 Task: Open Card Card0000000062 in Board Board0000000016 in Workspace WS0000000006 in Trello. Add Member carxxstreet791@gmail.com to Card Card0000000062 in Board Board0000000016 in Workspace WS0000000006 in Trello. Add Yellow Label titled Label0000000062 to Card Card0000000062 in Board Board0000000016 in Workspace WS0000000006 in Trello. Add Checklist CL0000000062 to Card Card0000000062 in Board Board0000000016 in Workspace WS0000000006 in Trello. Add Dates with Start Date as May 08 2023 and Due Date as May 31 2023 to Card Card0000000062 in Board Board0000000016 in Workspace WS0000000006 in Trello
Action: Mouse moved to (469, 532)
Screenshot: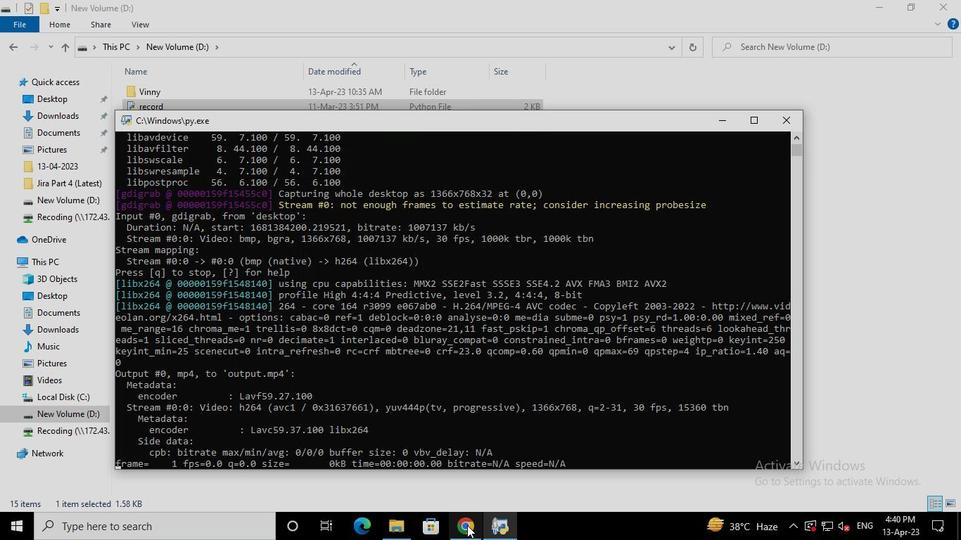 
Action: Mouse pressed left at (469, 532)
Screenshot: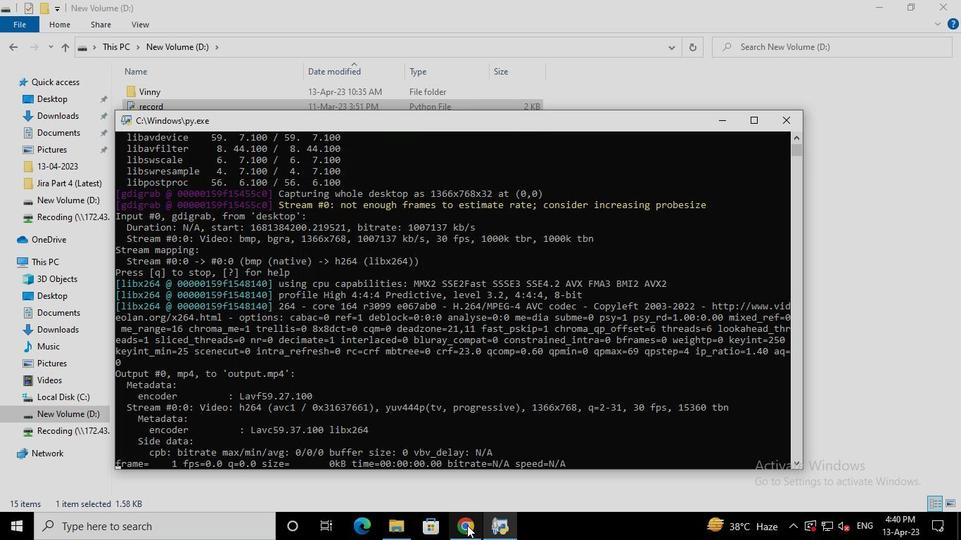 
Action: Mouse moved to (429, 380)
Screenshot: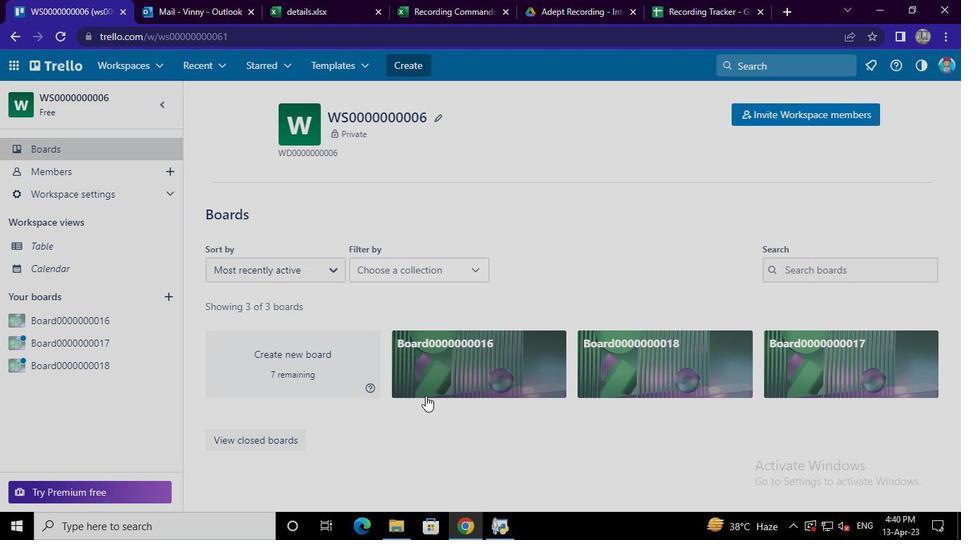 
Action: Mouse pressed left at (429, 380)
Screenshot: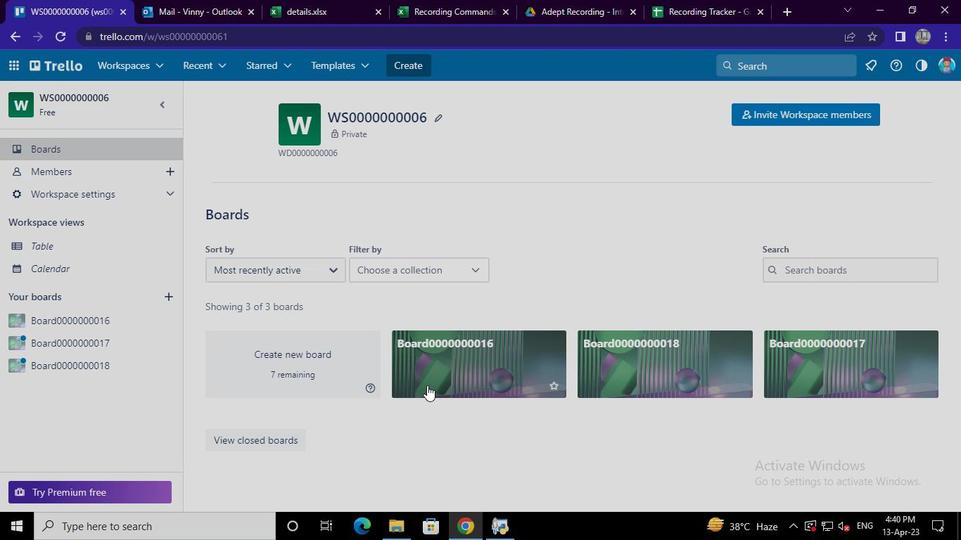 
Action: Mouse moved to (364, 237)
Screenshot: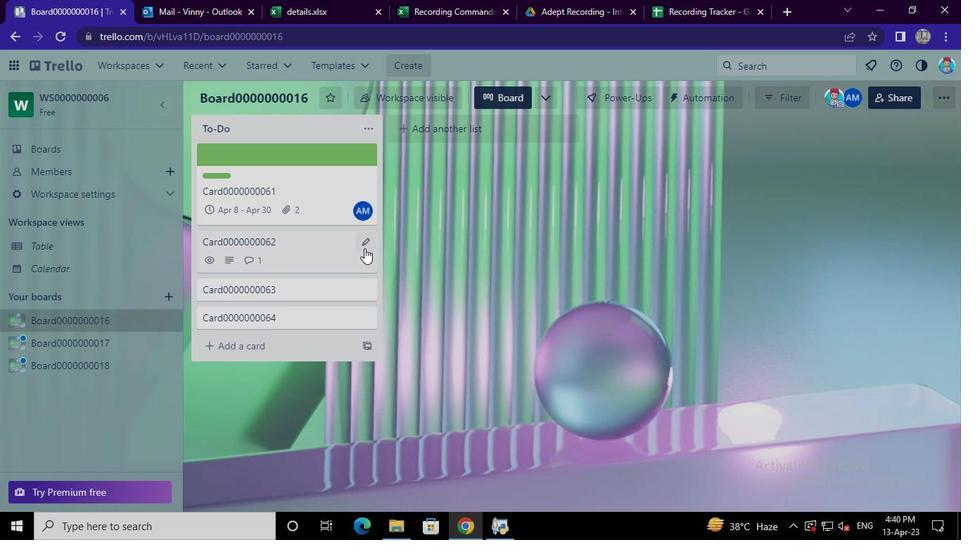 
Action: Mouse pressed left at (364, 237)
Screenshot: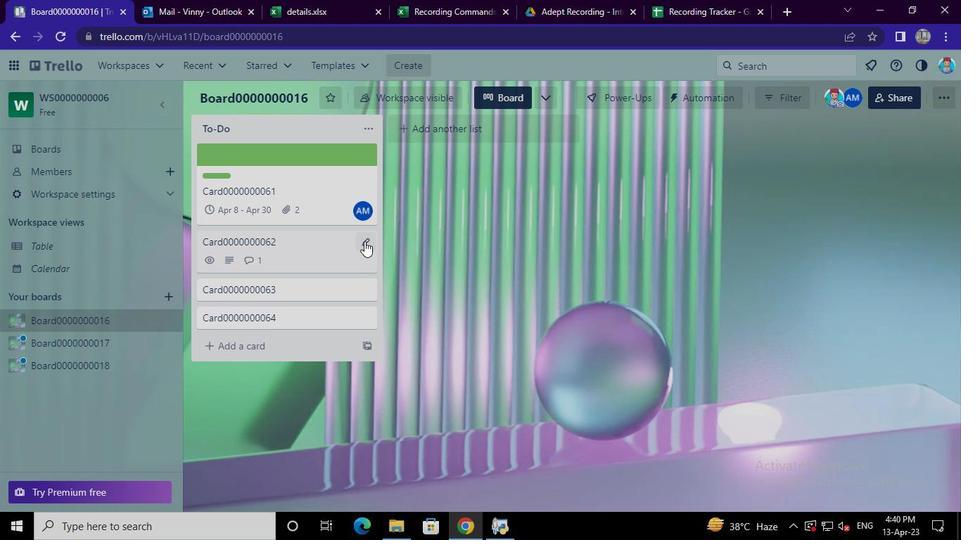 
Action: Mouse moved to (410, 244)
Screenshot: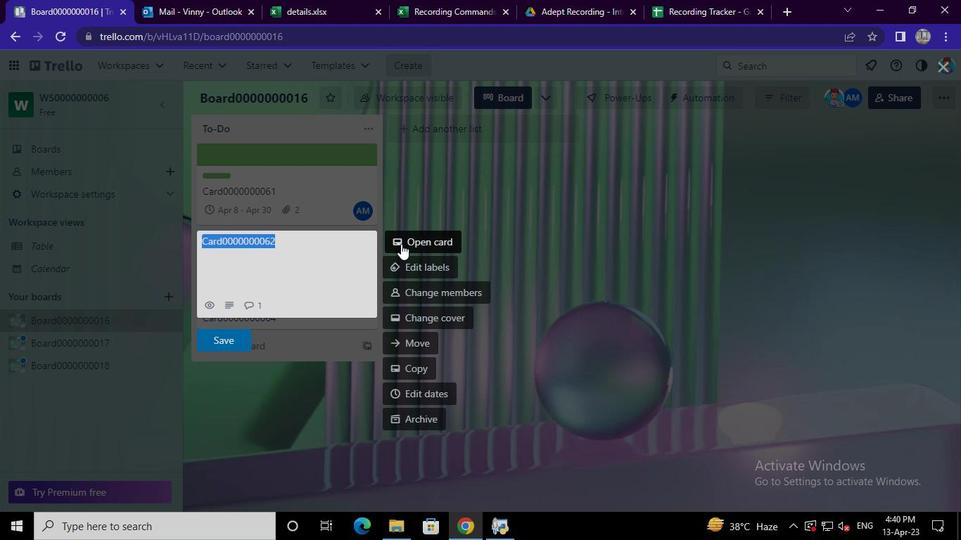 
Action: Mouse pressed left at (410, 244)
Screenshot: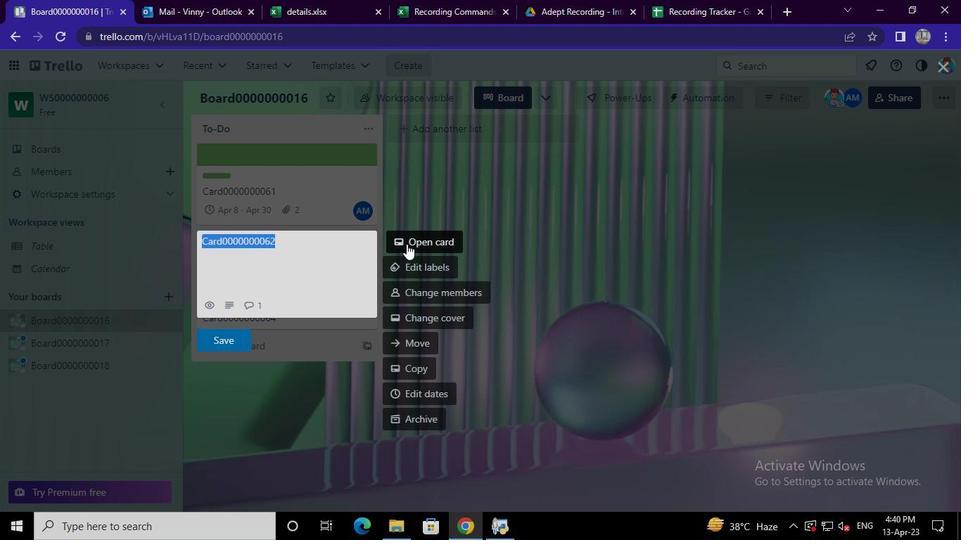 
Action: Mouse moved to (625, 225)
Screenshot: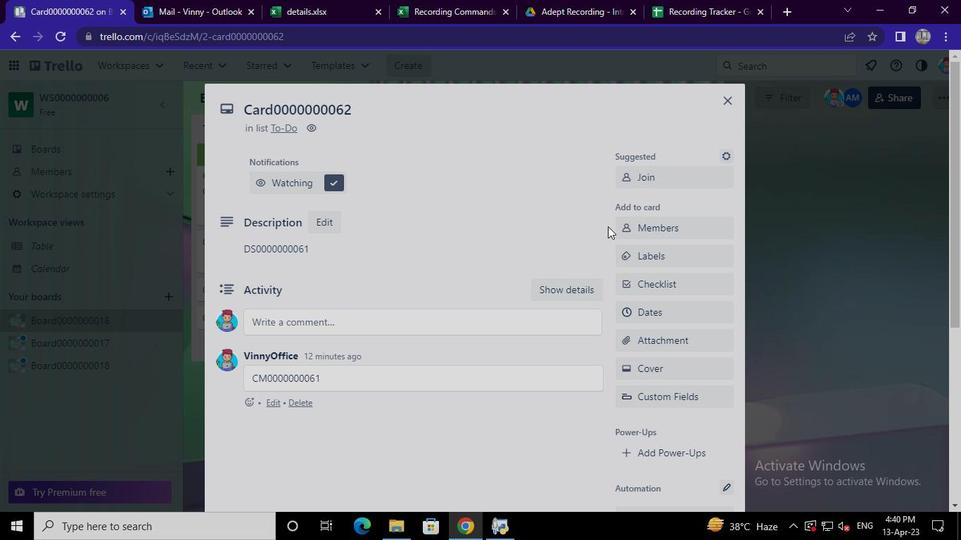 
Action: Mouse pressed left at (625, 225)
Screenshot: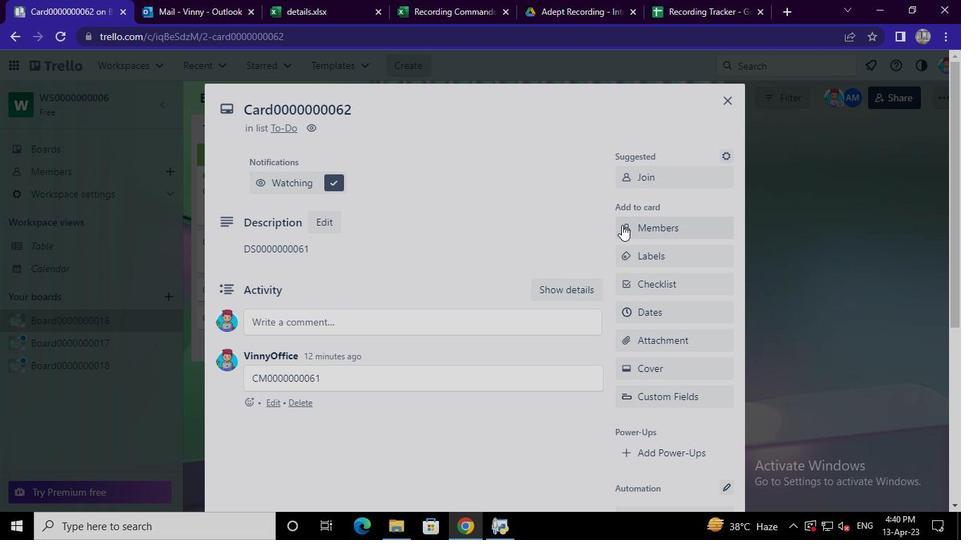 
Action: Mouse moved to (664, 294)
Screenshot: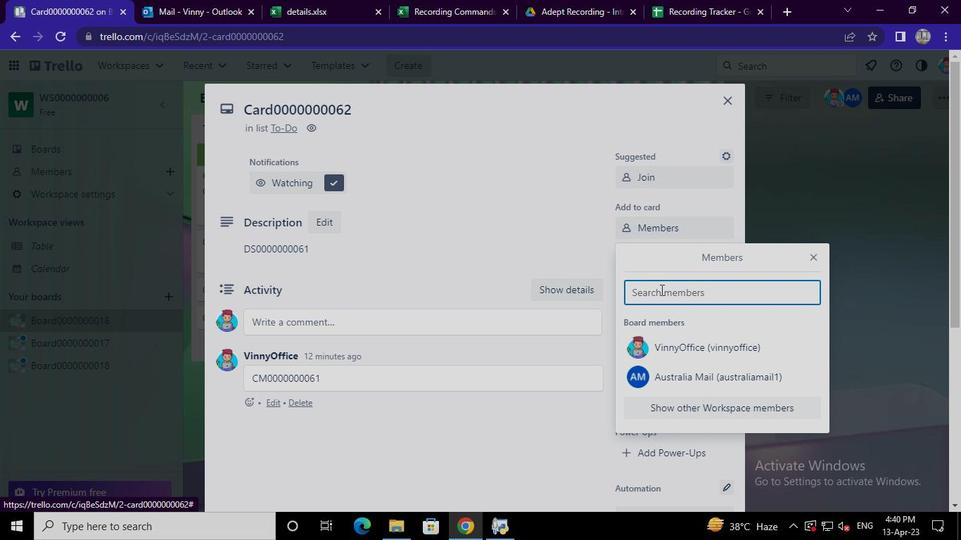 
Action: Mouse pressed left at (664, 294)
Screenshot: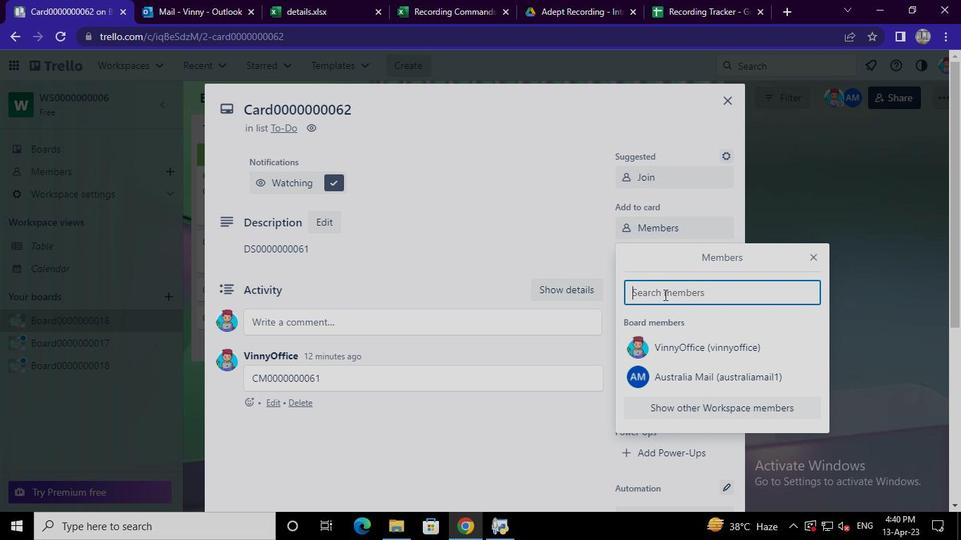 
Action: Mouse moved to (663, 292)
Screenshot: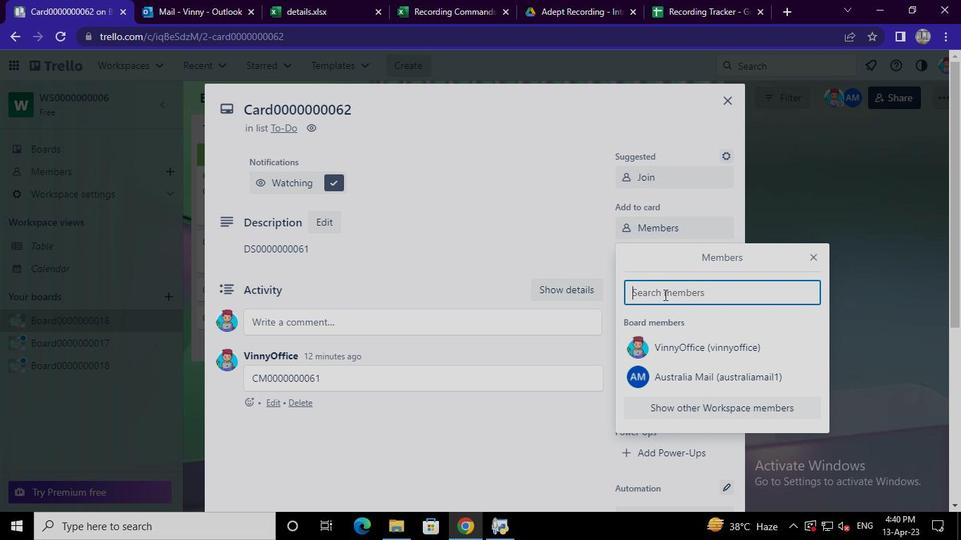 
Action: Keyboard Key.shift
Screenshot: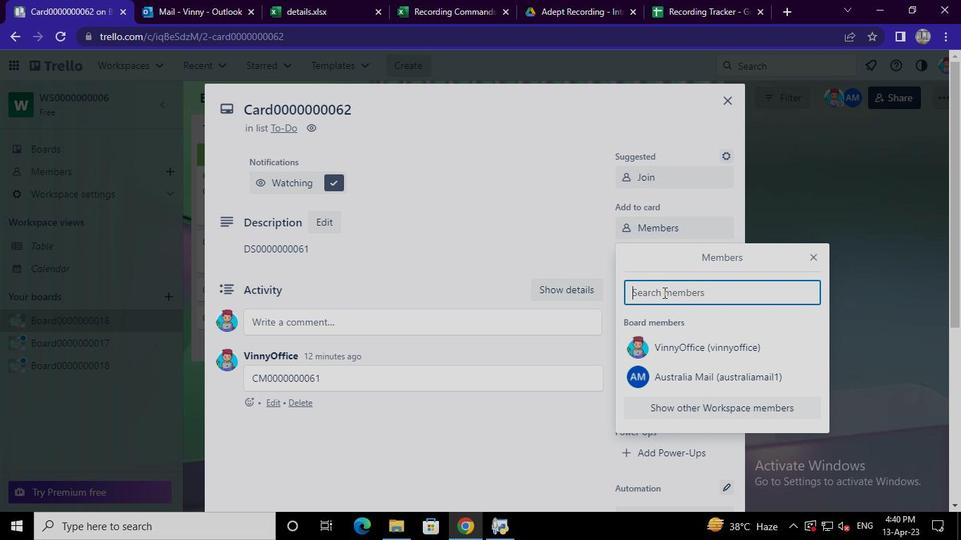 
Action: Keyboard Key.shift
Screenshot: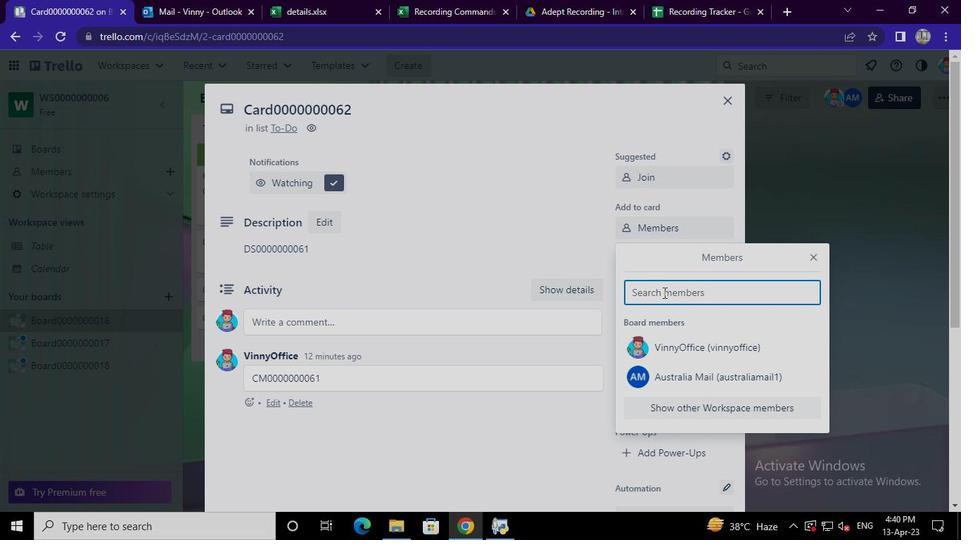 
Action: Keyboard Key.shift
Screenshot: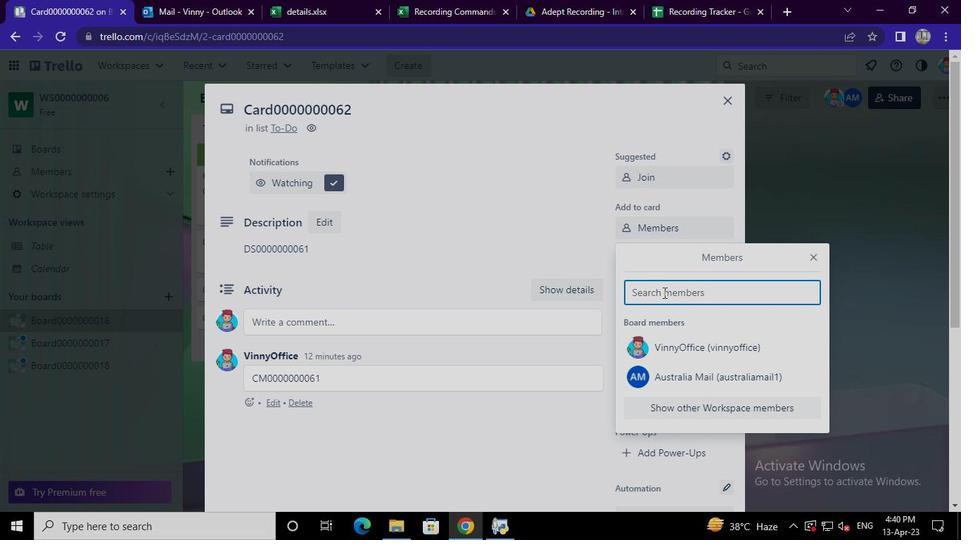 
Action: Keyboard C
Screenshot: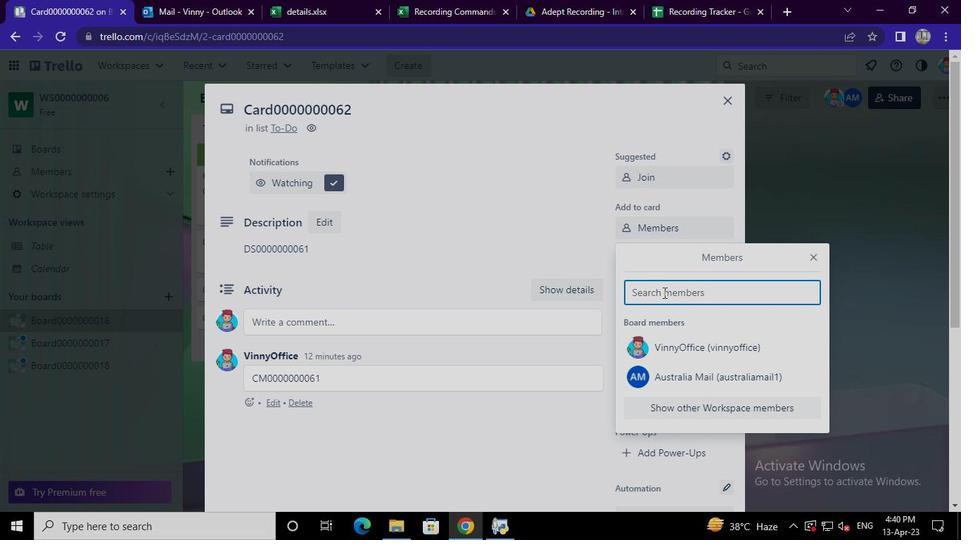 
Action: Keyboard a
Screenshot: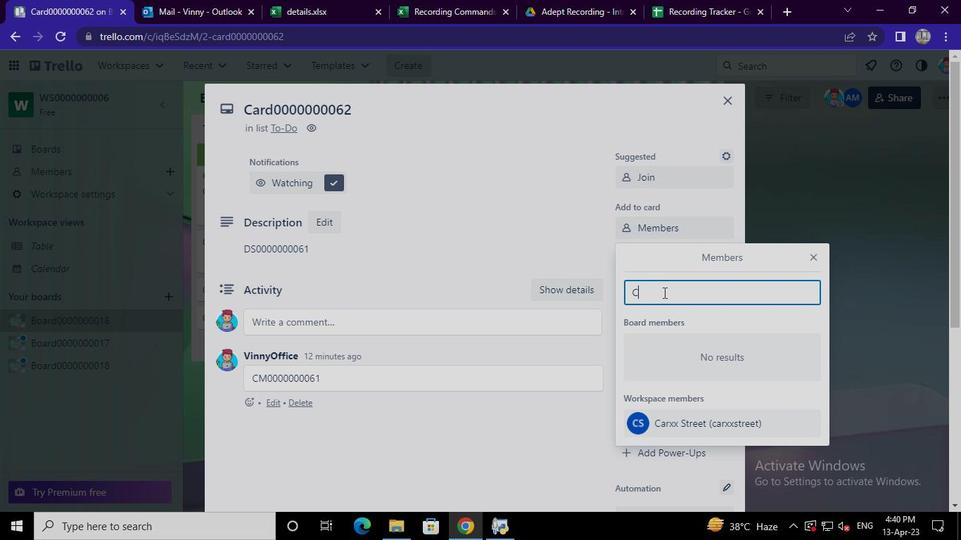
Action: Keyboard r
Screenshot: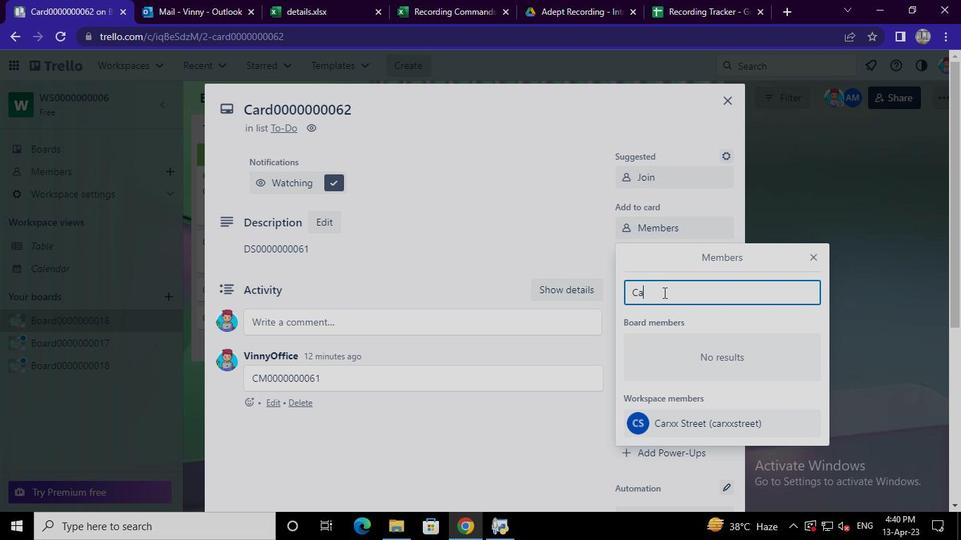 
Action: Keyboard x
Screenshot: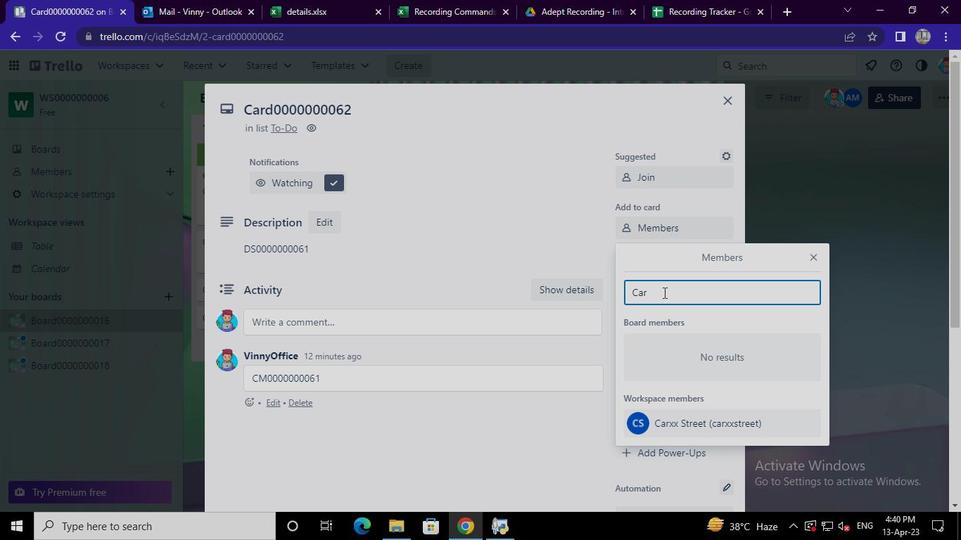 
Action: Keyboard x
Screenshot: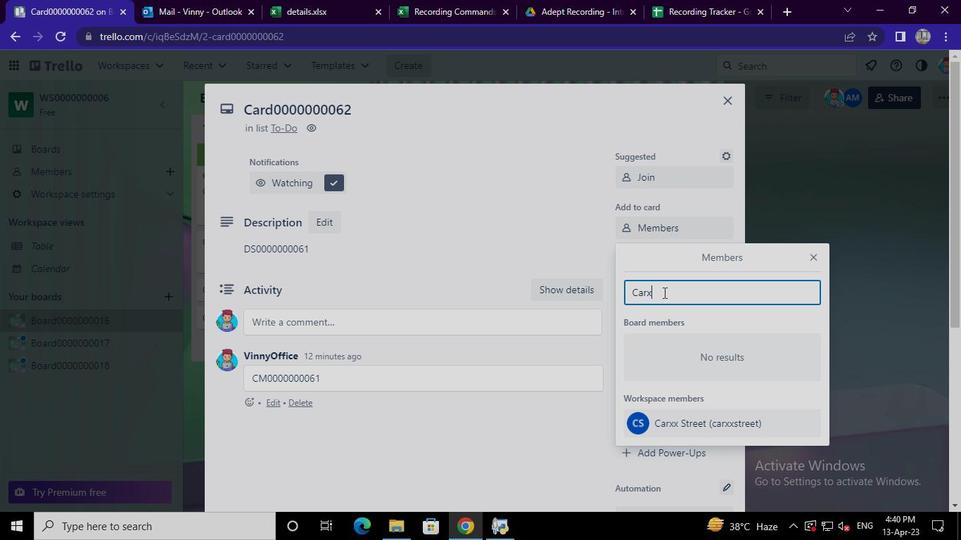 
Action: Keyboard s
Screenshot: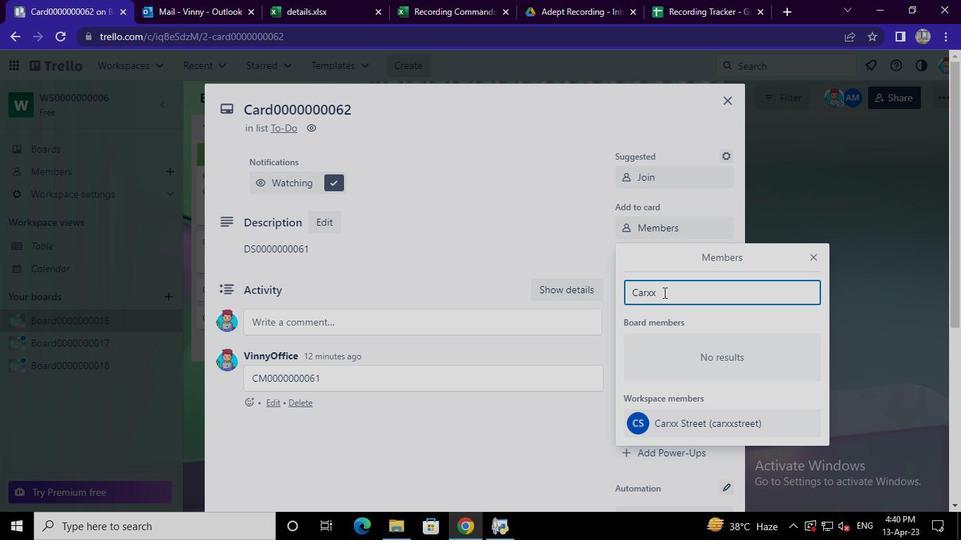 
Action: Keyboard t
Screenshot: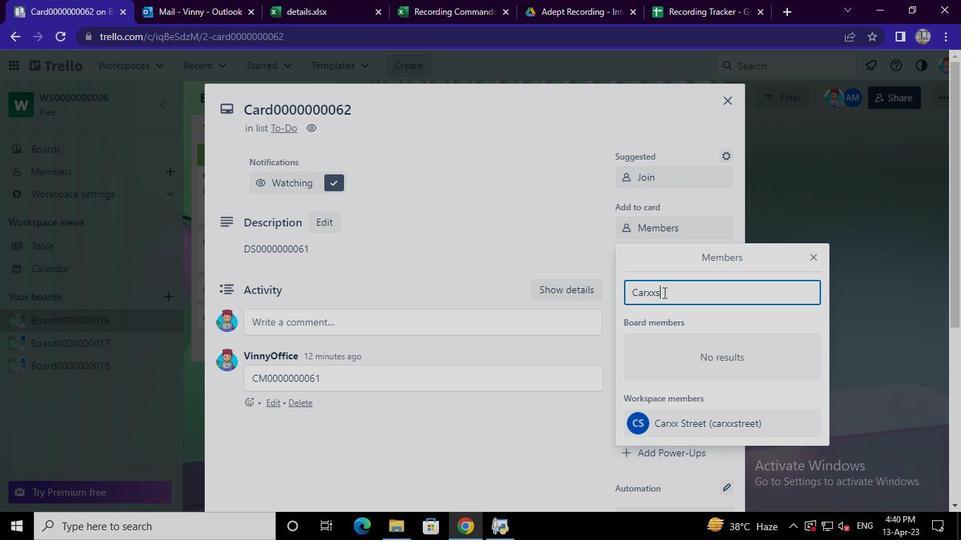 
Action: Keyboard r
Screenshot: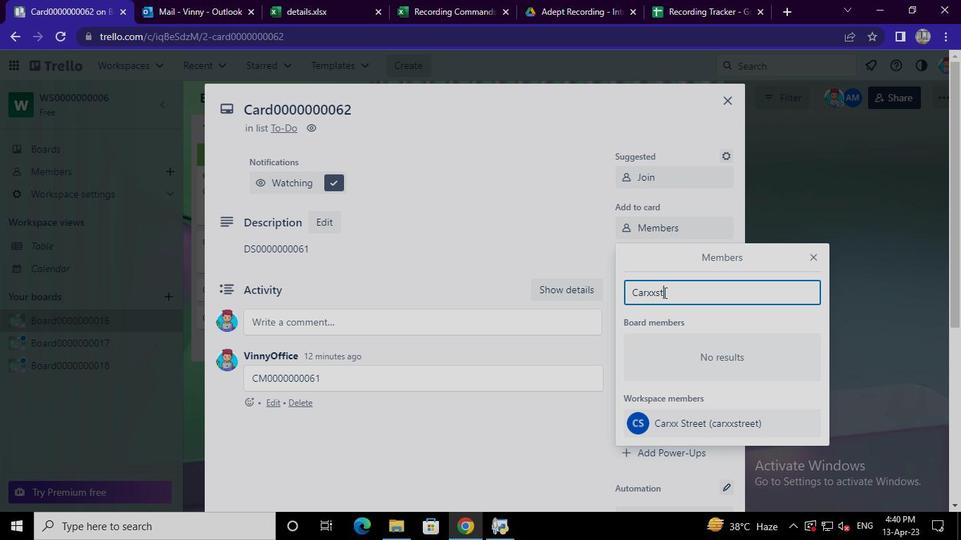 
Action: Keyboard e
Screenshot: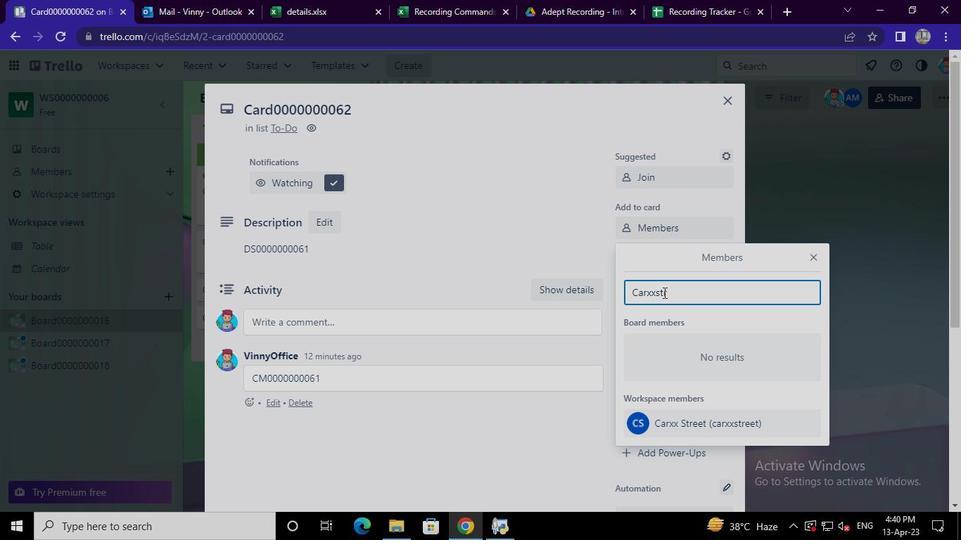 
Action: Keyboard e
Screenshot: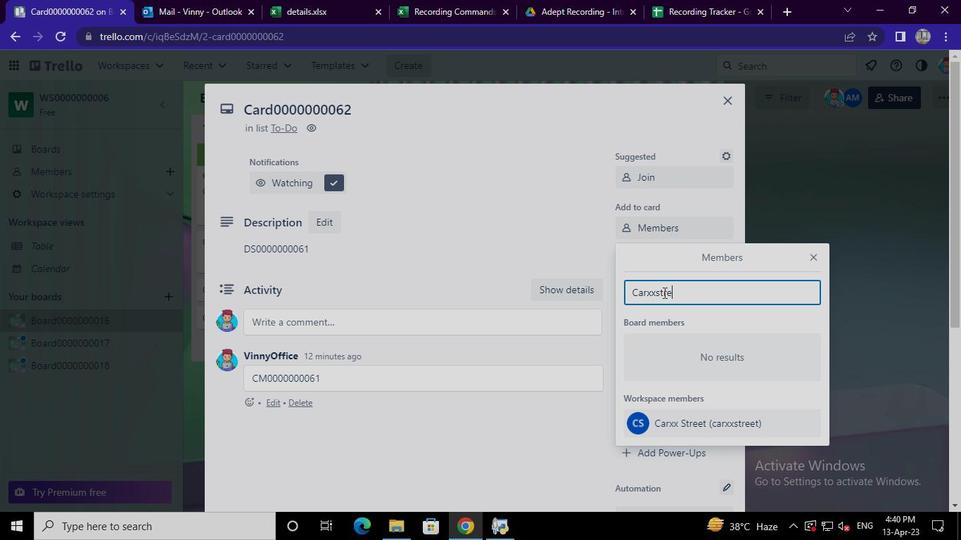 
Action: Keyboard t
Screenshot: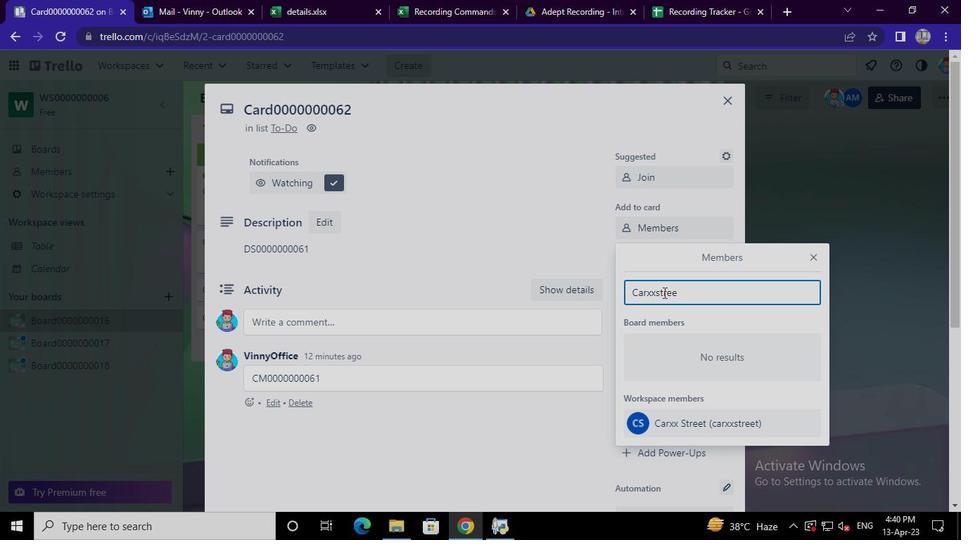 
Action: Keyboard 7
Screenshot: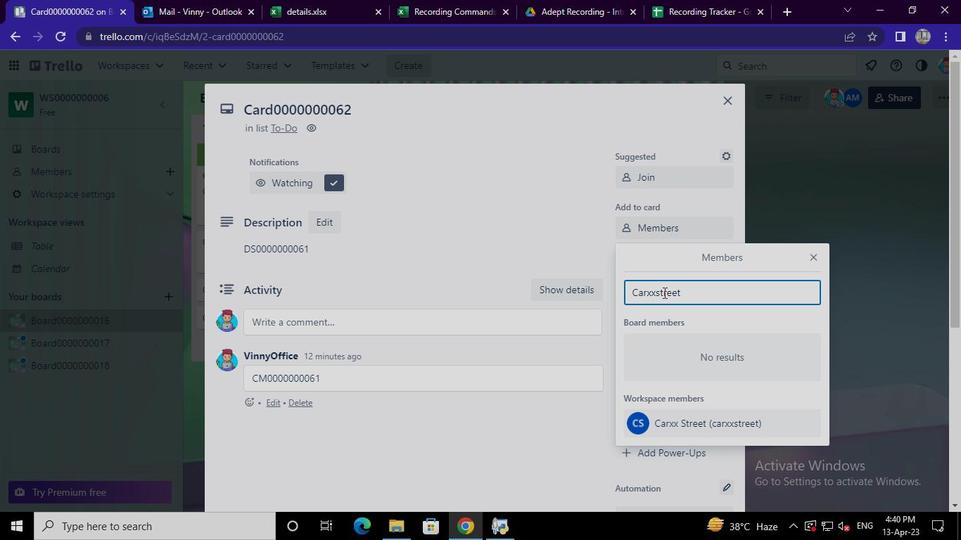 
Action: Keyboard 9
Screenshot: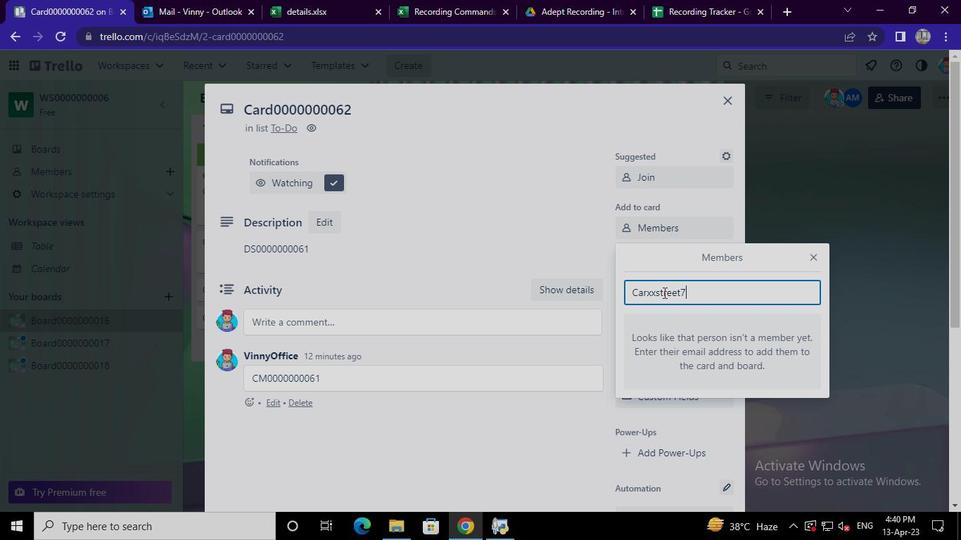 
Action: Keyboard 1
Screenshot: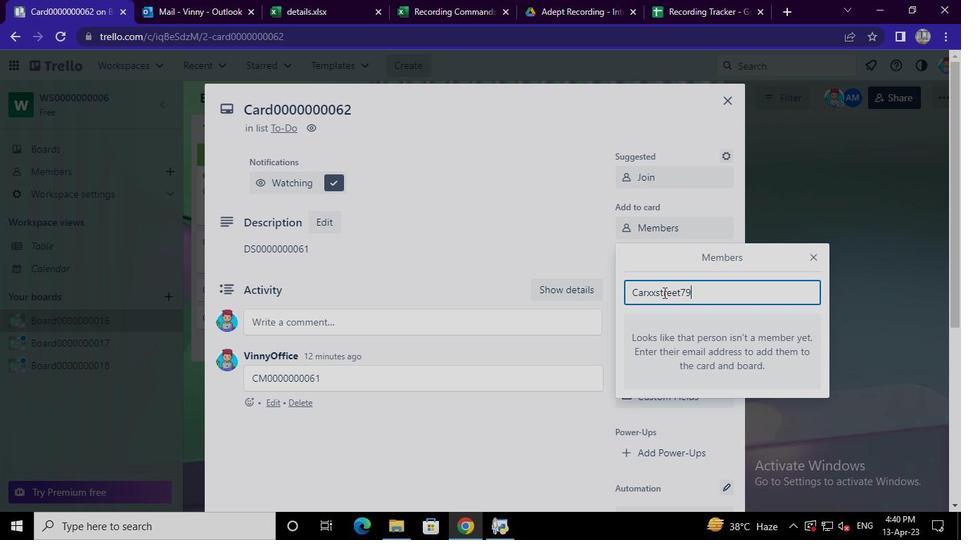 
Action: Keyboard Key.shift
Screenshot: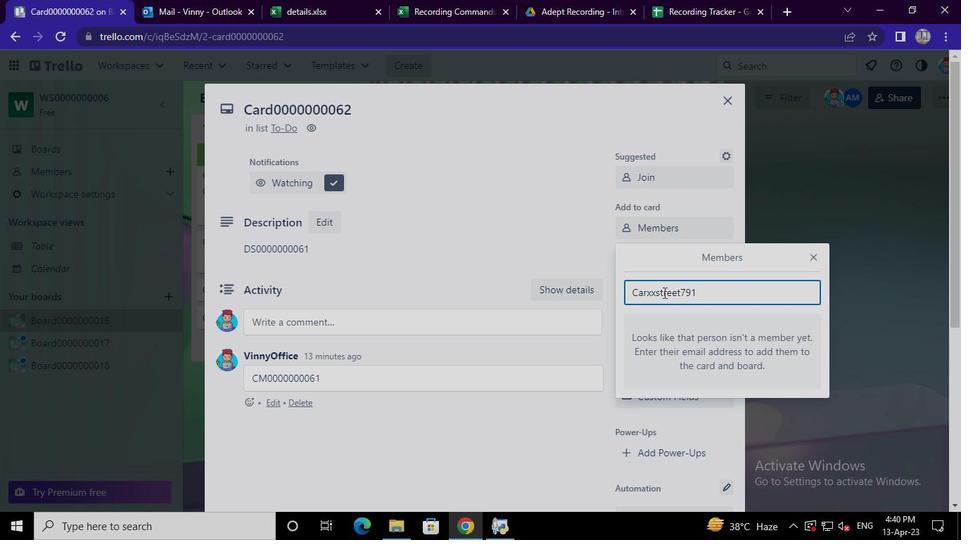 
Action: Keyboard @
Screenshot: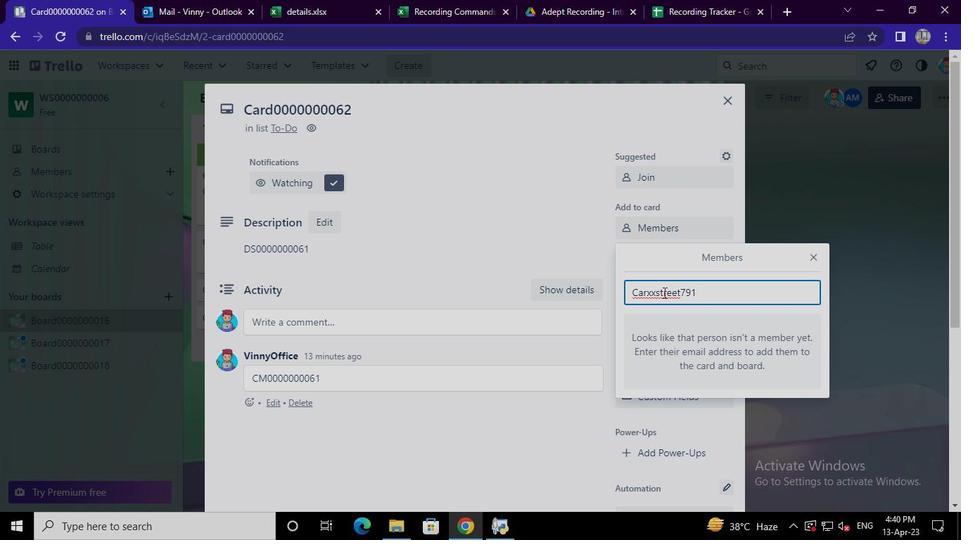 
Action: Keyboard g
Screenshot: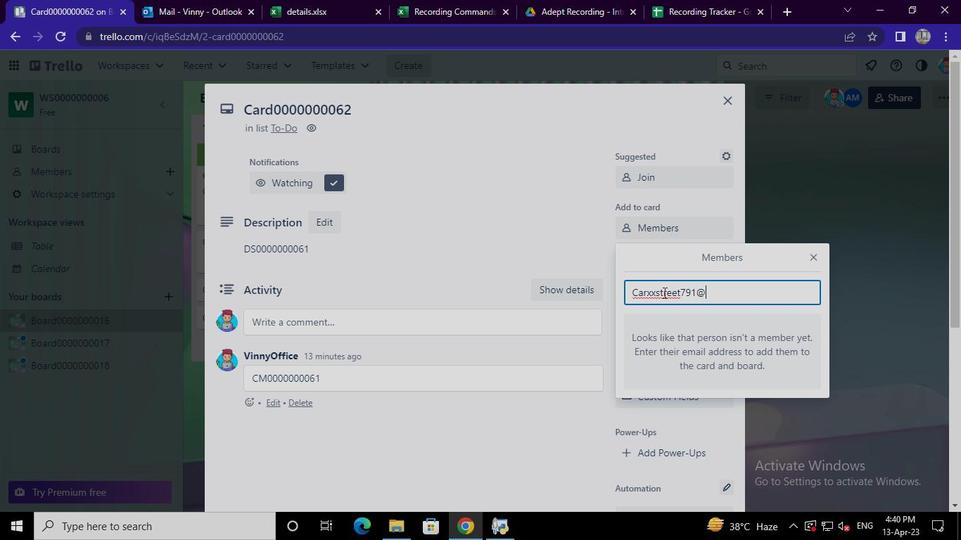 
Action: Keyboard m
Screenshot: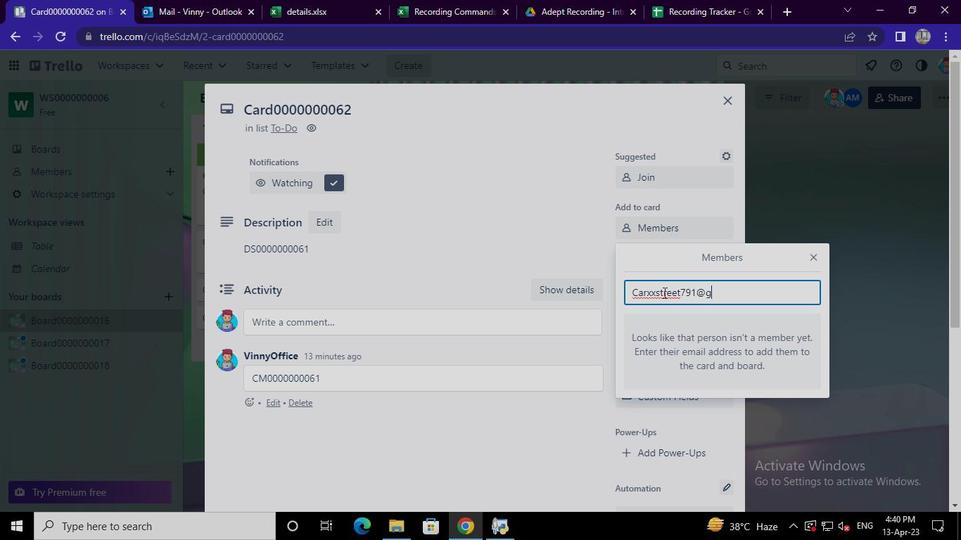 
Action: Keyboard i
Screenshot: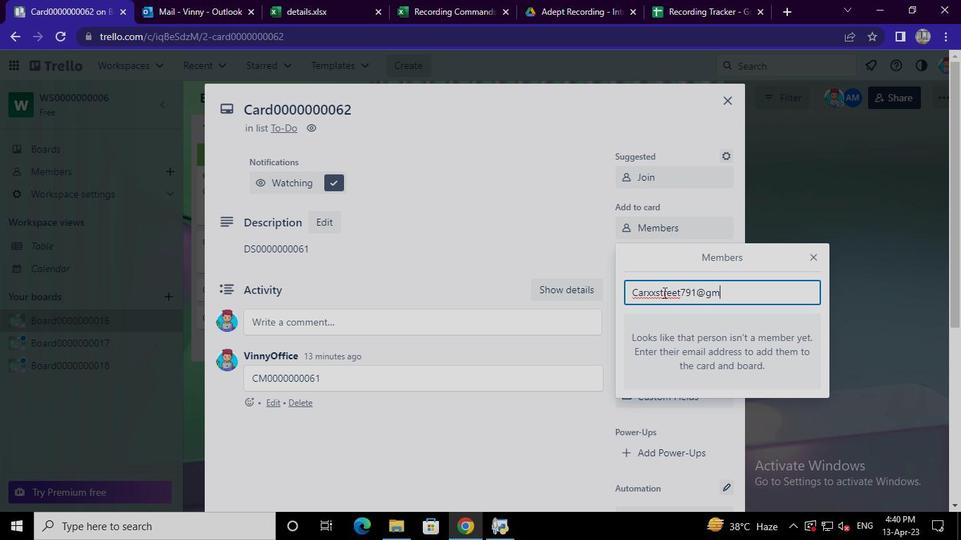 
Action: Keyboard Key.backspace
Screenshot: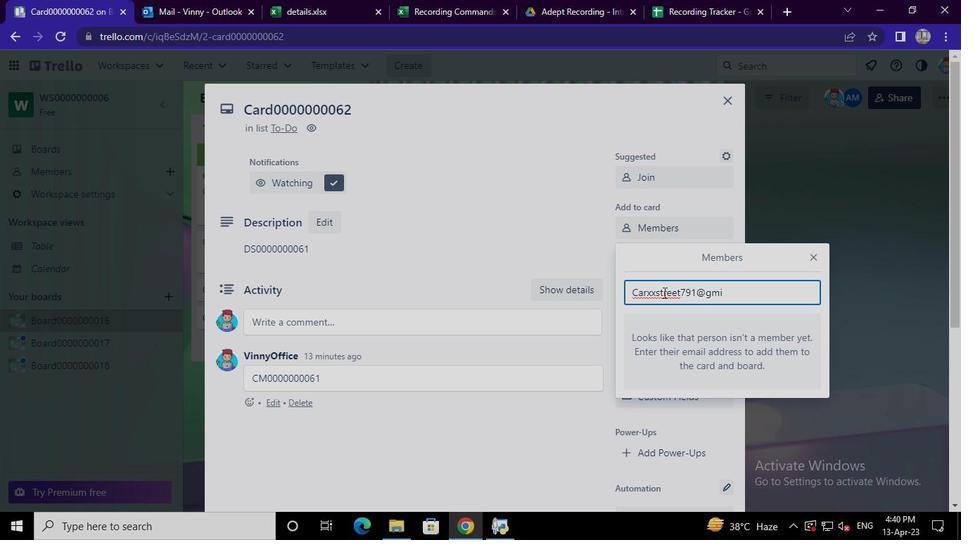 
Action: Keyboard a
Screenshot: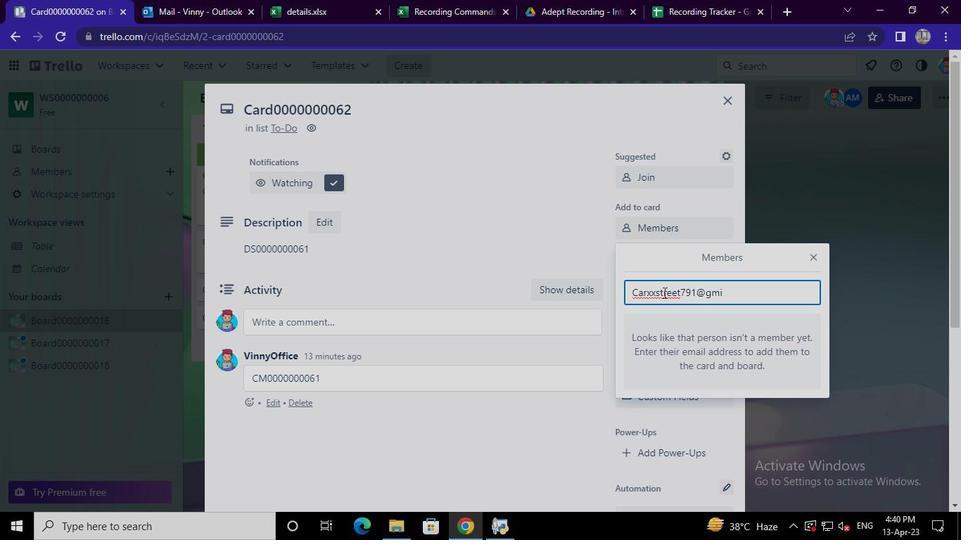 
Action: Keyboard i
Screenshot: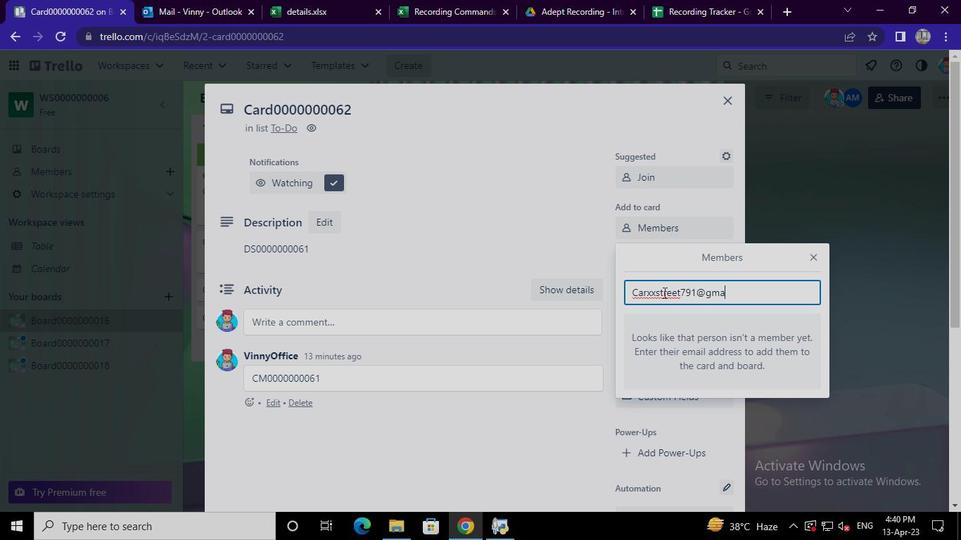
Action: Keyboard l
Screenshot: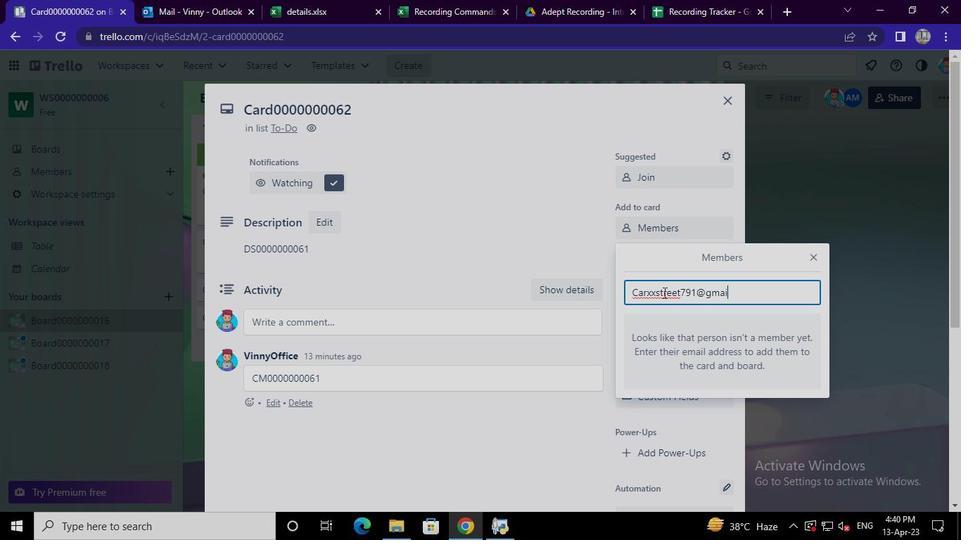 
Action: Keyboard .
Screenshot: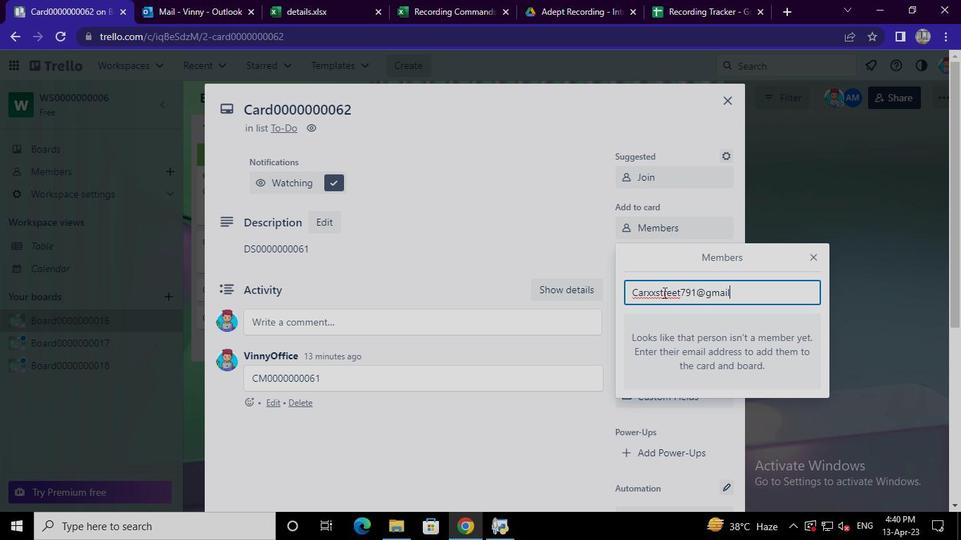 
Action: Keyboard c
Screenshot: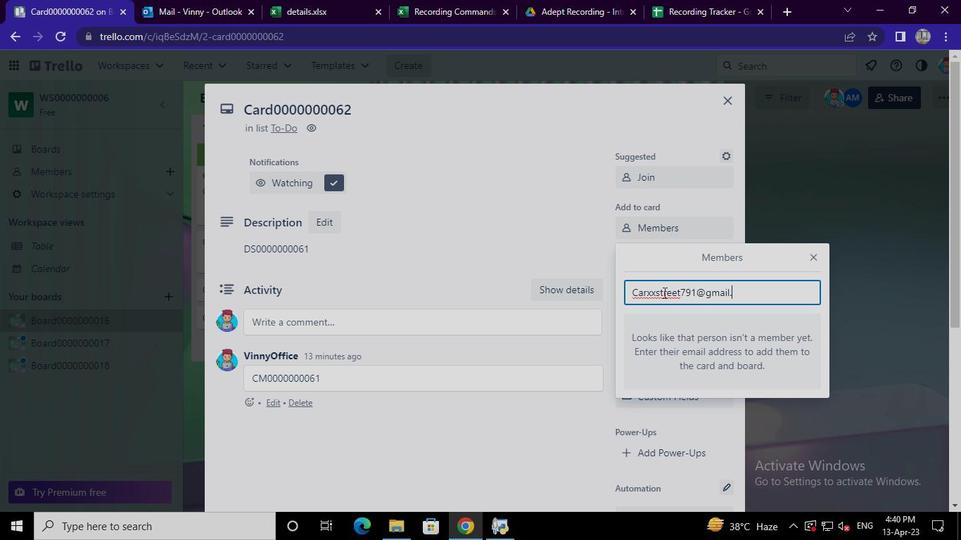 
Action: Keyboard o
Screenshot: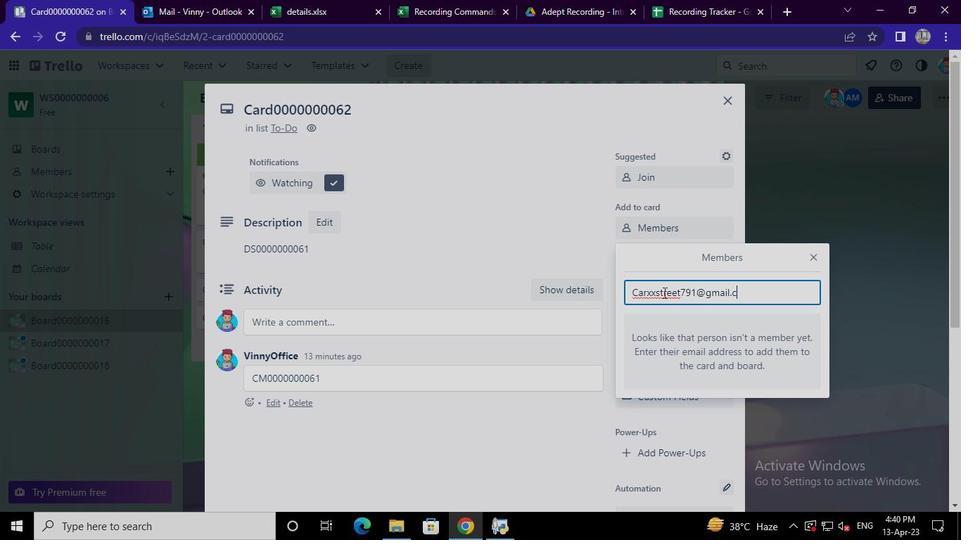
Action: Keyboard m
Screenshot: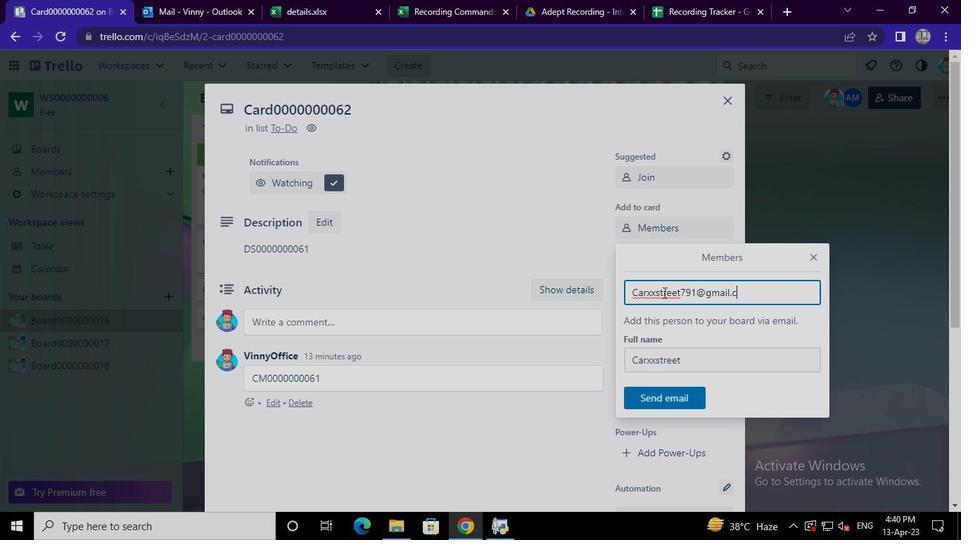 
Action: Mouse moved to (672, 392)
Screenshot: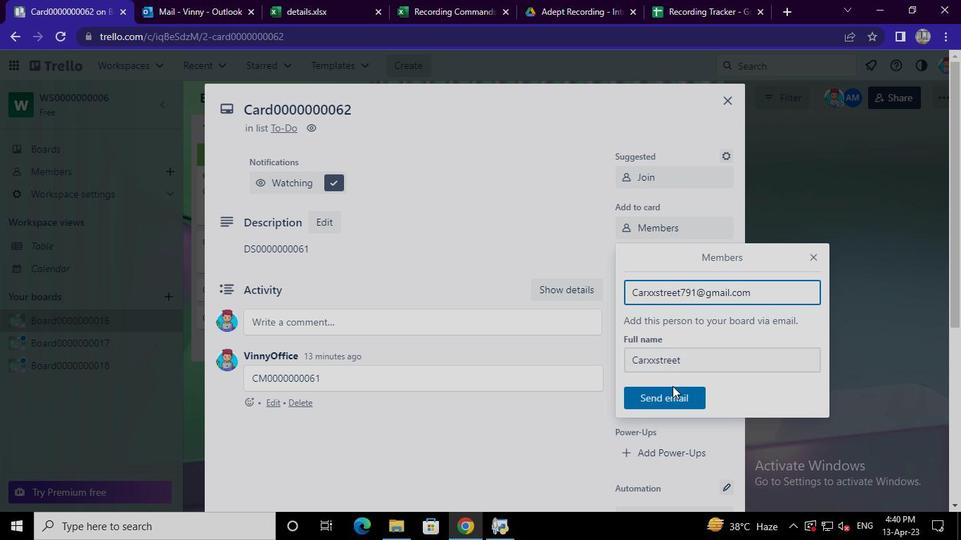 
Action: Mouse pressed left at (672, 392)
Screenshot: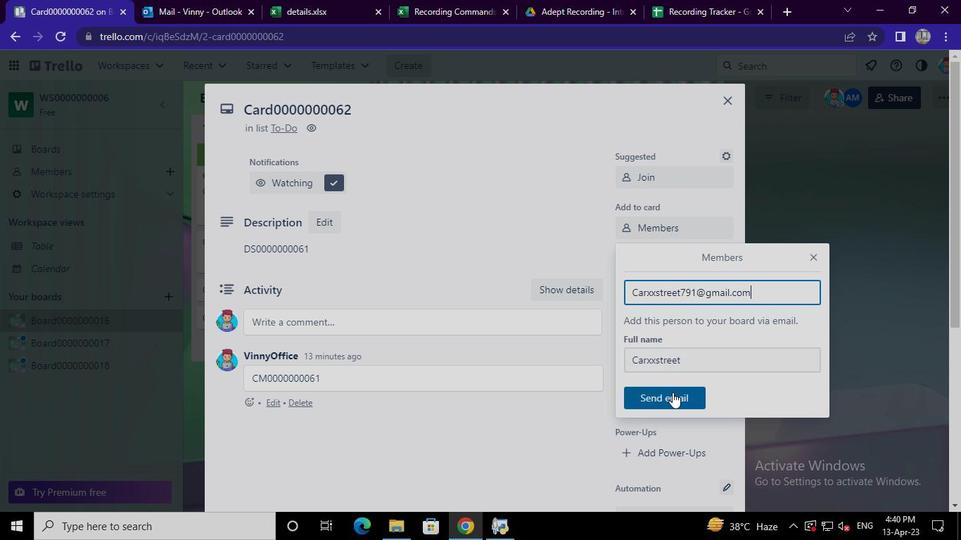 
Action: Mouse moved to (675, 250)
Screenshot: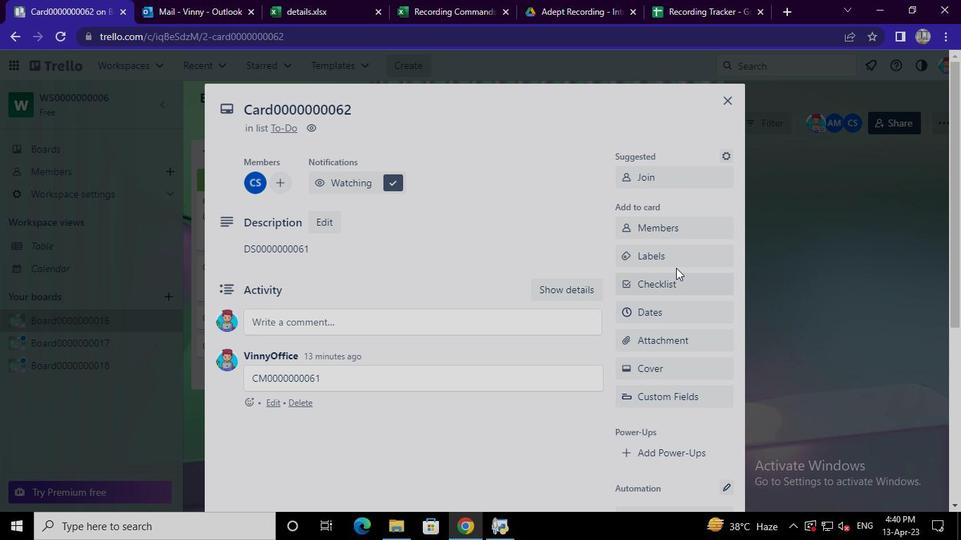 
Action: Mouse pressed left at (675, 250)
Screenshot: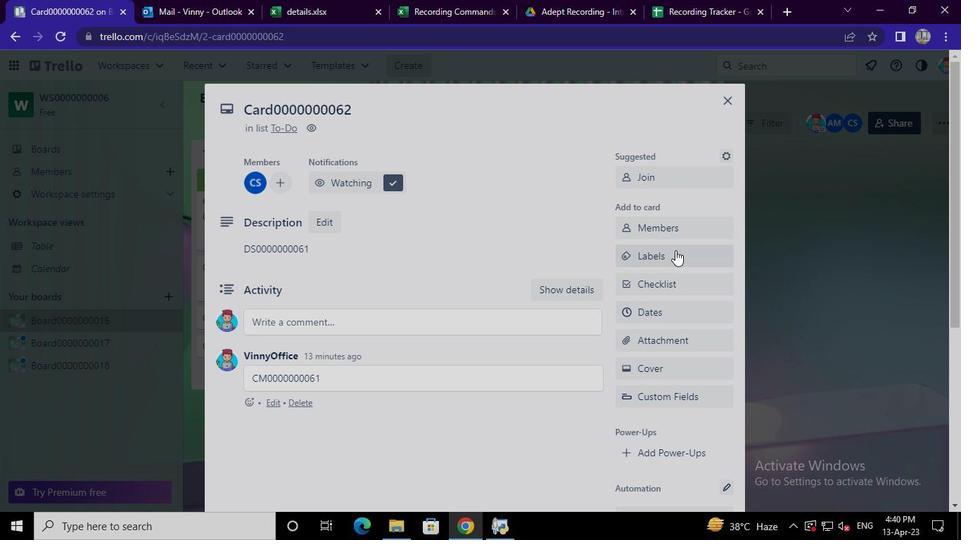 
Action: Mouse moved to (677, 132)
Screenshot: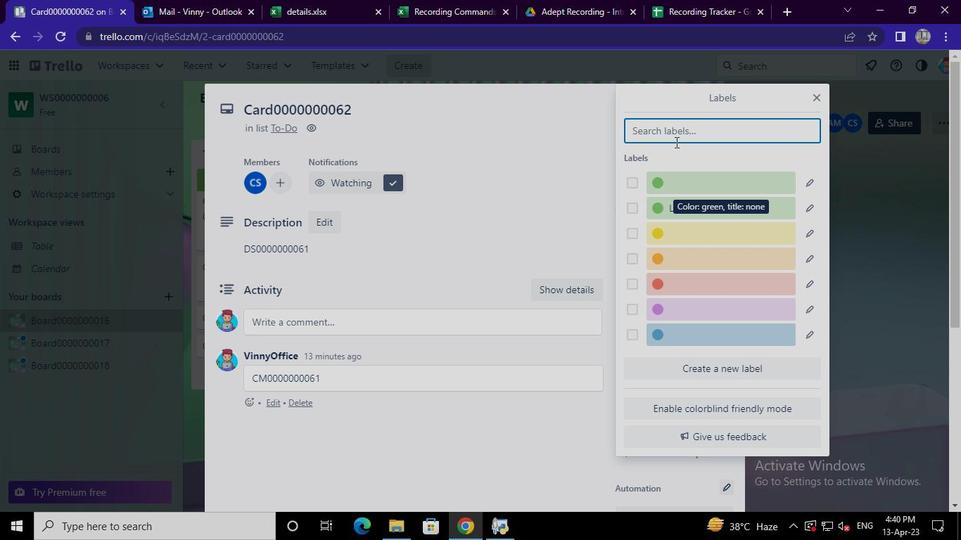 
Action: Mouse pressed left at (677, 132)
Screenshot: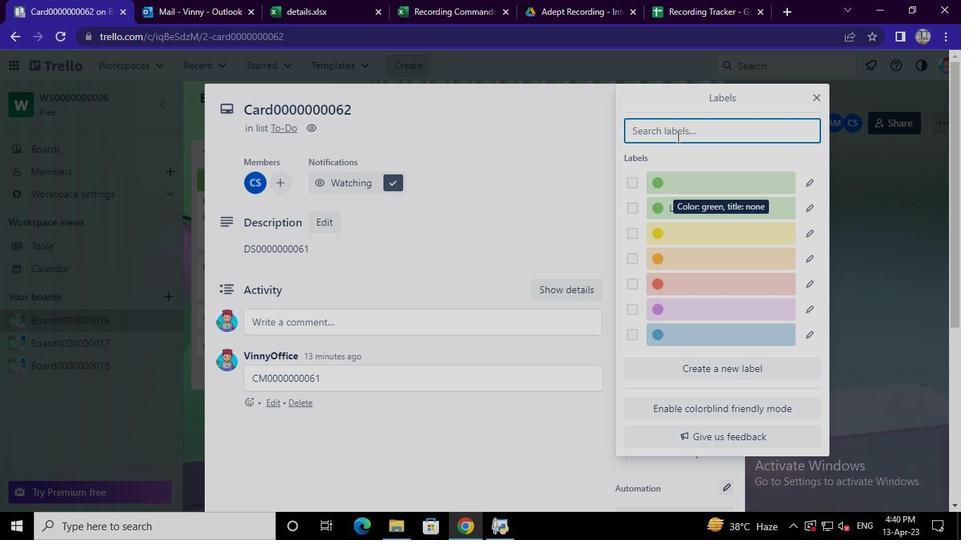 
Action: Keyboard Key.shift
Screenshot: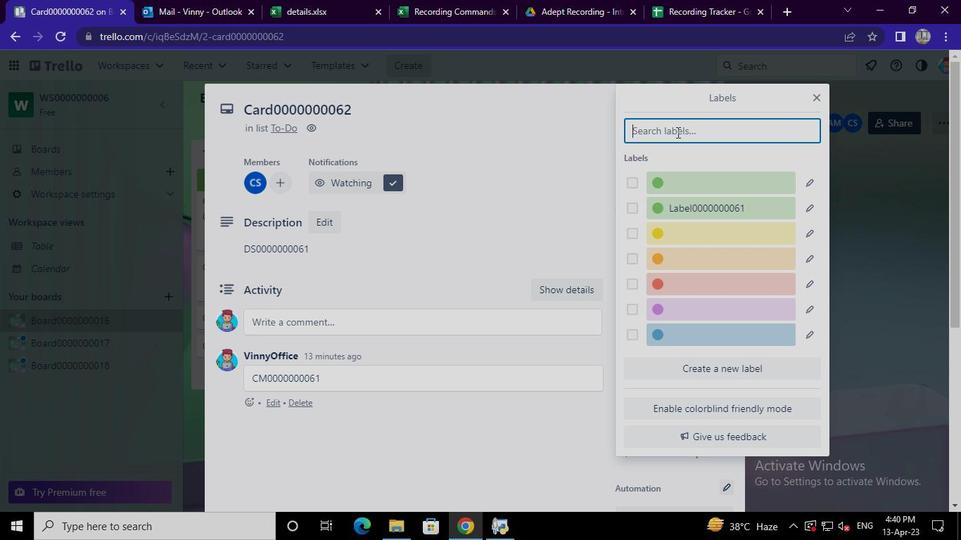 
Action: Keyboard L
Screenshot: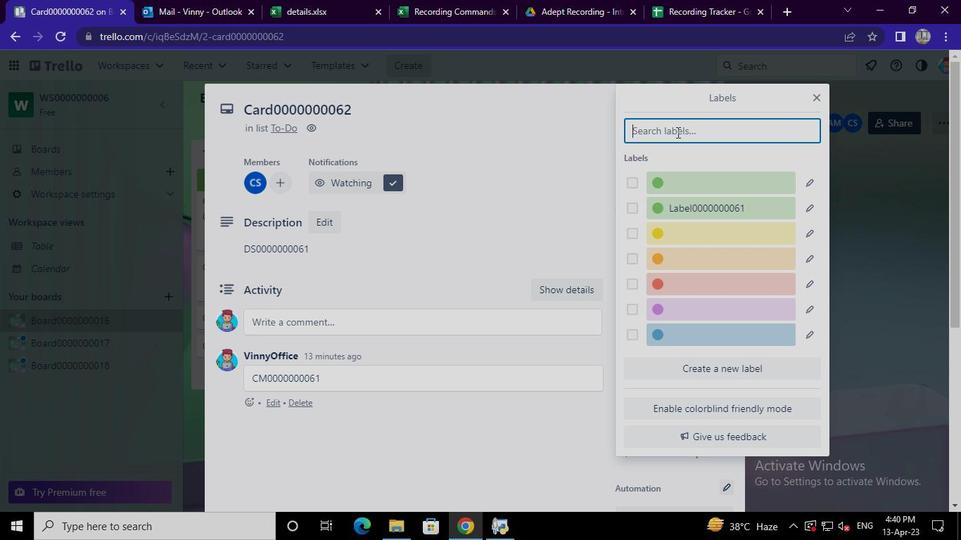 
Action: Keyboard a
Screenshot: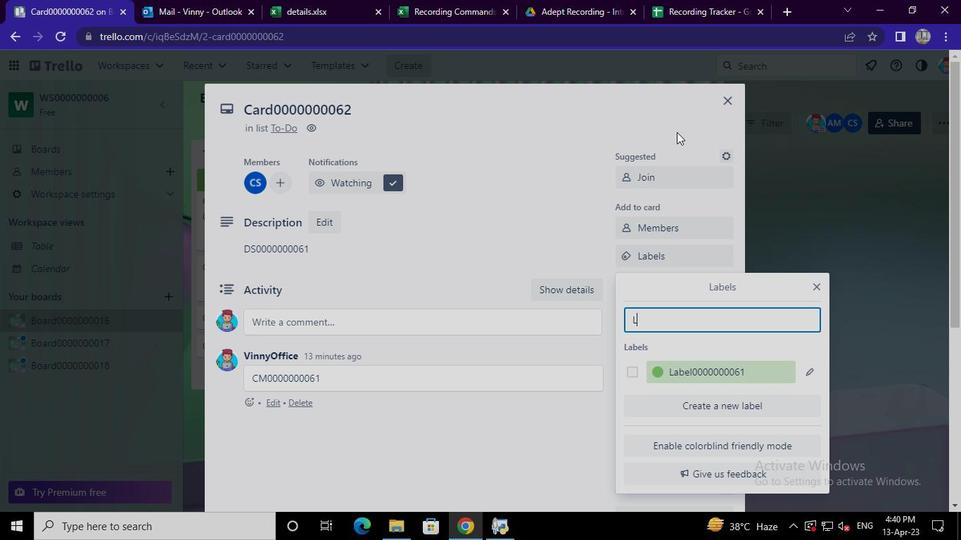 
Action: Keyboard b
Screenshot: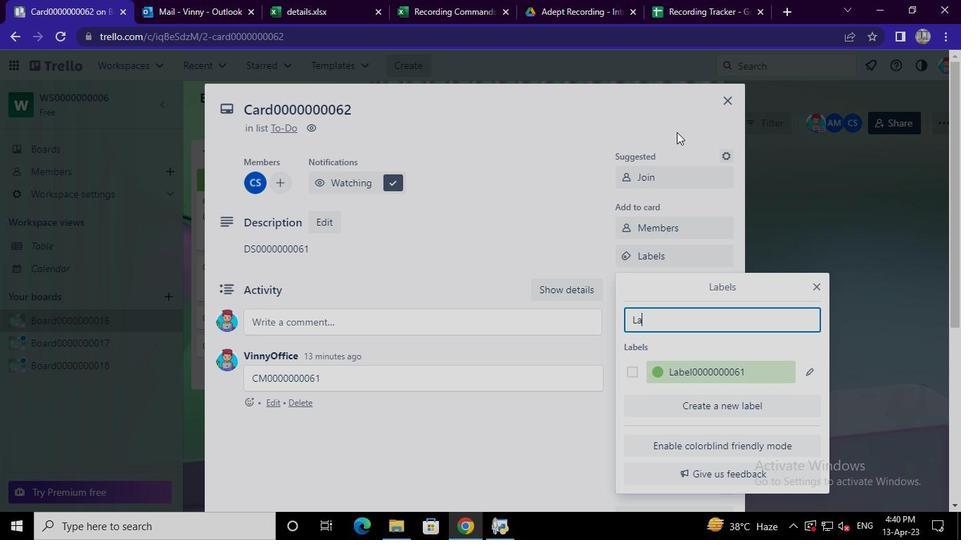 
Action: Keyboard e
Screenshot: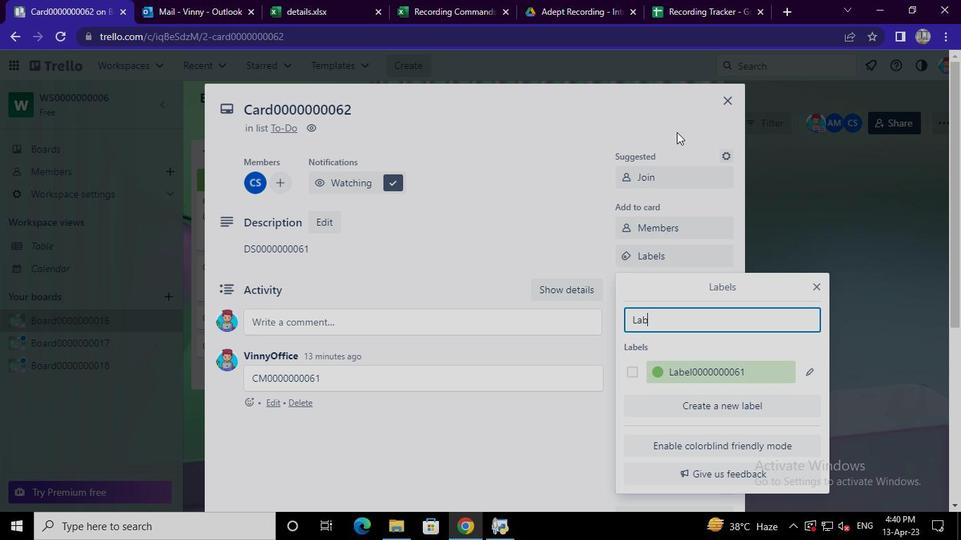 
Action: Keyboard l
Screenshot: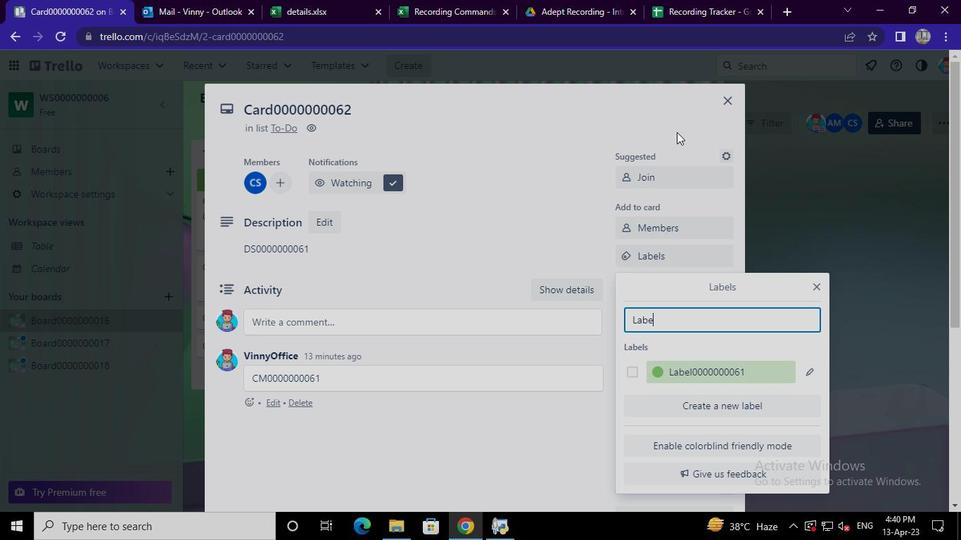 
Action: Mouse moved to (809, 40)
Screenshot: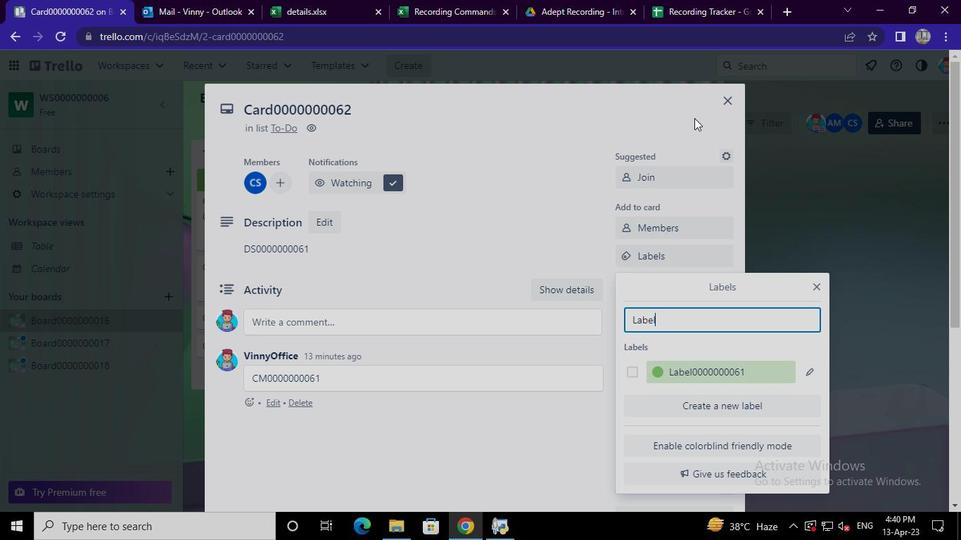 
Action: Keyboard <96>
Screenshot: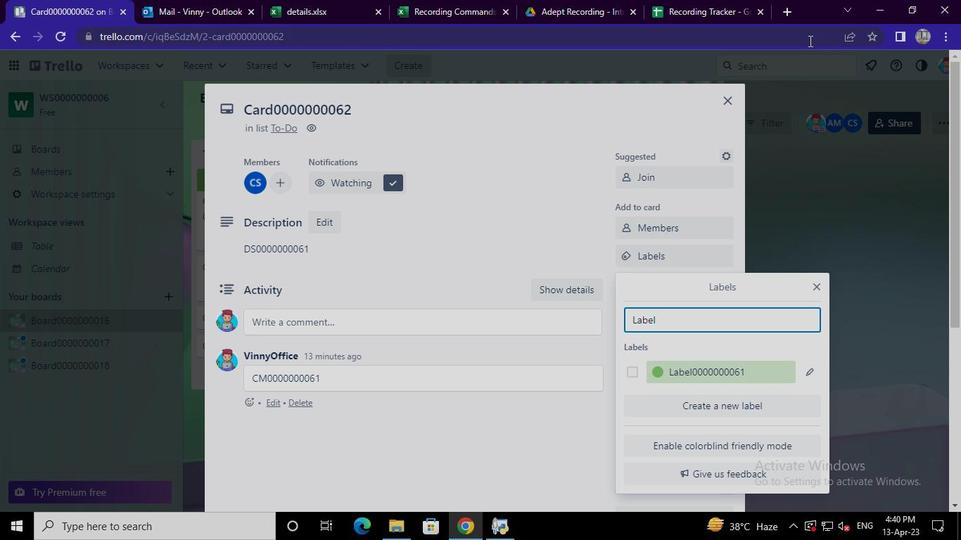 
Action: Keyboard <96>
Screenshot: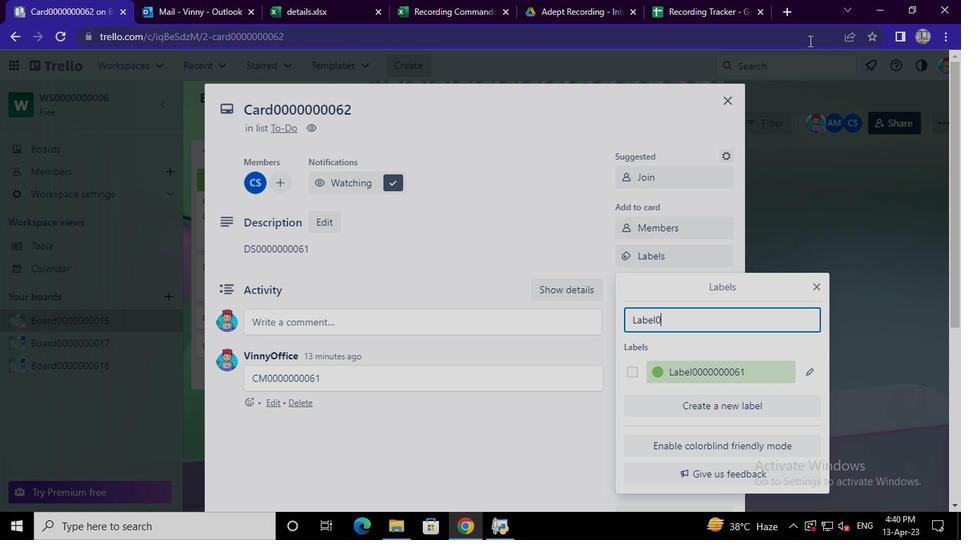 
Action: Keyboard <96>
Screenshot: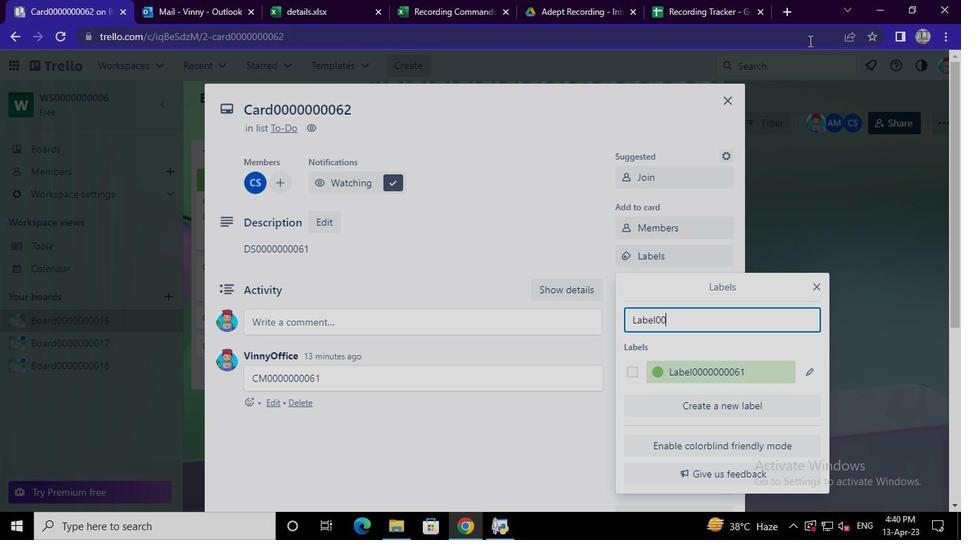 
Action: Keyboard <96>
Screenshot: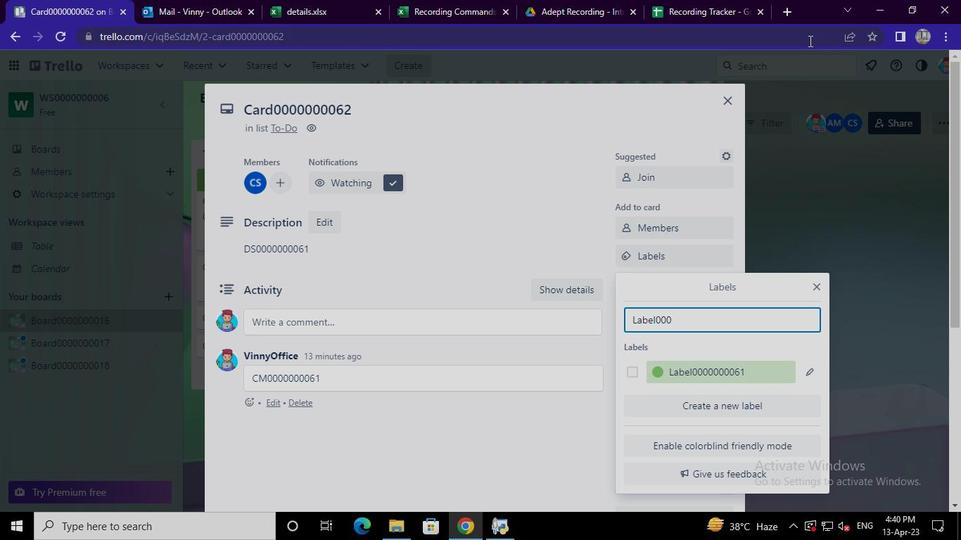 
Action: Keyboard <96>
Screenshot: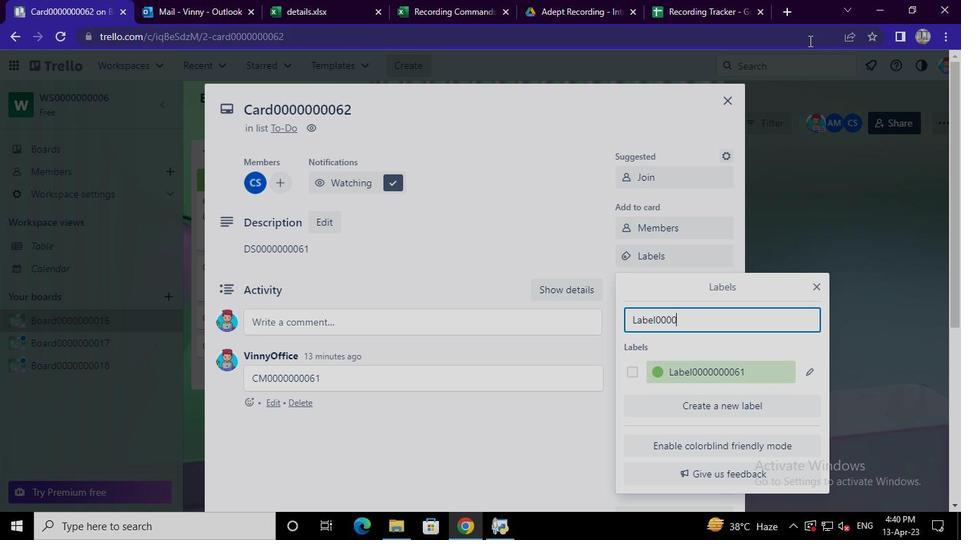 
Action: Keyboard <96>
Screenshot: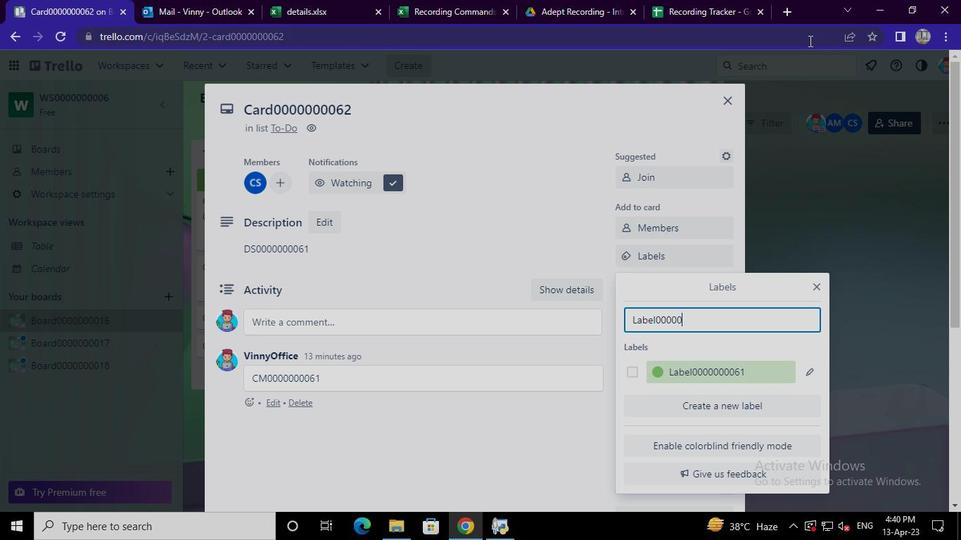
Action: Keyboard <96>
Screenshot: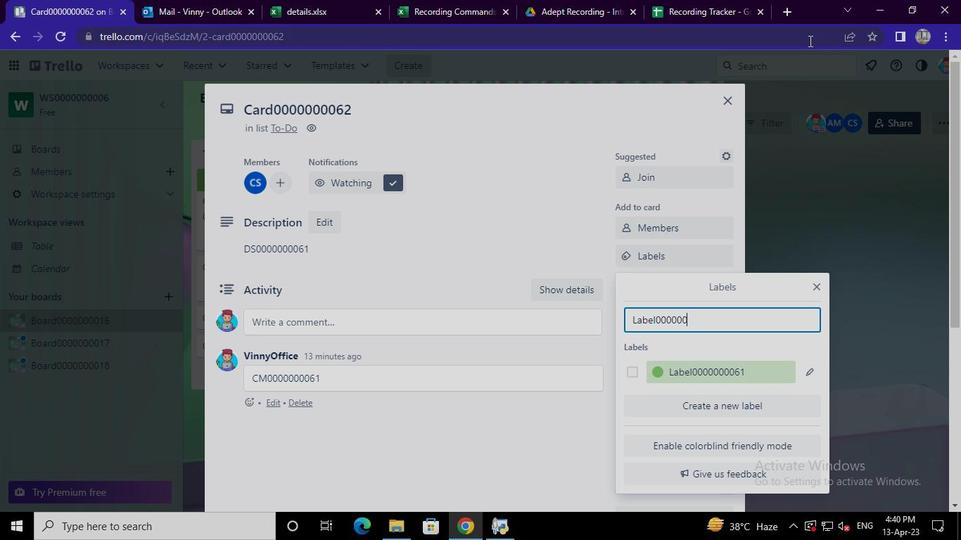 
Action: Keyboard <96>
Screenshot: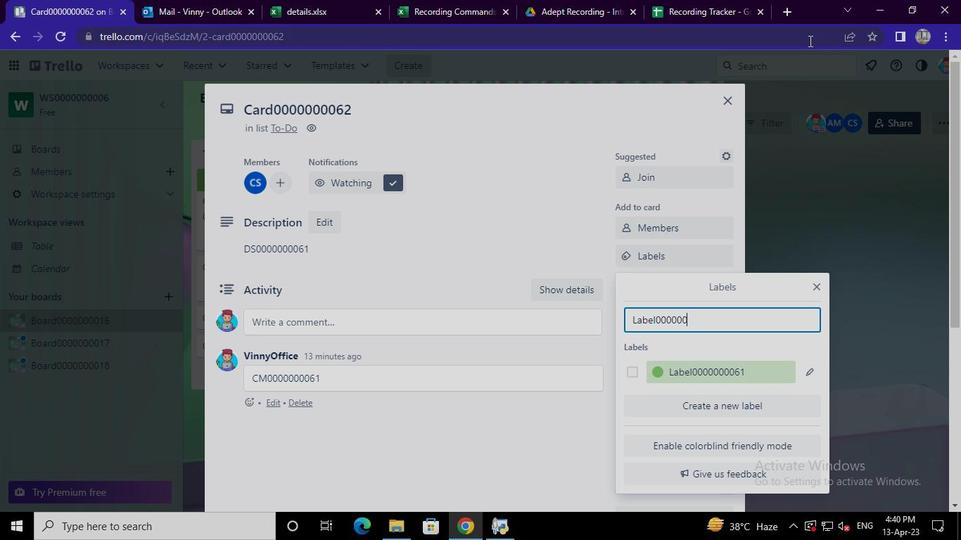 
Action: Keyboard <102>
Screenshot: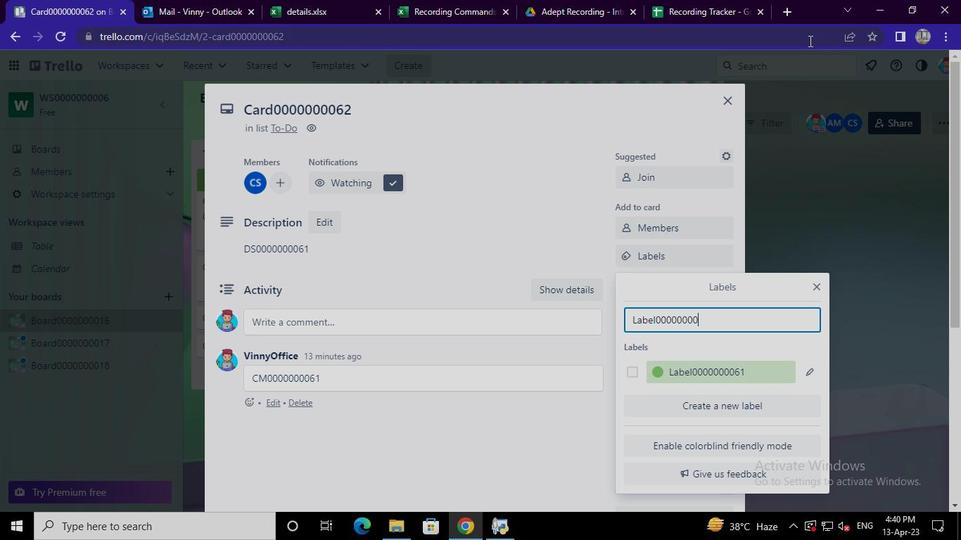 
Action: Keyboard <98>
Screenshot: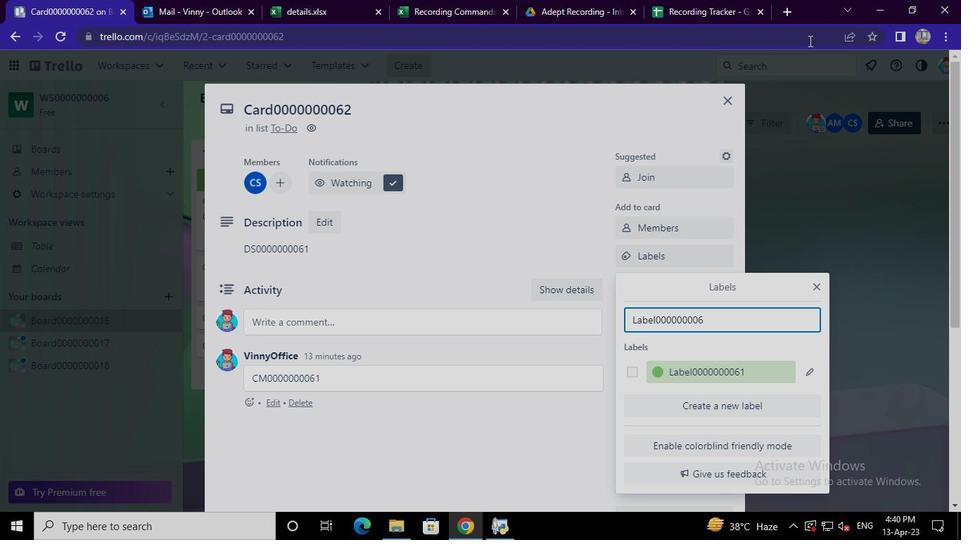 
Action: Mouse moved to (748, 369)
Screenshot: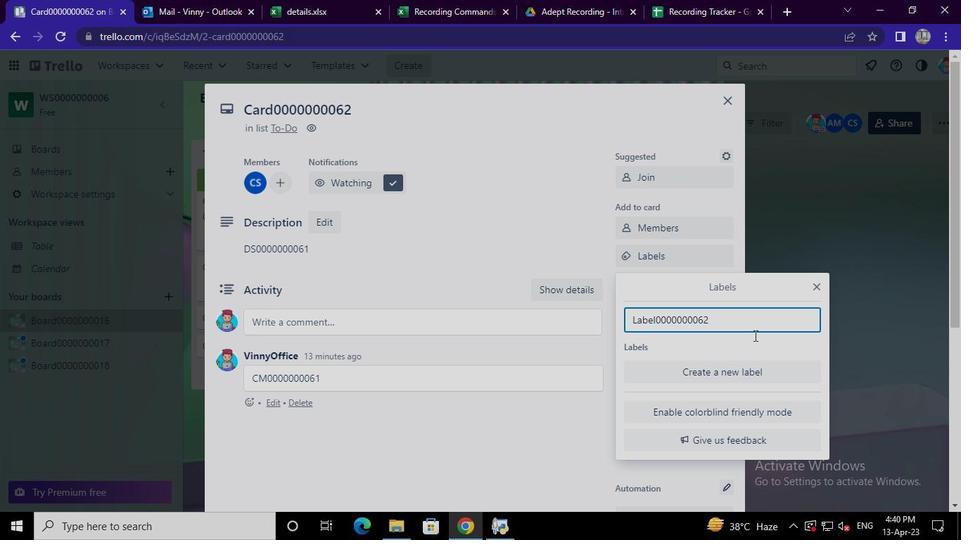 
Action: Mouse pressed left at (748, 369)
Screenshot: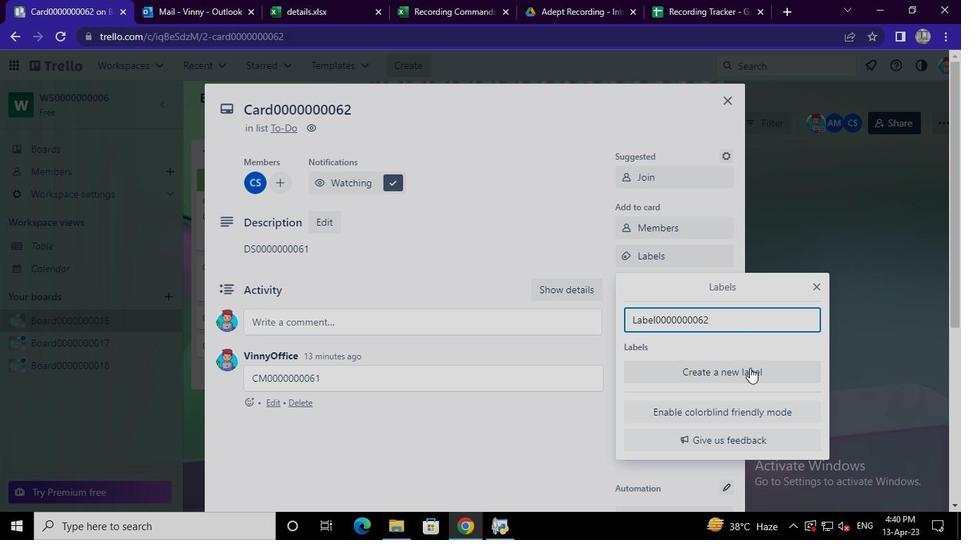
Action: Mouse moved to (691, 296)
Screenshot: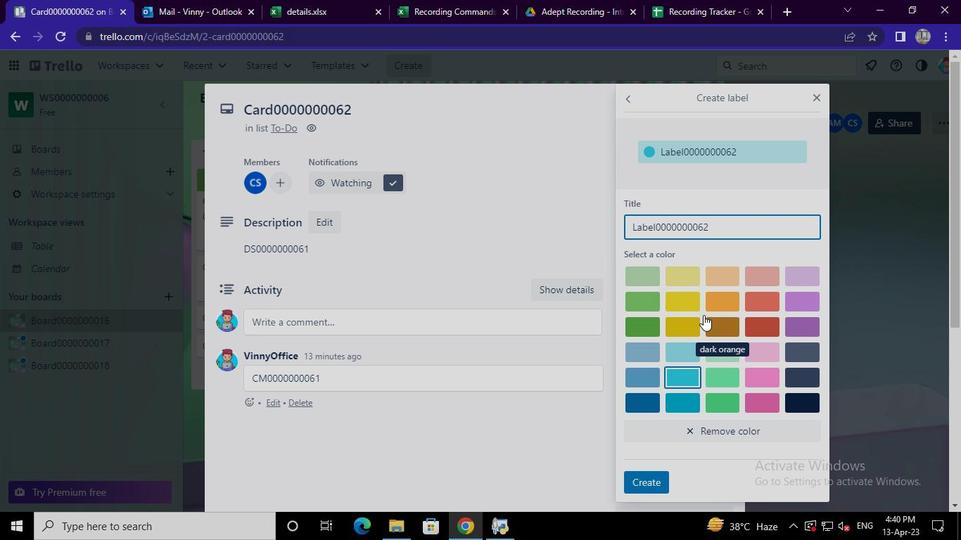 
Action: Mouse pressed left at (691, 296)
Screenshot: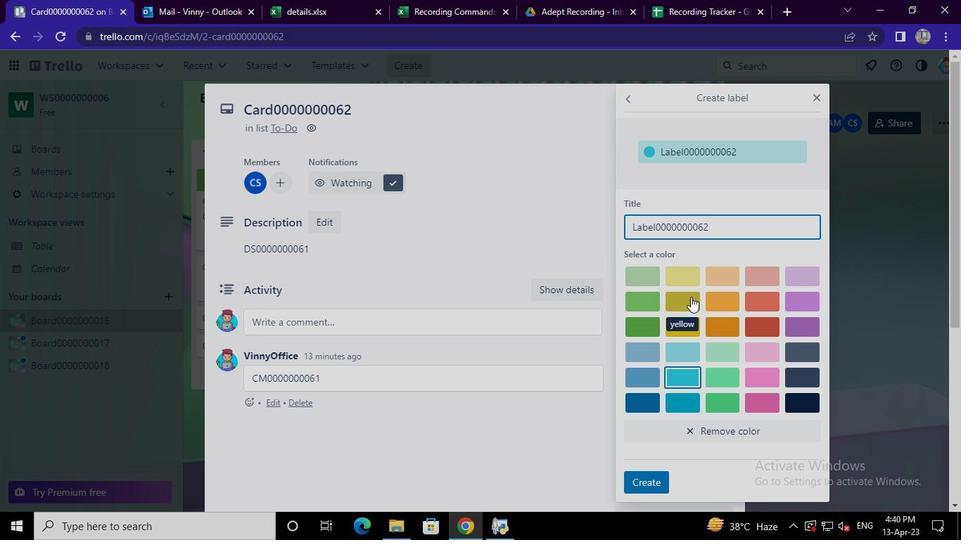 
Action: Mouse moved to (653, 481)
Screenshot: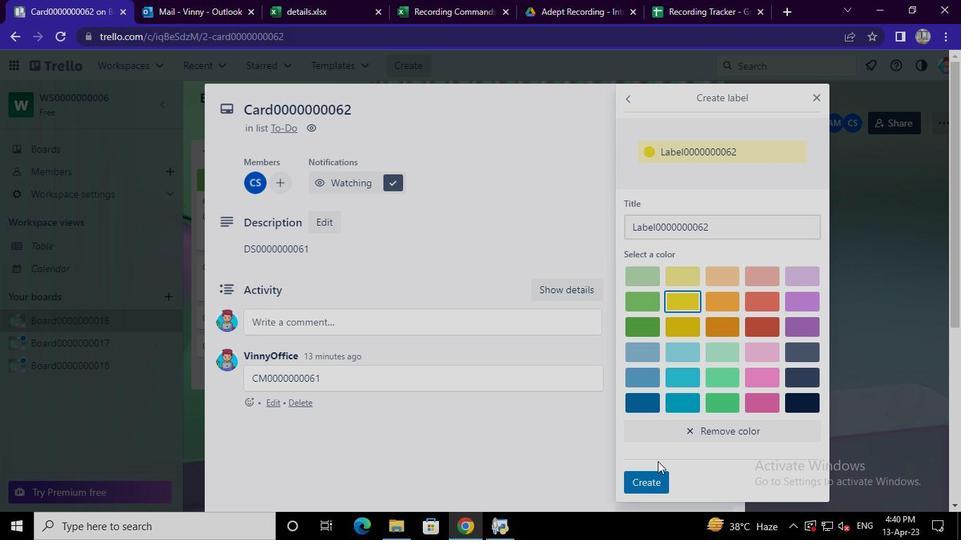 
Action: Mouse pressed left at (653, 481)
Screenshot: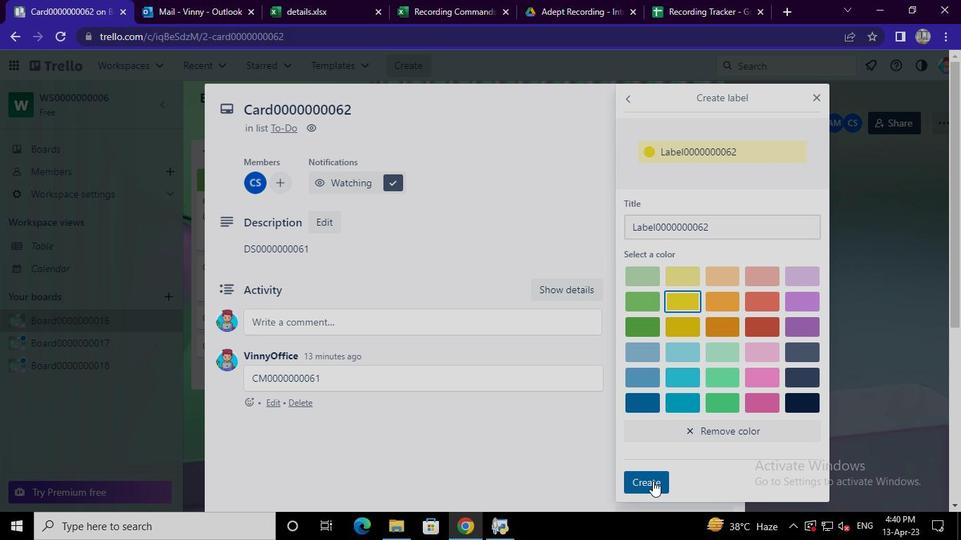 
Action: Mouse moved to (571, 431)
Screenshot: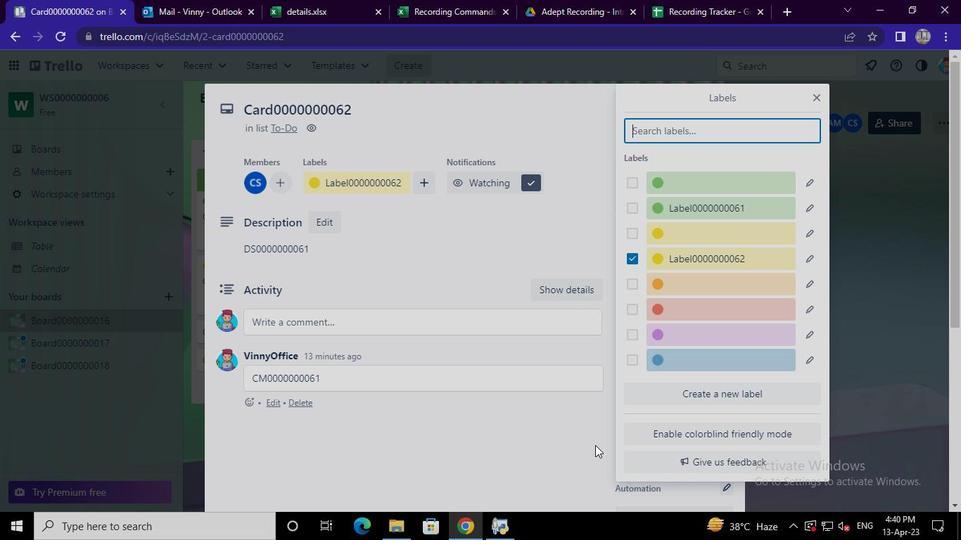 
Action: Mouse pressed left at (571, 431)
Screenshot: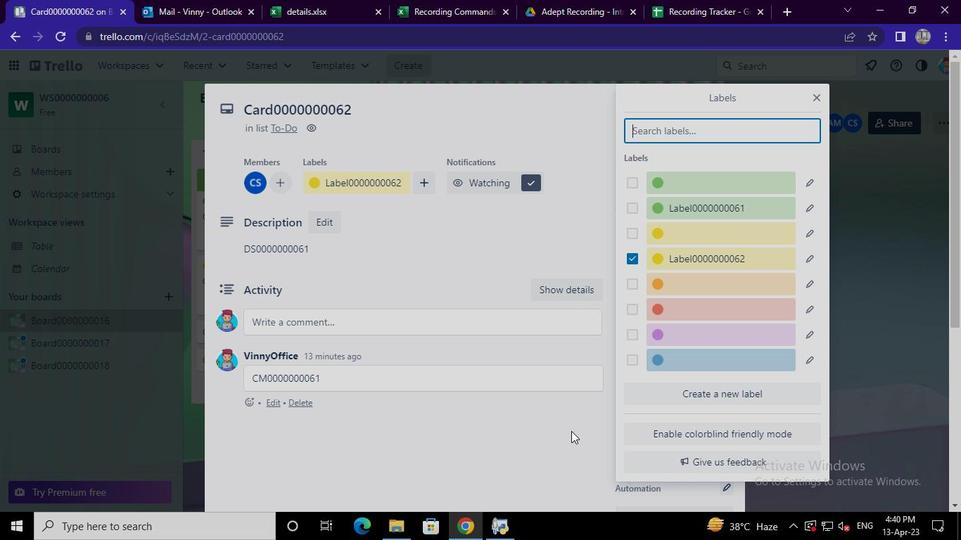 
Action: Mouse moved to (686, 275)
Screenshot: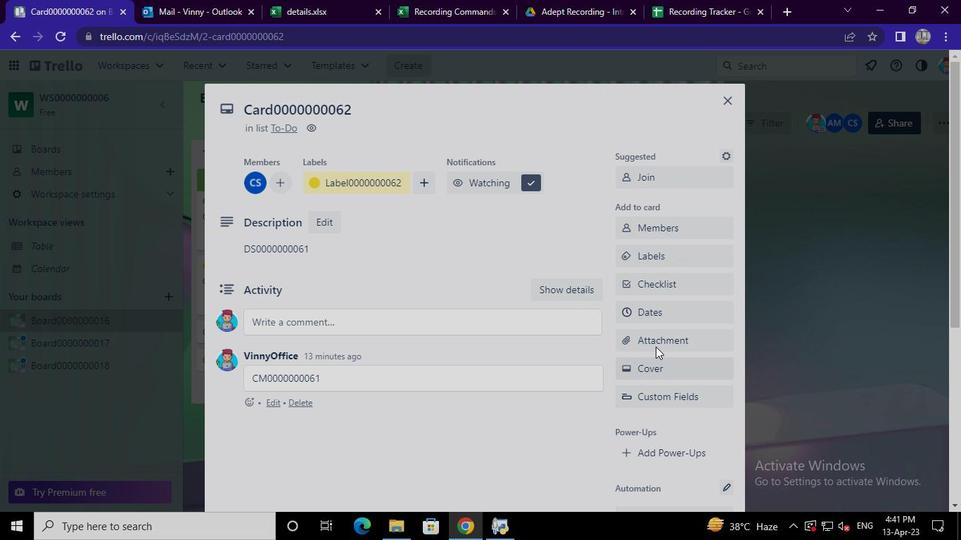 
Action: Mouse pressed left at (686, 275)
Screenshot: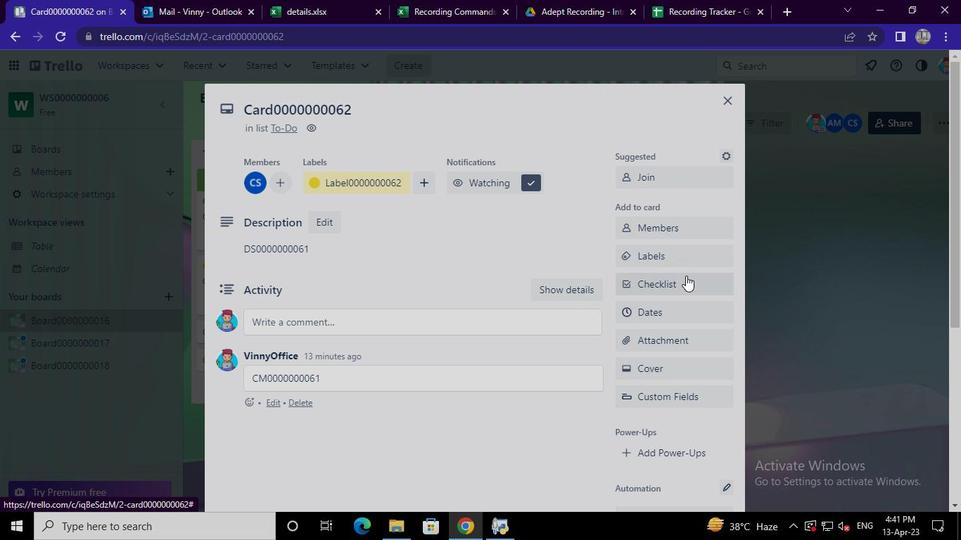 
Action: Mouse moved to (695, 368)
Screenshot: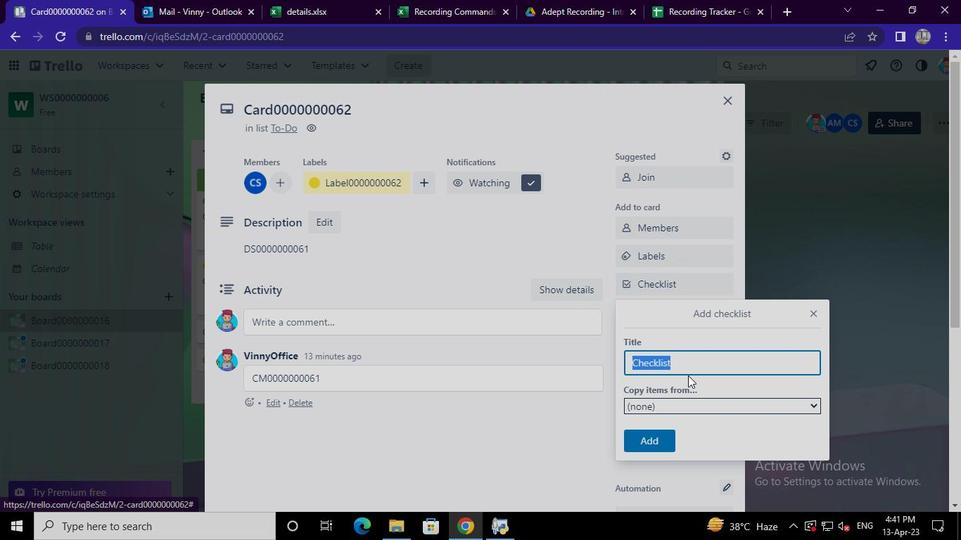 
Action: Mouse pressed left at (695, 368)
Screenshot: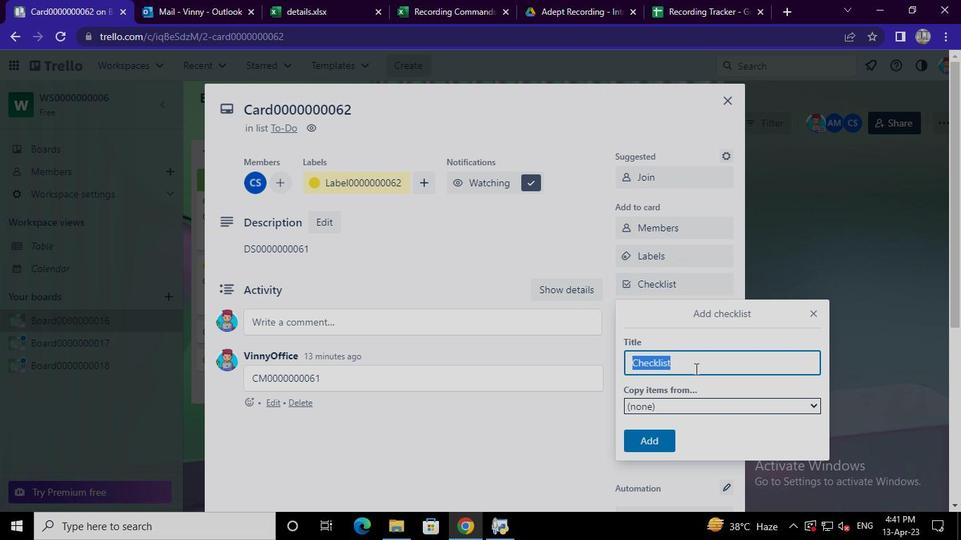 
Action: Mouse moved to (695, 368)
Screenshot: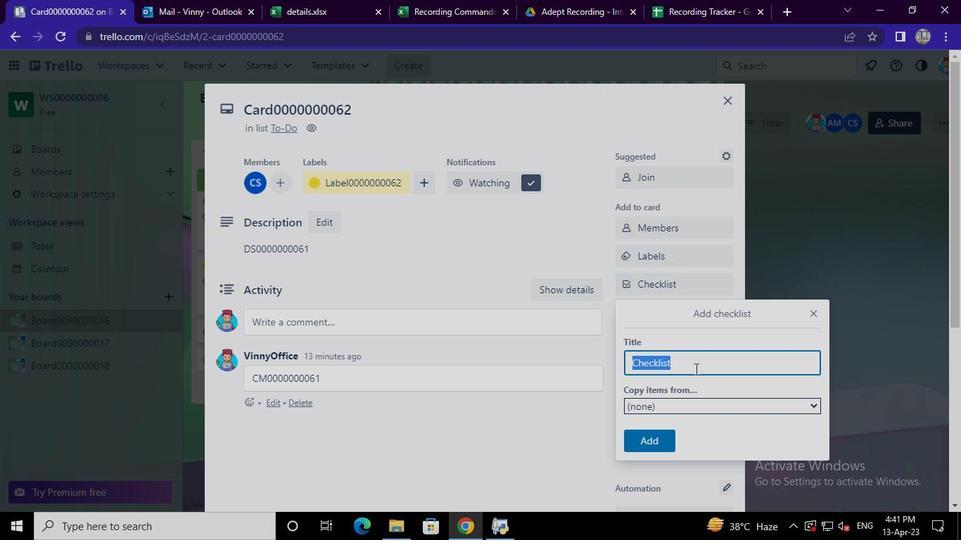 
Action: Keyboard Key.backspace
Screenshot: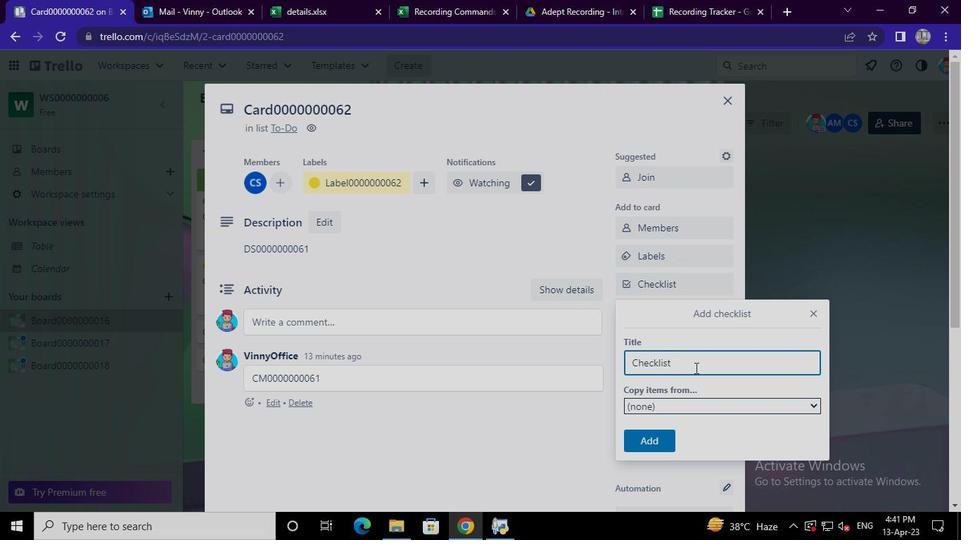 
Action: Keyboard Key.backspace
Screenshot: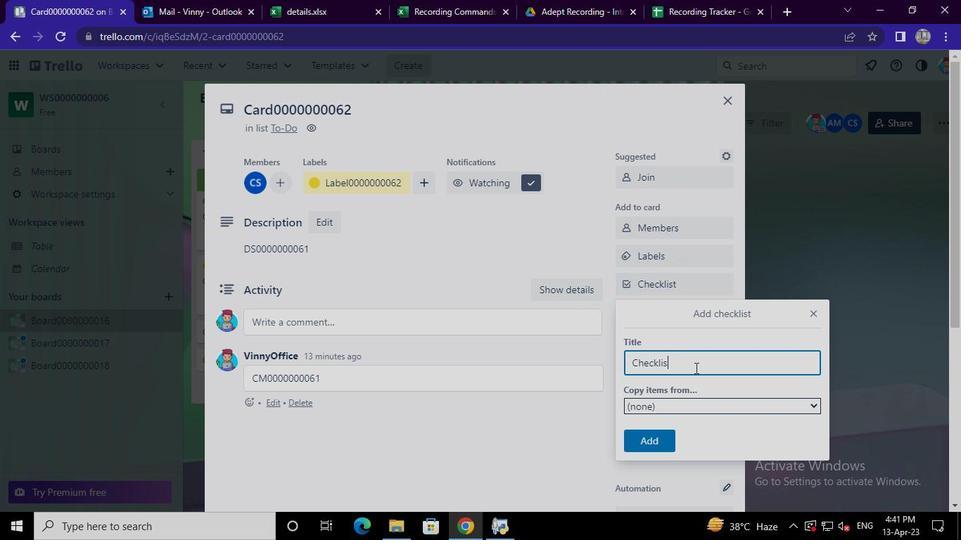 
Action: Keyboard Key.backspace
Screenshot: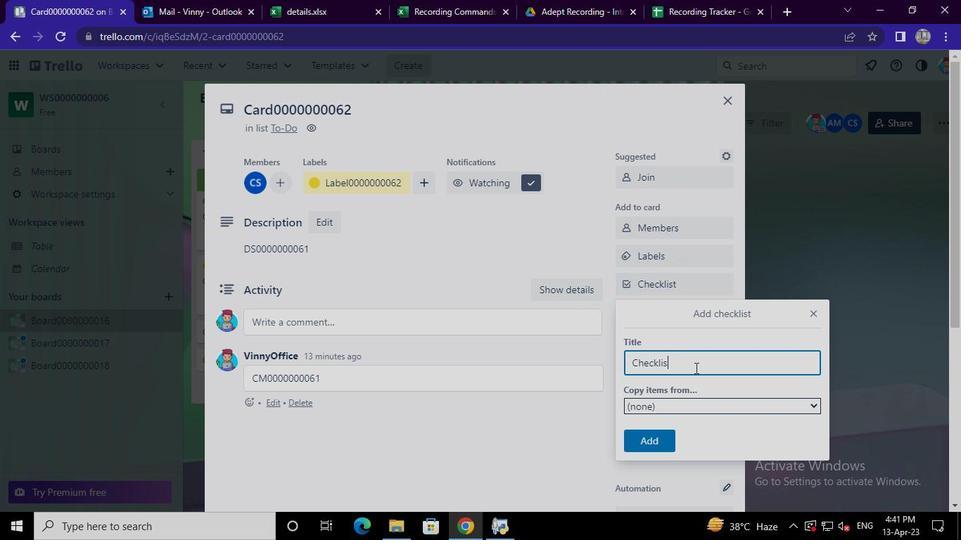 
Action: Keyboard Key.backspace
Screenshot: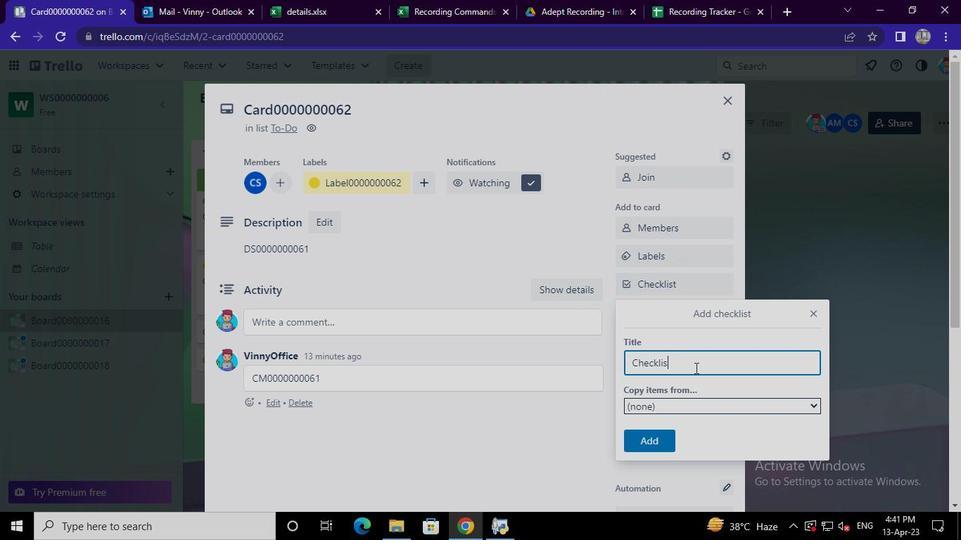 
Action: Keyboard Key.backspace
Screenshot: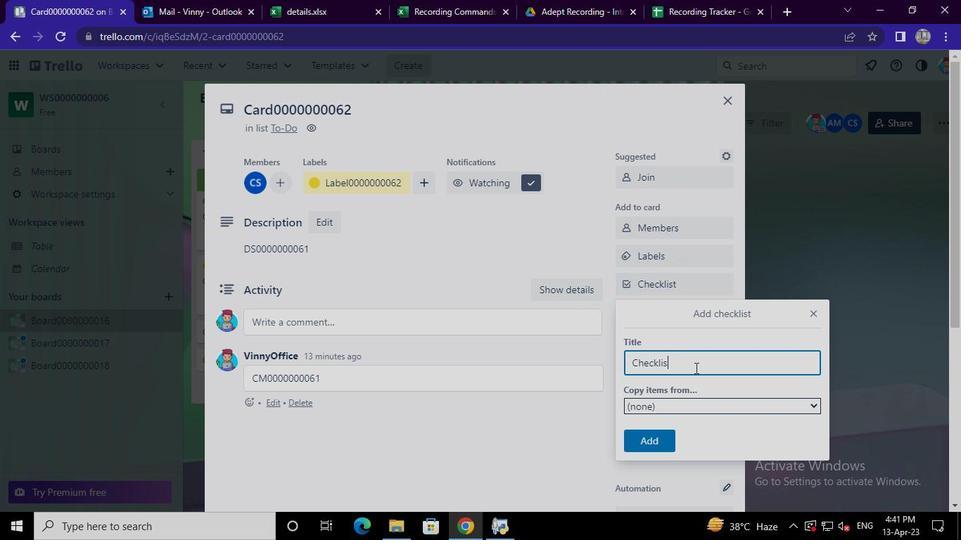 
Action: Keyboard Key.backspace
Screenshot: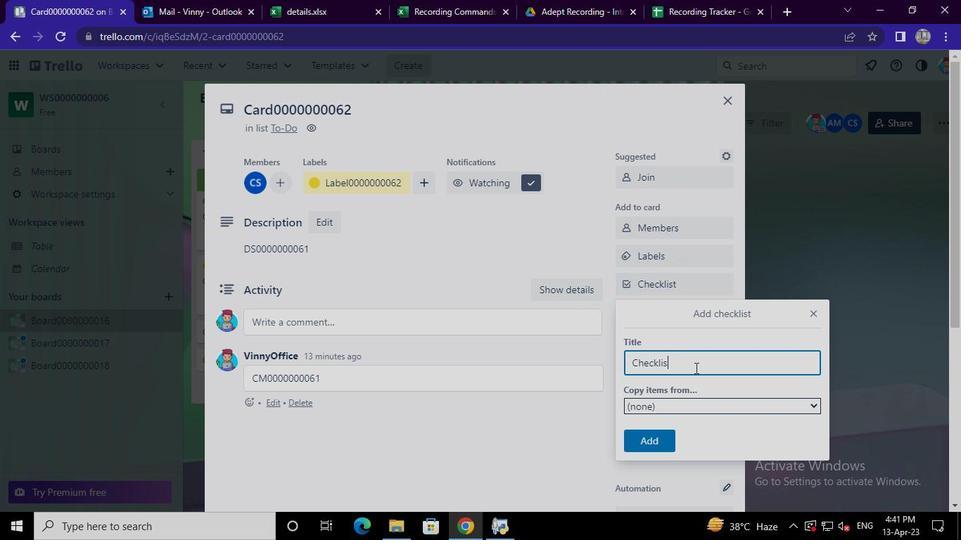 
Action: Keyboard Key.backspace
Screenshot: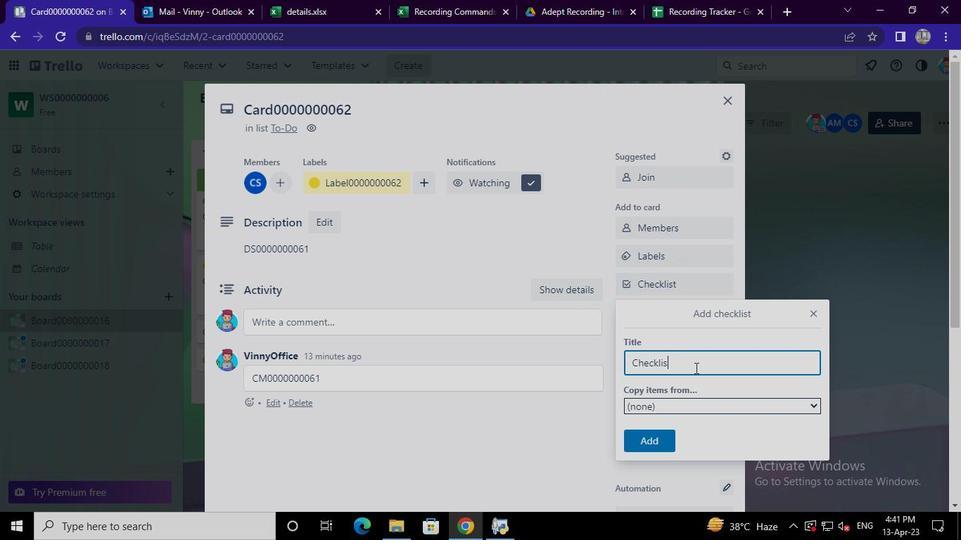 
Action: Keyboard Key.backspace
Screenshot: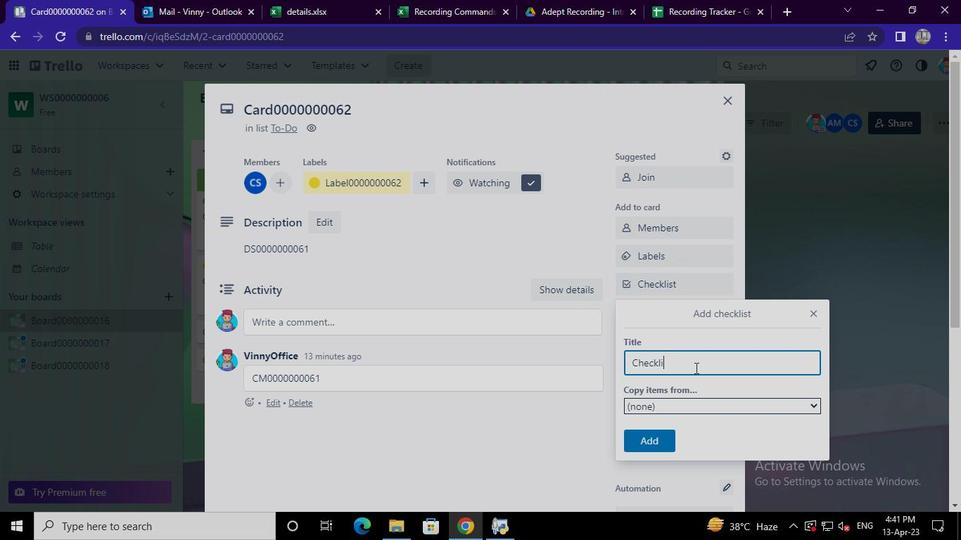 
Action: Keyboard Key.backspace
Screenshot: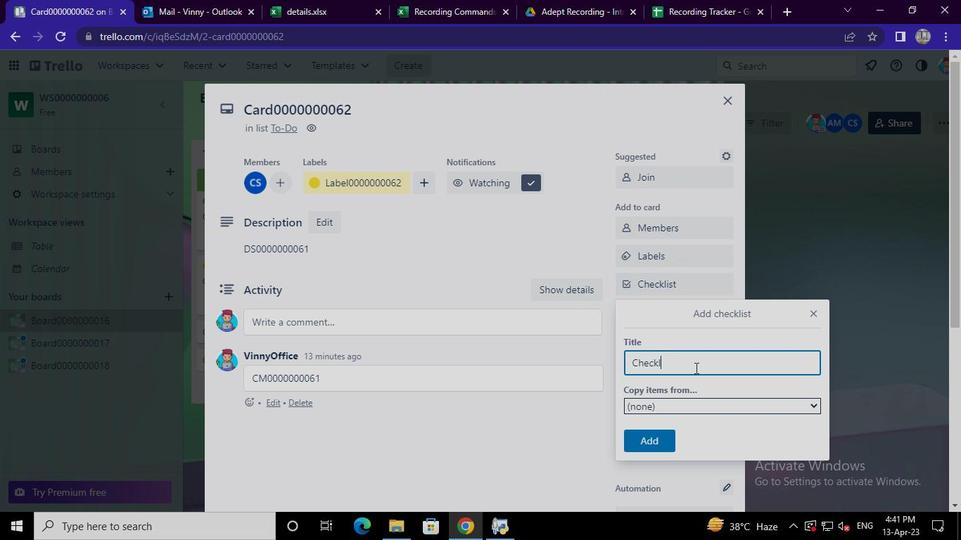 
Action: Keyboard Key.backspace
Screenshot: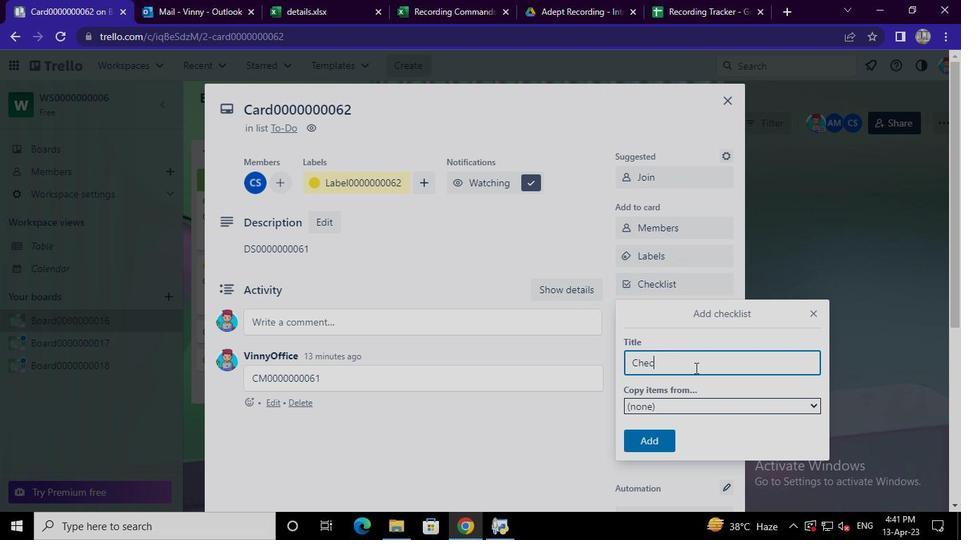 
Action: Keyboard Key.backspace
Screenshot: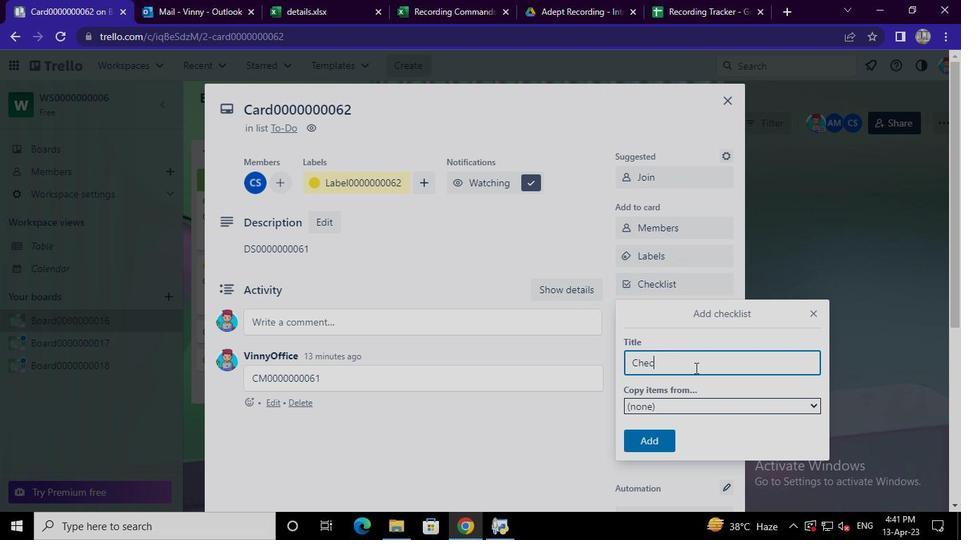 
Action: Keyboard Key.backspace
Screenshot: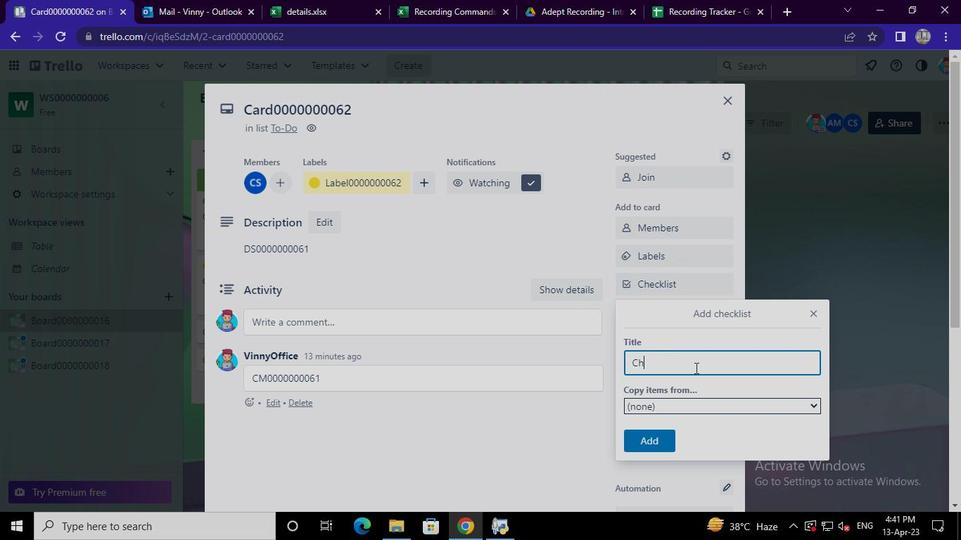 
Action: Keyboard Key.backspace
Screenshot: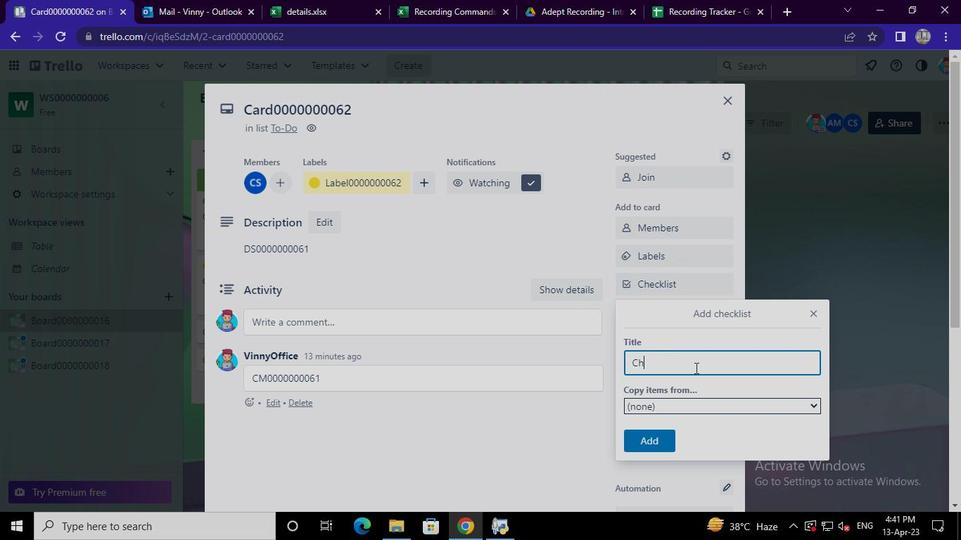 
Action: Keyboard Key.backspace
Screenshot: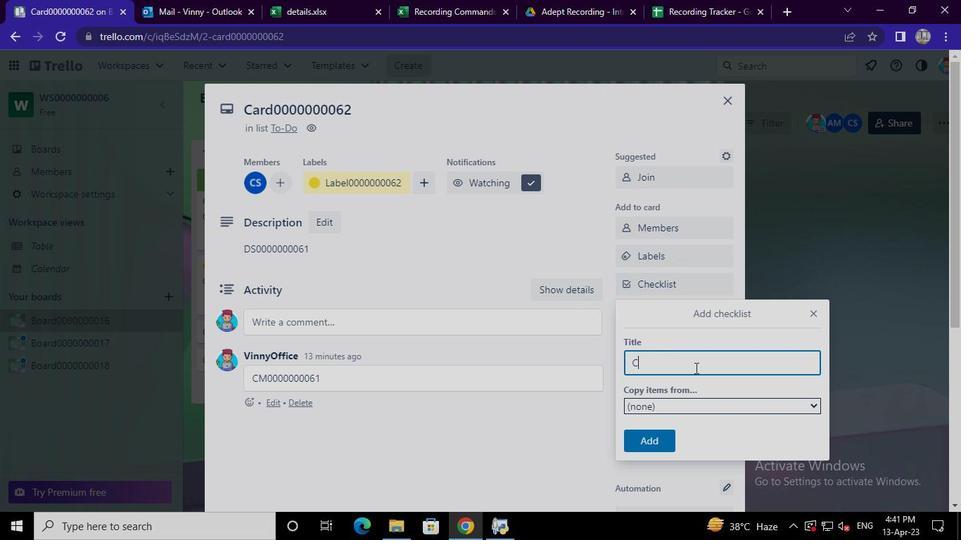 
Action: Keyboard Key.backspace
Screenshot: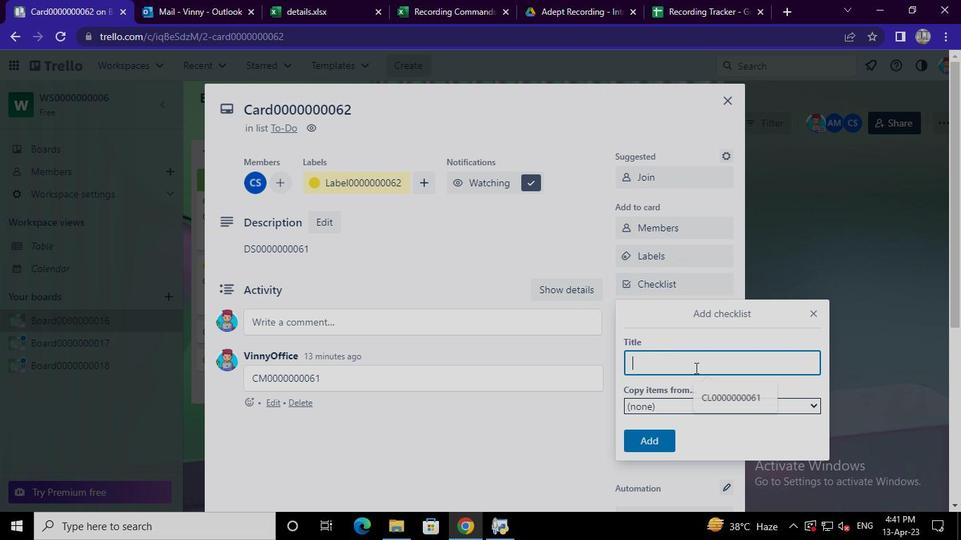 
Action: Keyboard Key.backspace
Screenshot: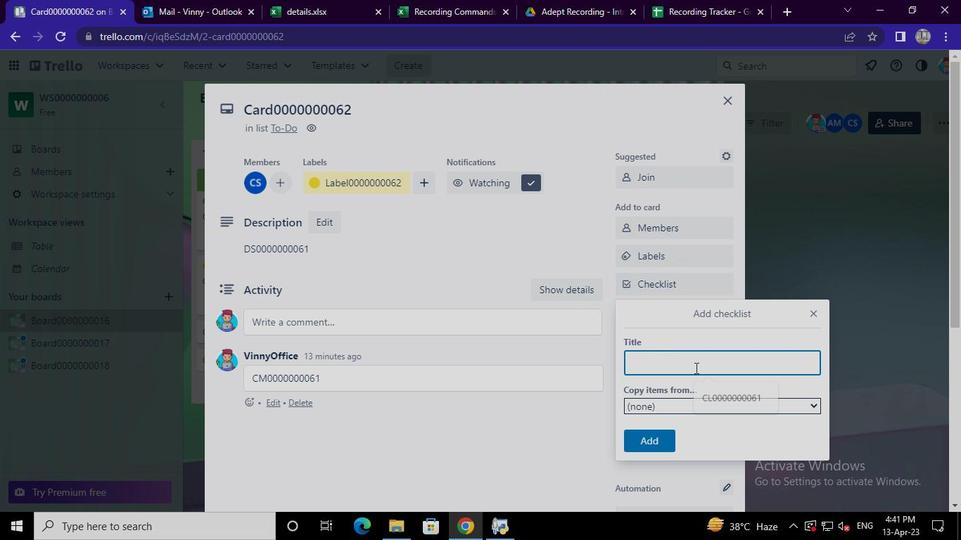 
Action: Keyboard Key.backspace
Screenshot: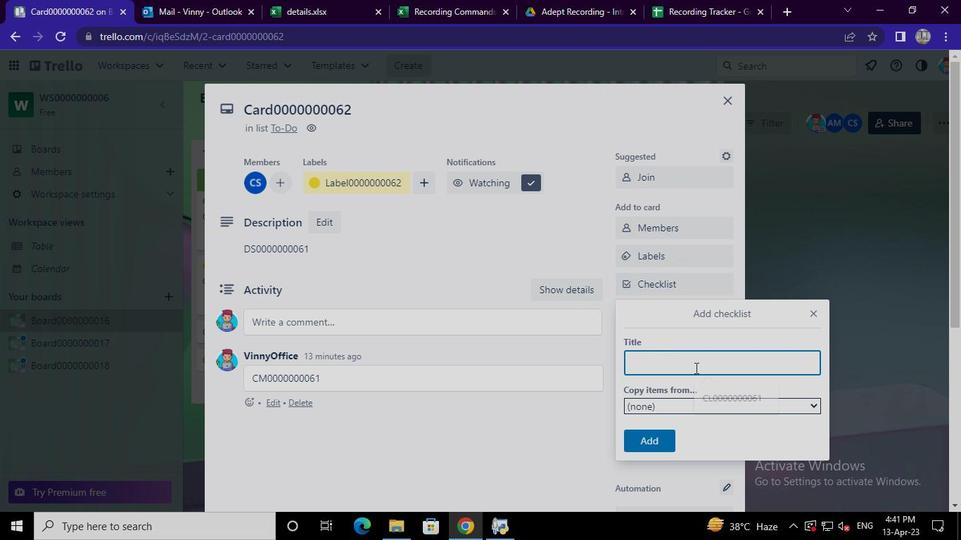 
Action: Keyboard Key.backspace
Screenshot: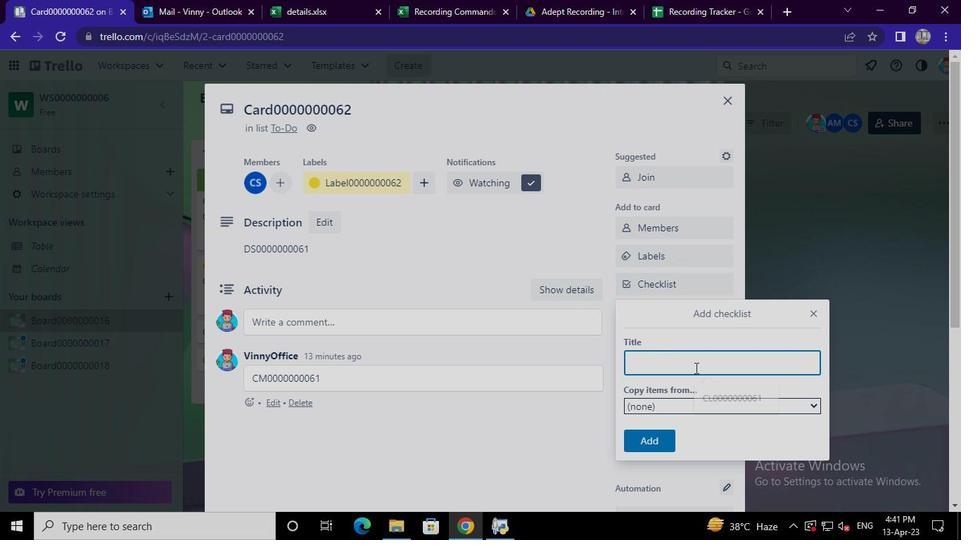 
Action: Keyboard Key.backspace
Screenshot: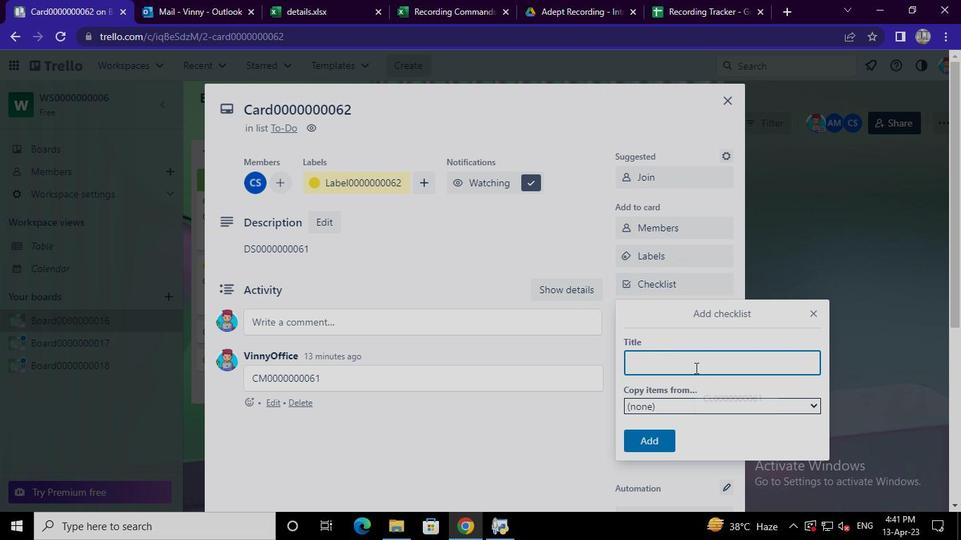 
Action: Keyboard Key.backspace
Screenshot: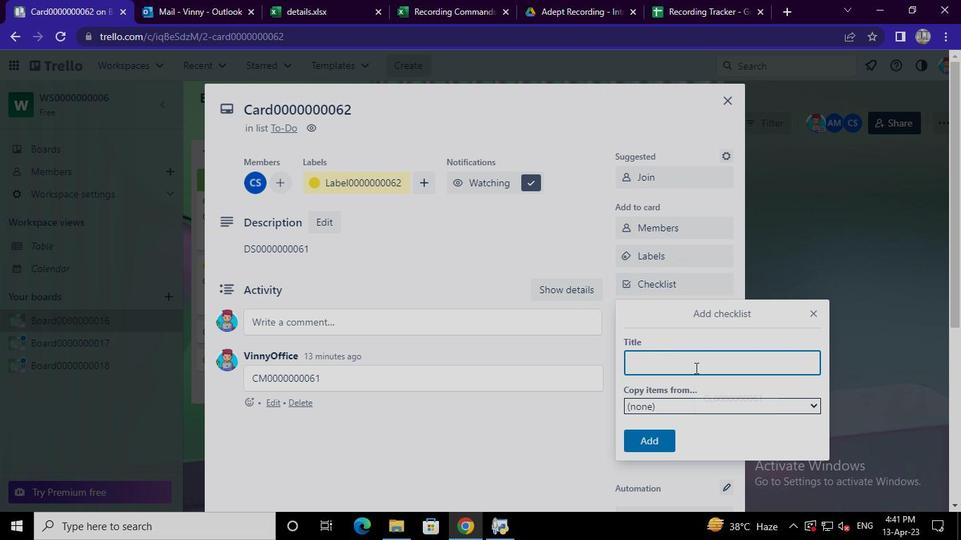 
Action: Keyboard Key.backspace
Screenshot: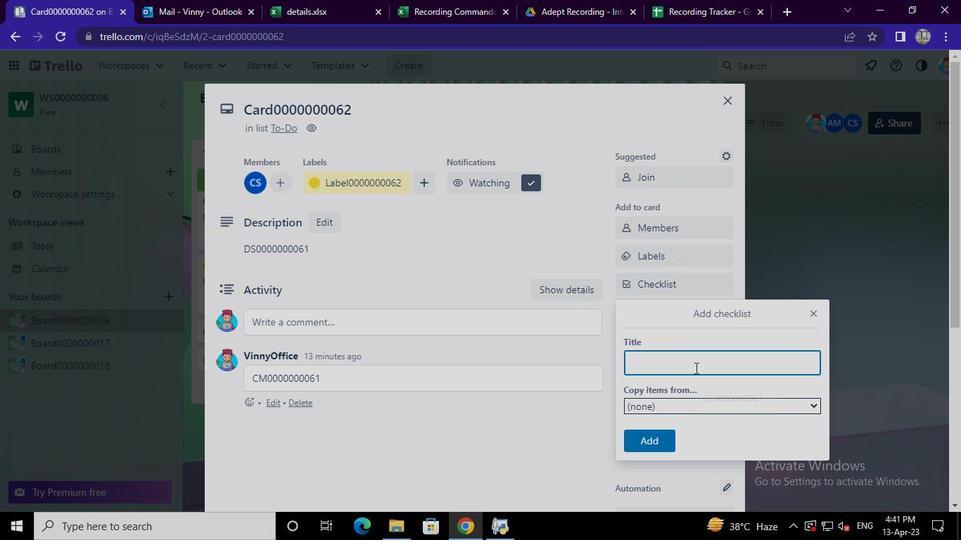
Action: Keyboard Key.backspace
Screenshot: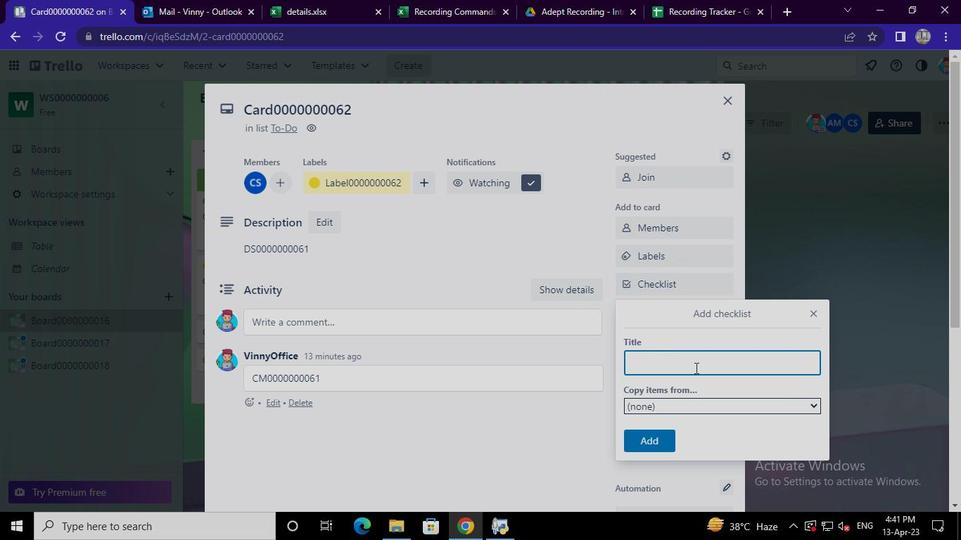 
Action: Keyboard Key.backspace
Screenshot: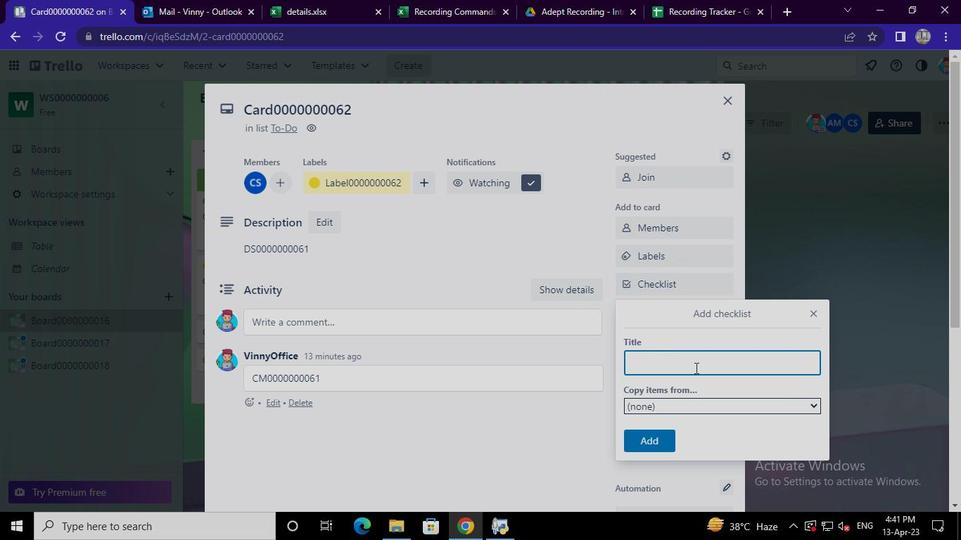 
Action: Keyboard Key.backspace
Screenshot: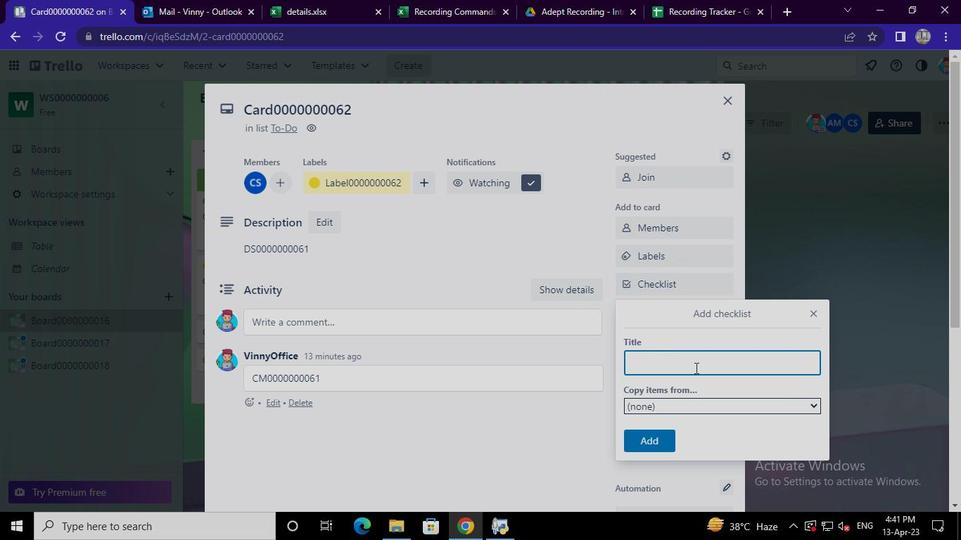 
Action: Keyboard Key.backspace
Screenshot: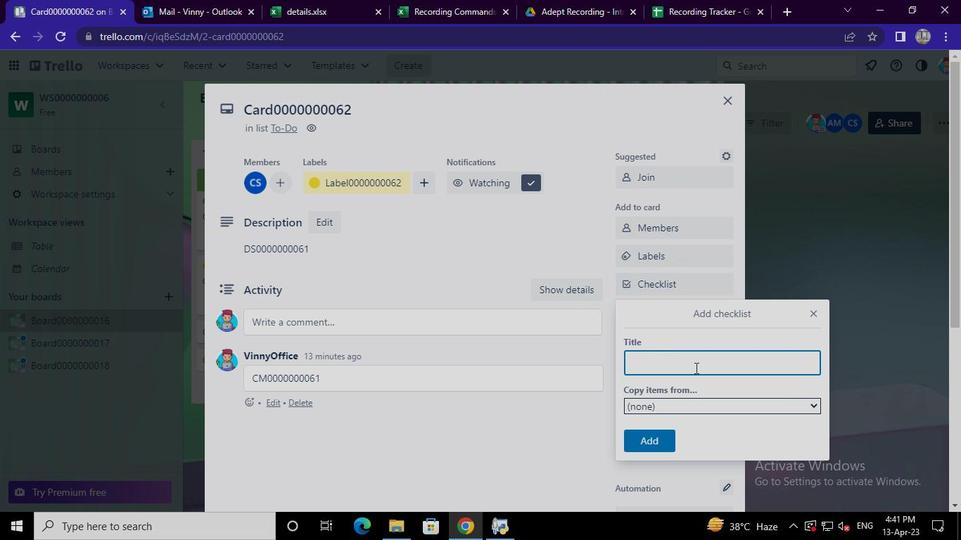 
Action: Keyboard Key.shift
Screenshot: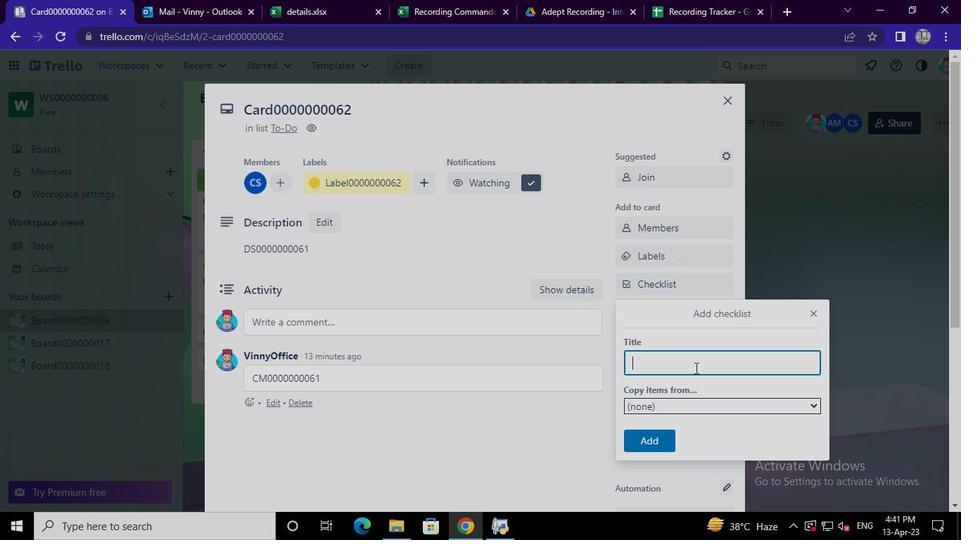 
Action: Keyboard C
Screenshot: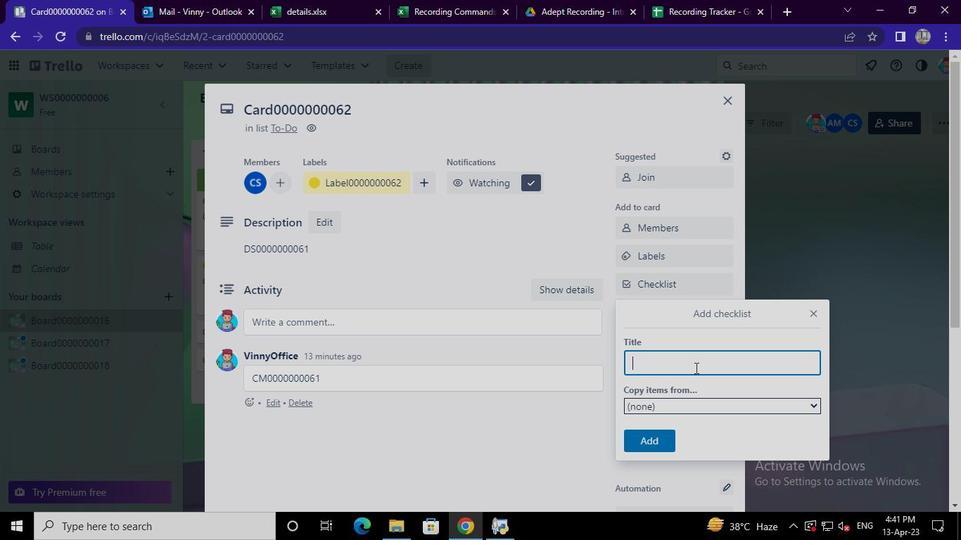 
Action: Keyboard l
Screenshot: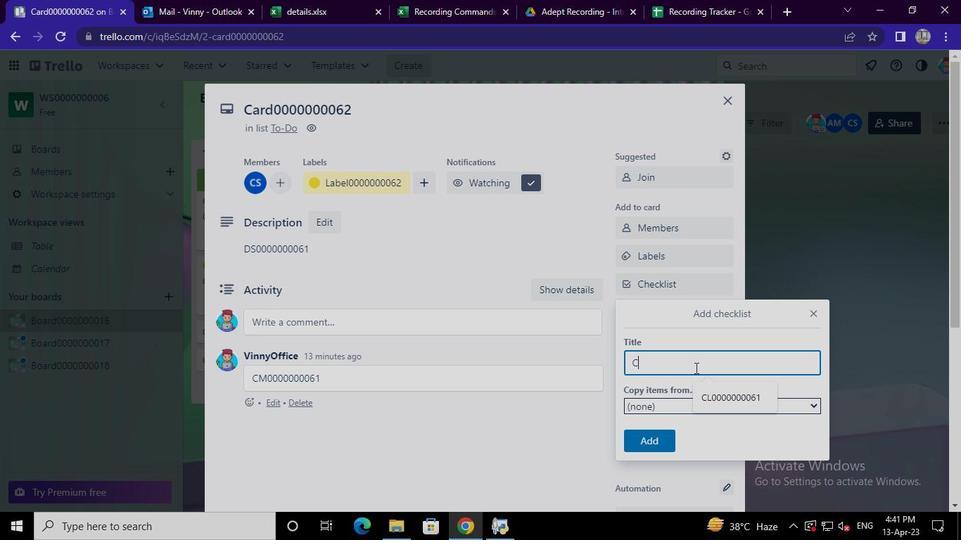 
Action: Keyboard Key.backspace
Screenshot: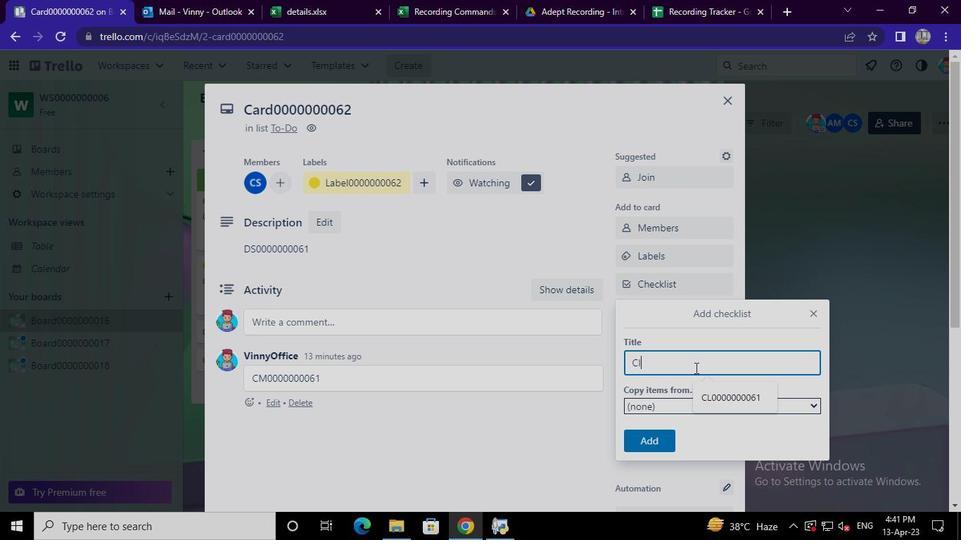 
Action: Mouse moved to (696, 367)
Screenshot: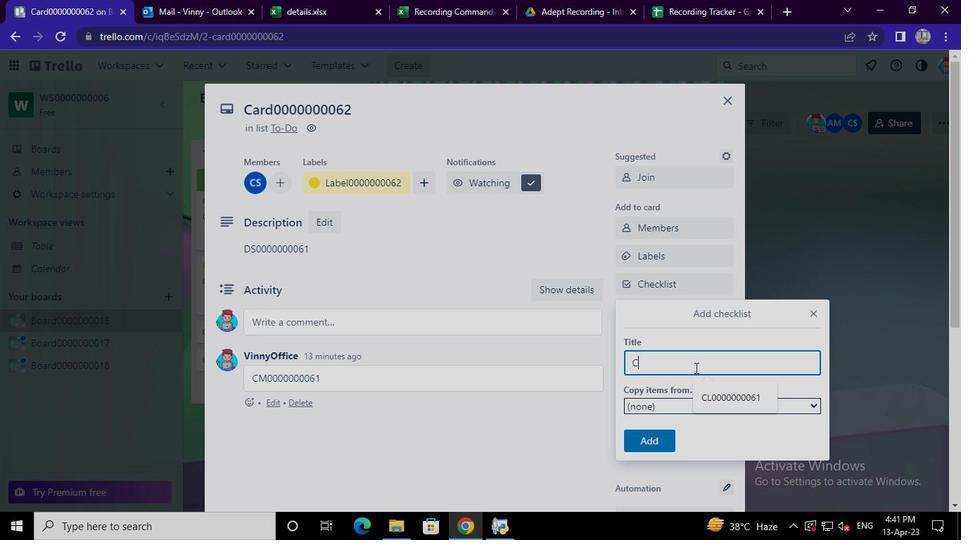 
Action: Keyboard Key.shift
Screenshot: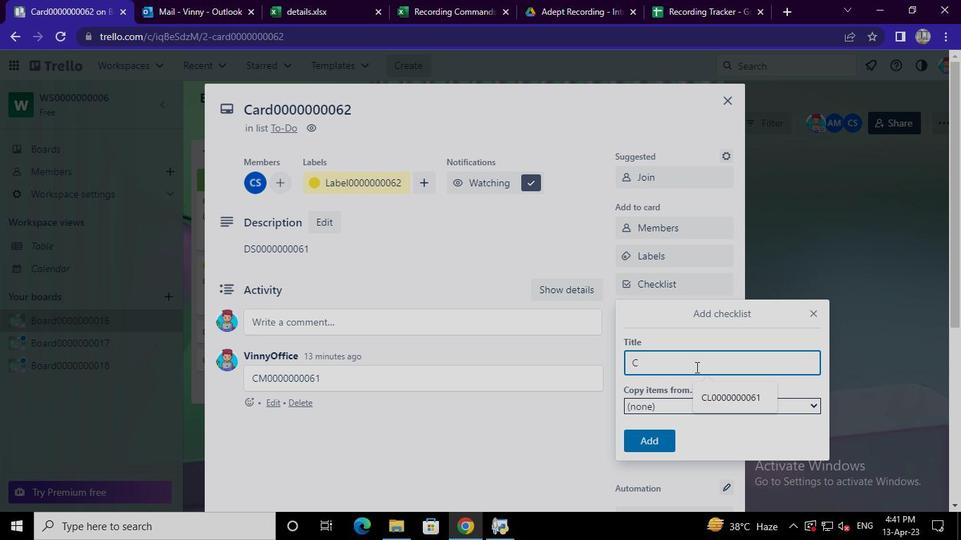 
Action: Keyboard L
Screenshot: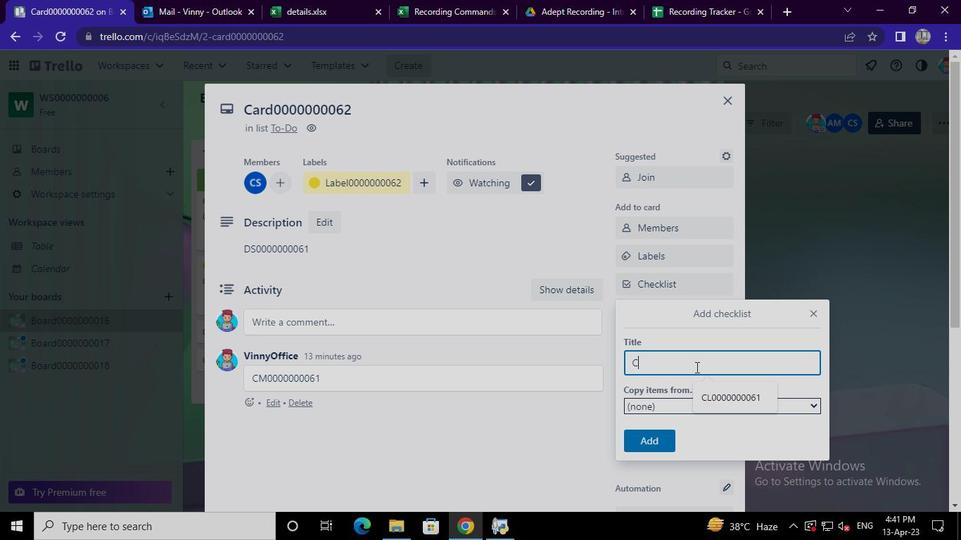 
Action: Keyboard <96>
Screenshot: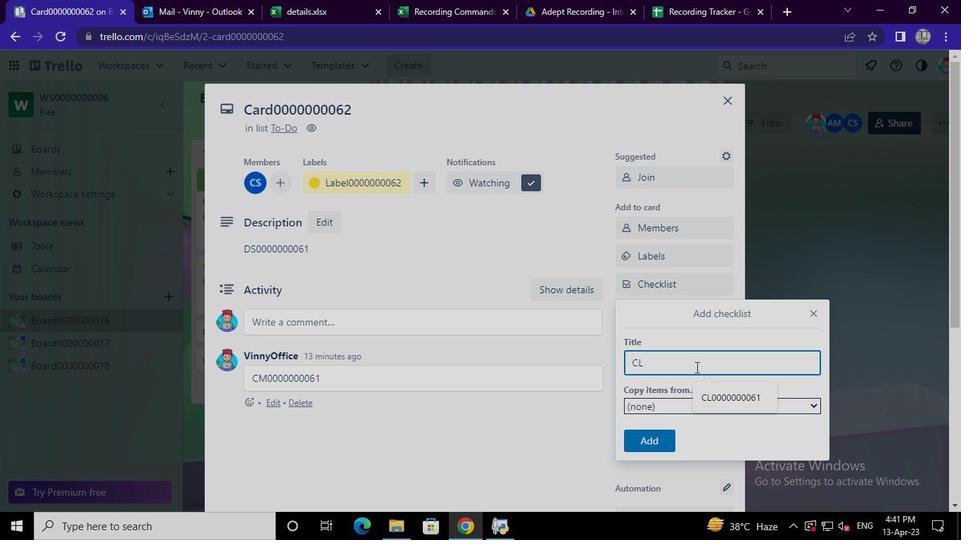 
Action: Keyboard <96>
Screenshot: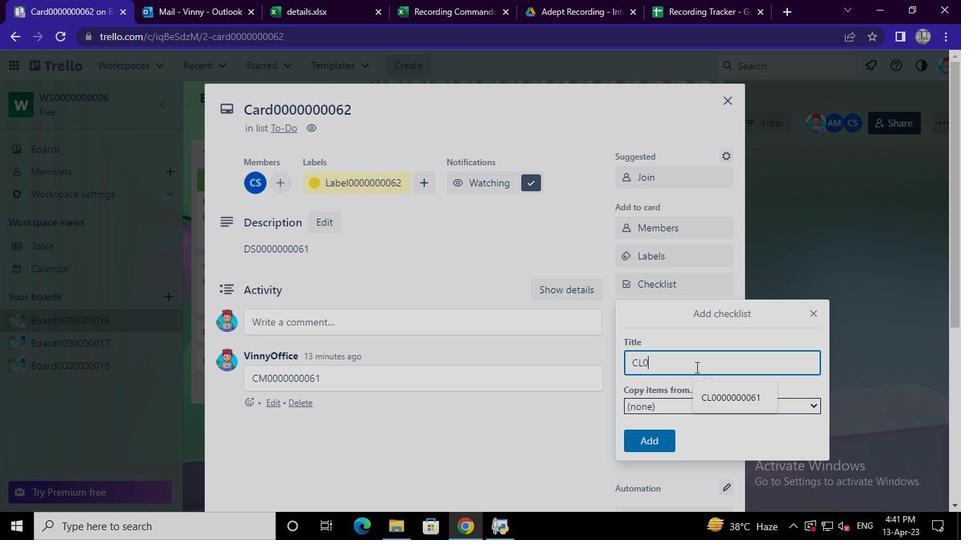 
Action: Keyboard <96>
Screenshot: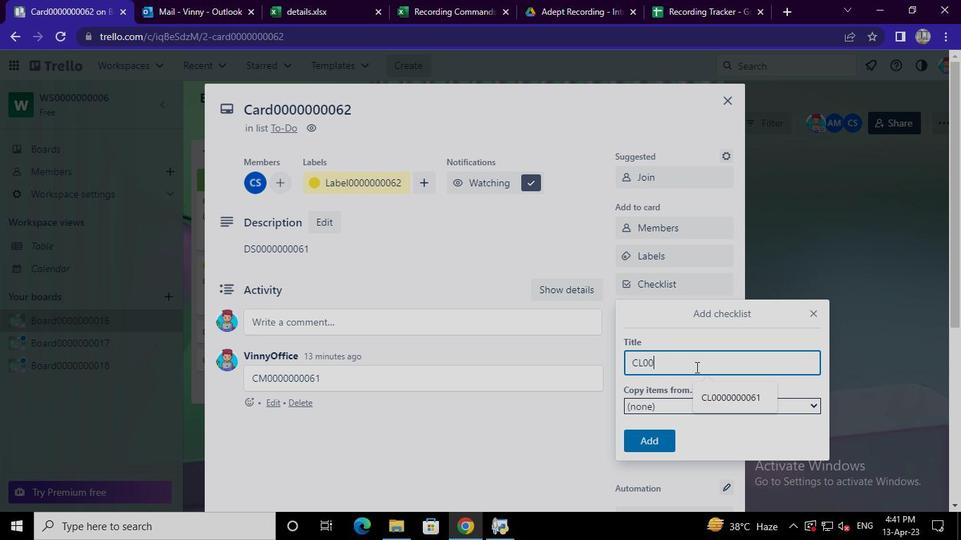 
Action: Keyboard <96>
Screenshot: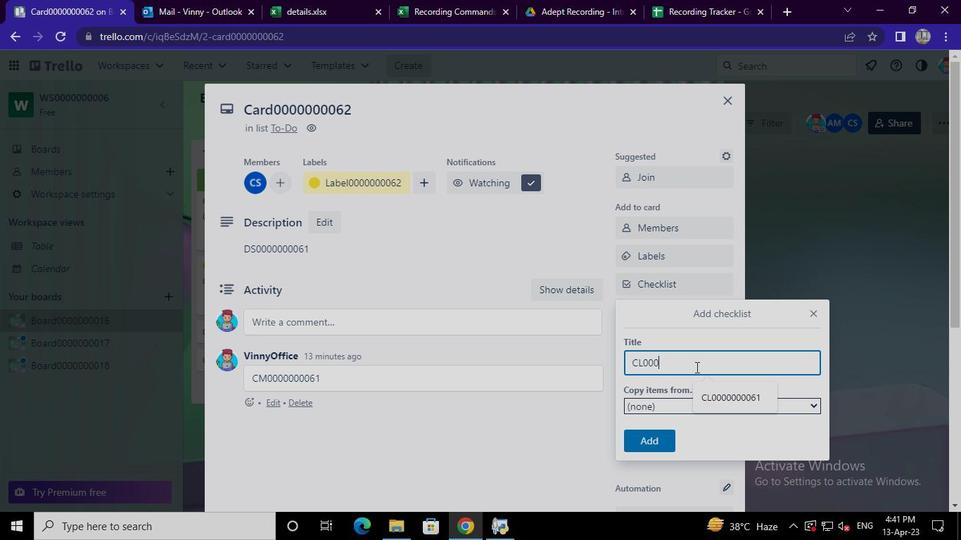 
Action: Keyboard <96>
Screenshot: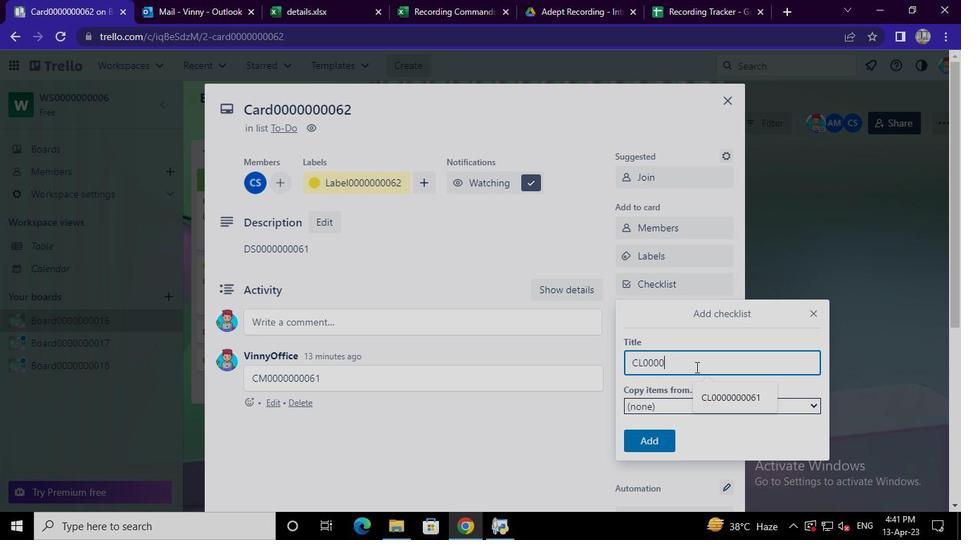 
Action: Keyboard <96>
Screenshot: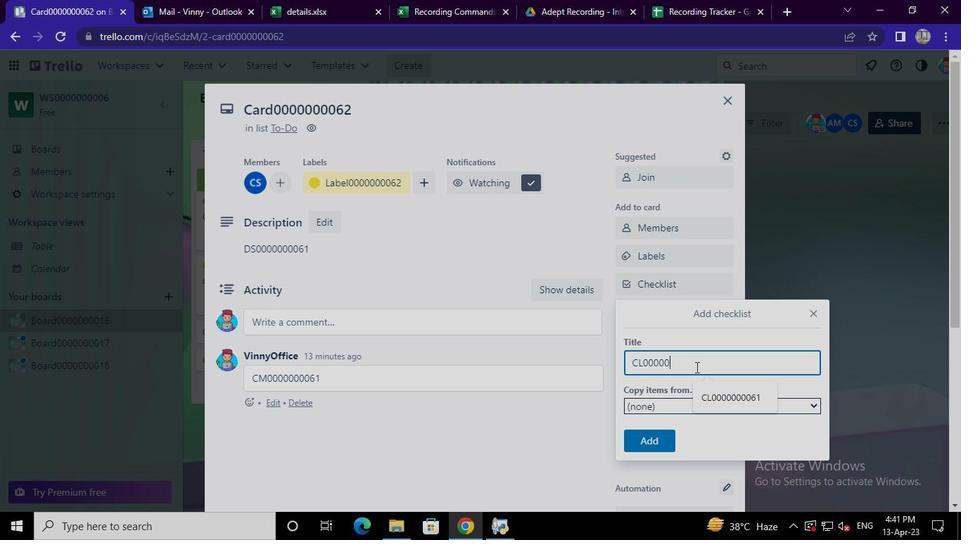 
Action: Keyboard <96>
Screenshot: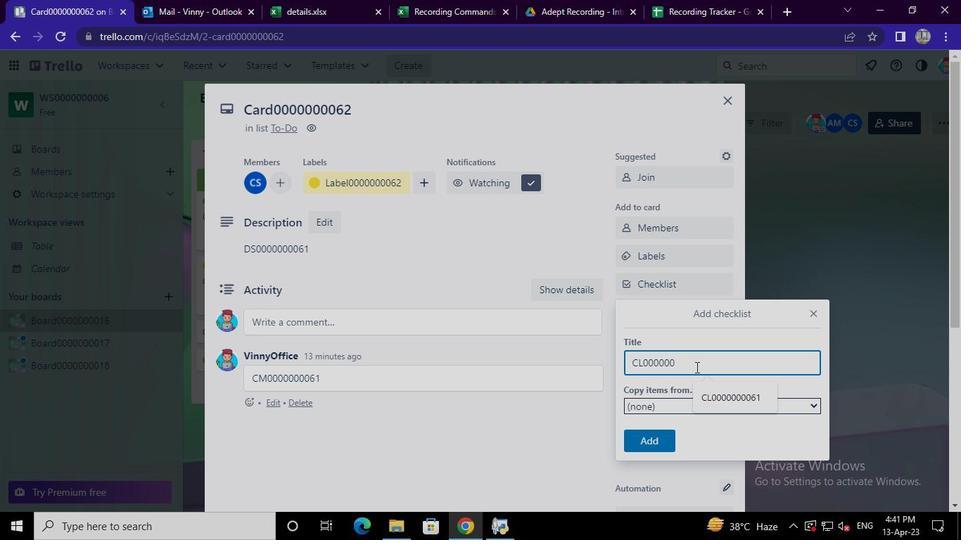 
Action: Keyboard <96>
Screenshot: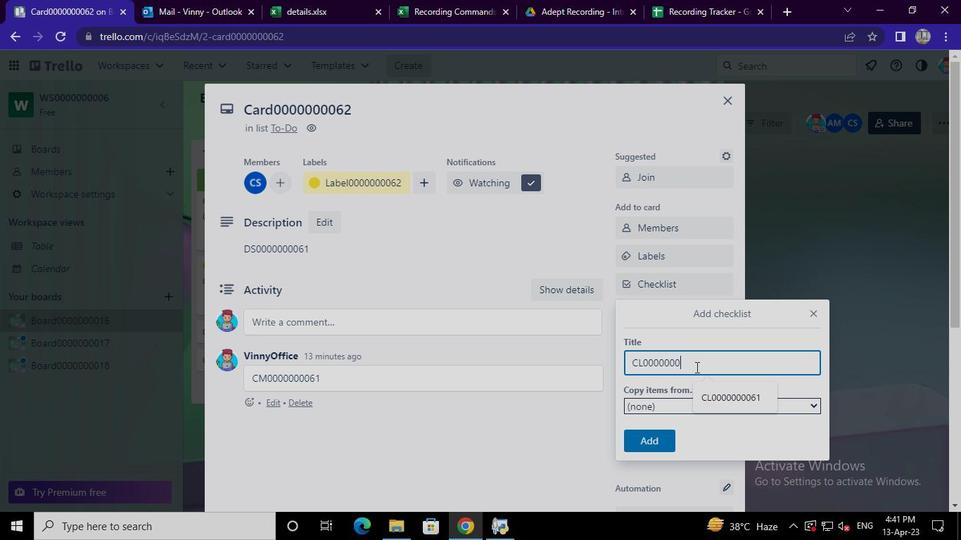 
Action: Keyboard <102>
Screenshot: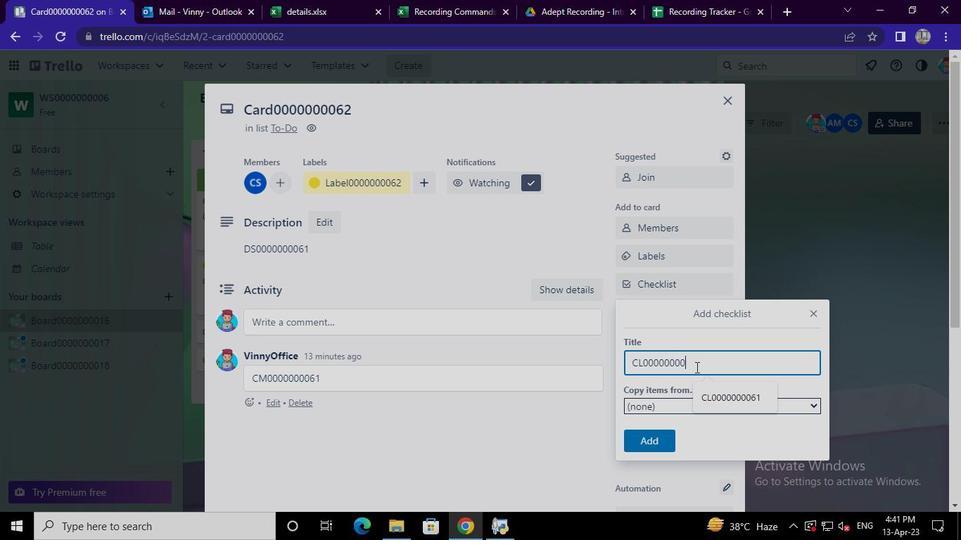 
Action: Keyboard <98>
Screenshot: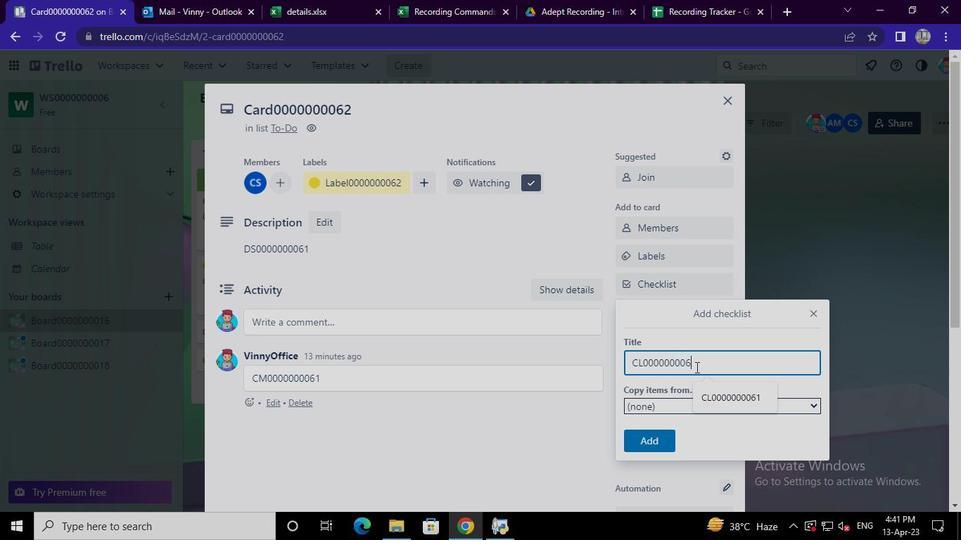 
Action: Mouse moved to (657, 437)
Screenshot: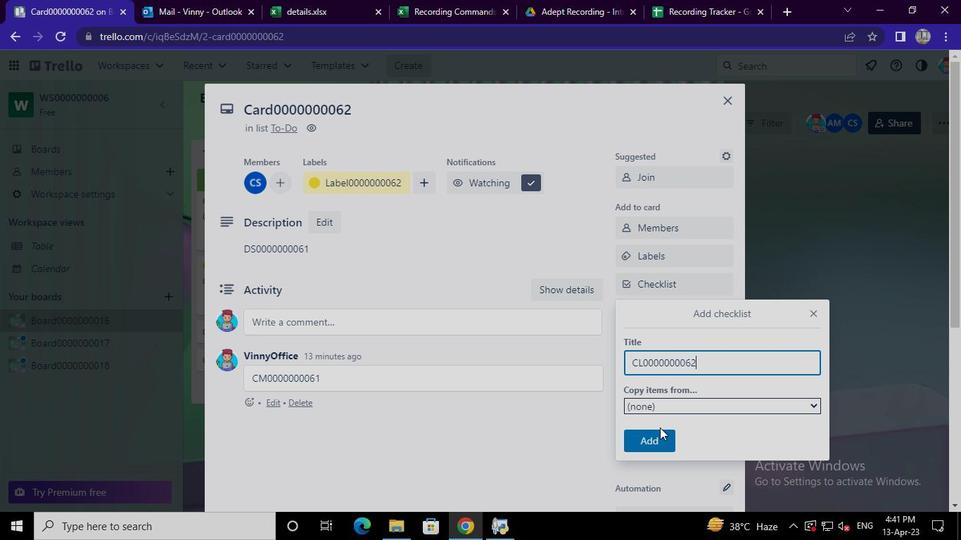 
Action: Mouse pressed left at (657, 437)
Screenshot: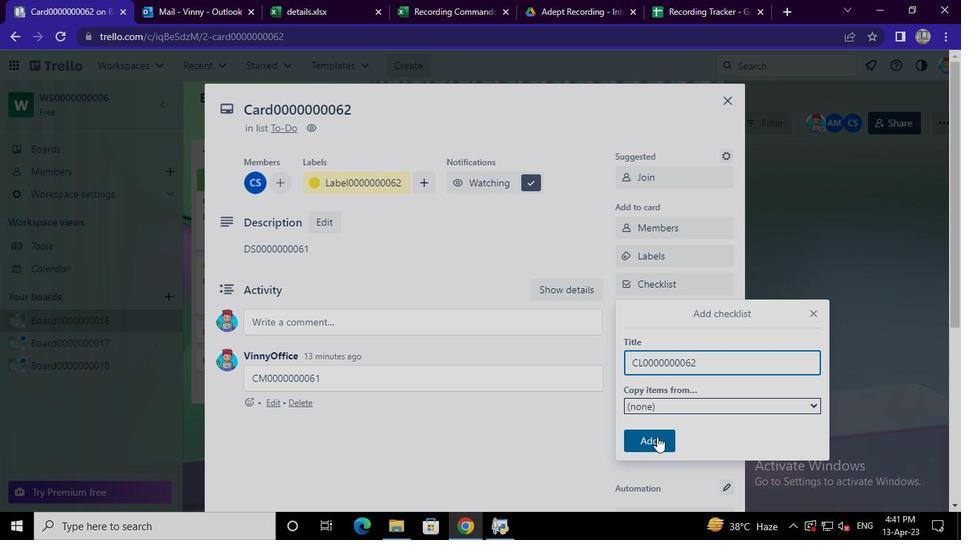 
Action: Mouse moved to (657, 317)
Screenshot: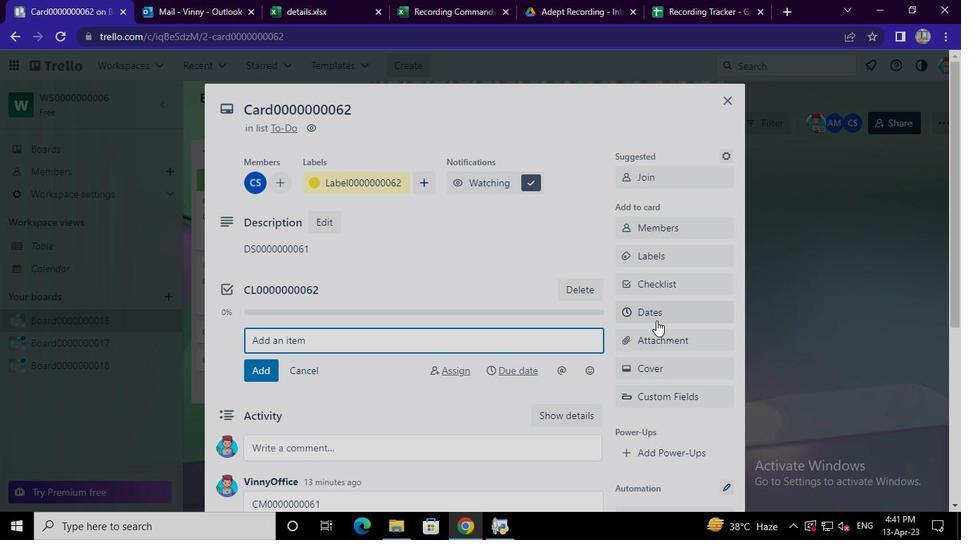 
Action: Mouse pressed left at (657, 317)
Screenshot: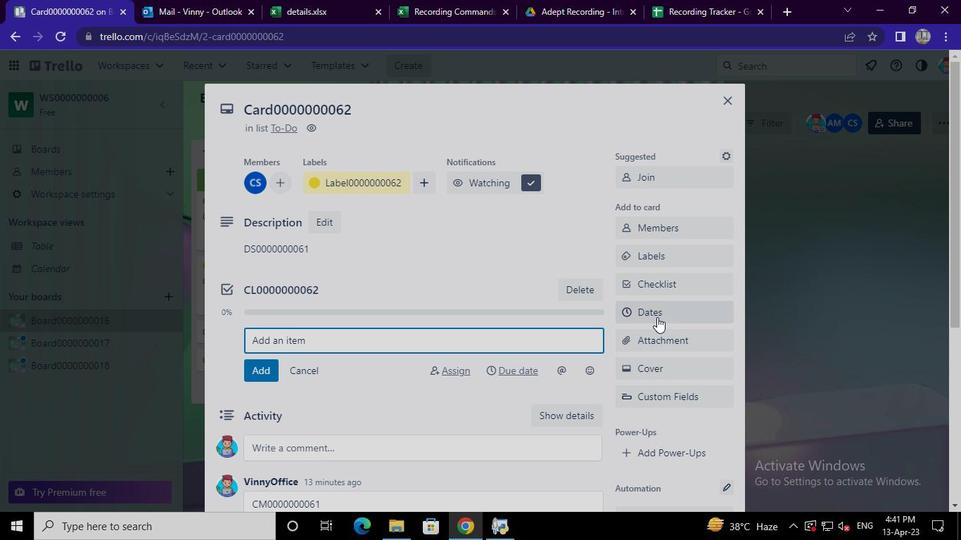 
Action: Mouse moved to (629, 397)
Screenshot: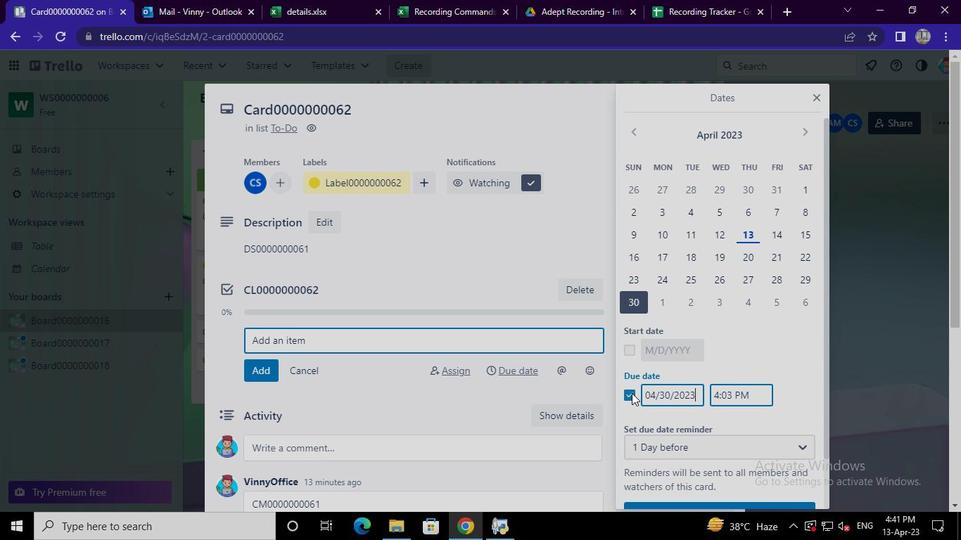 
Action: Mouse pressed left at (629, 397)
Screenshot: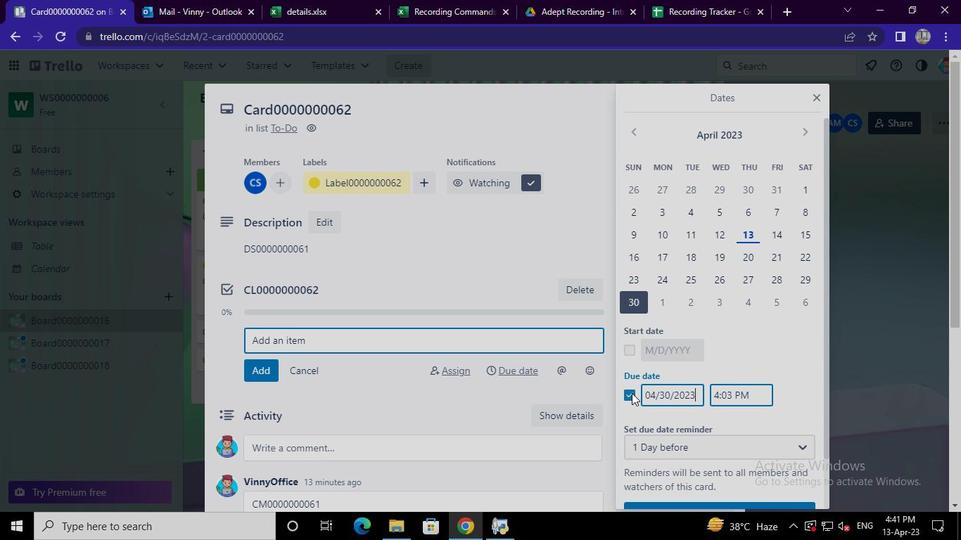 
Action: Mouse moved to (633, 349)
Screenshot: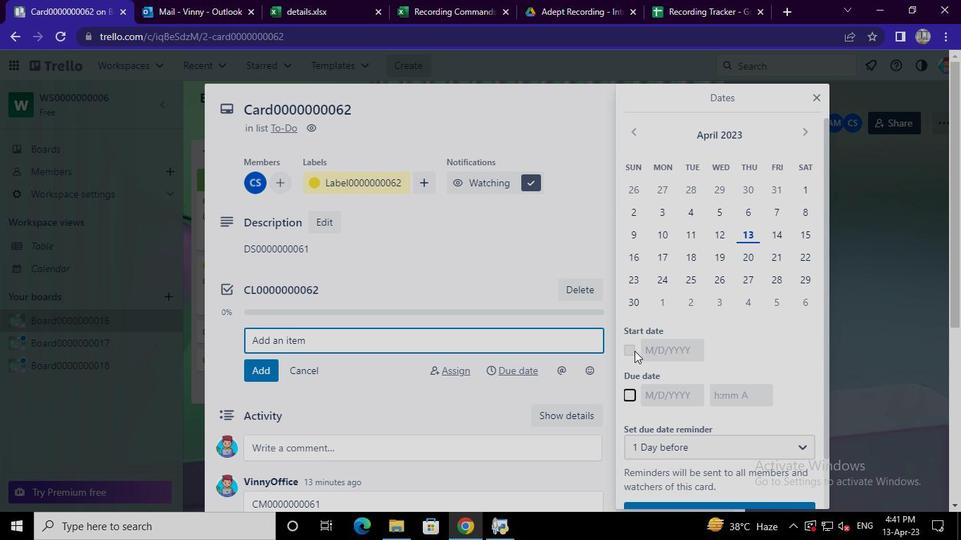 
Action: Mouse pressed left at (633, 349)
Screenshot: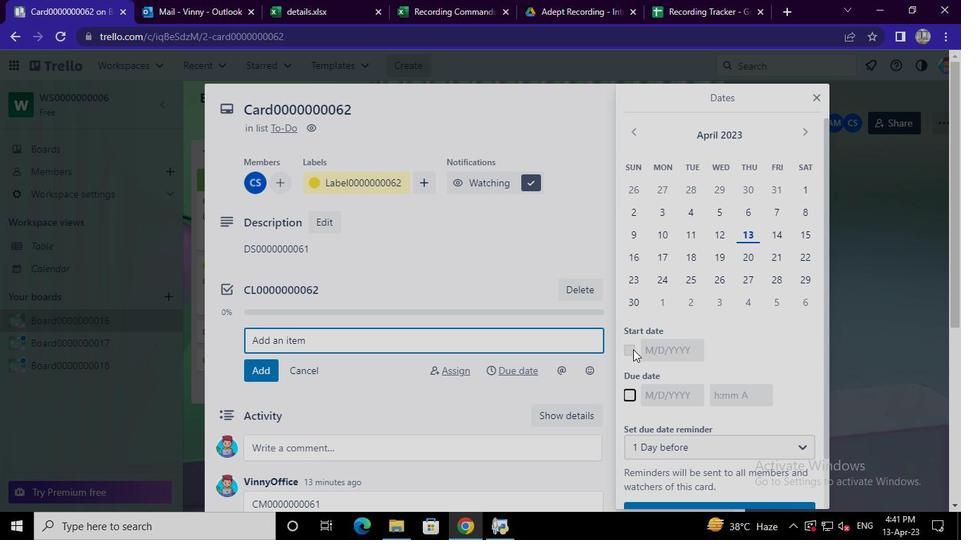 
Action: Mouse moved to (807, 129)
Screenshot: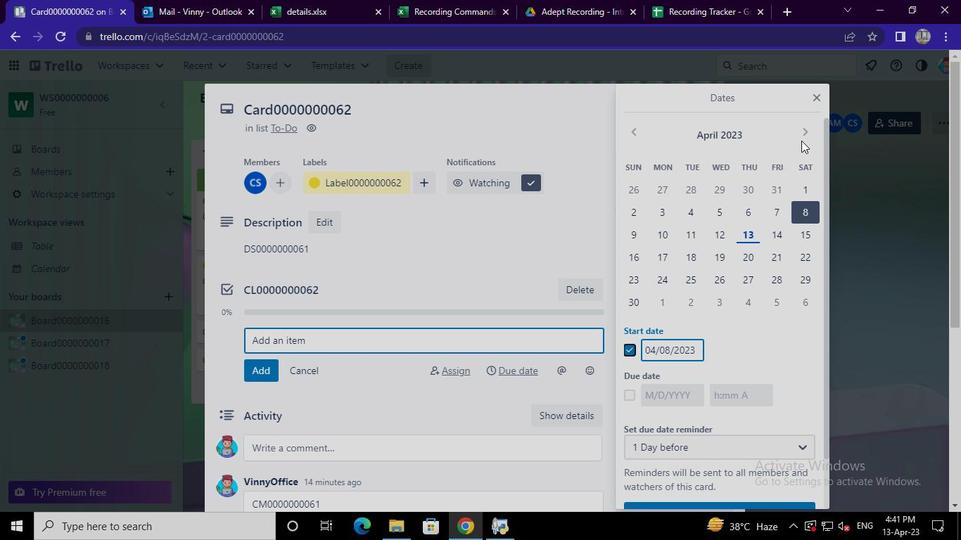 
Action: Mouse pressed left at (807, 129)
Screenshot: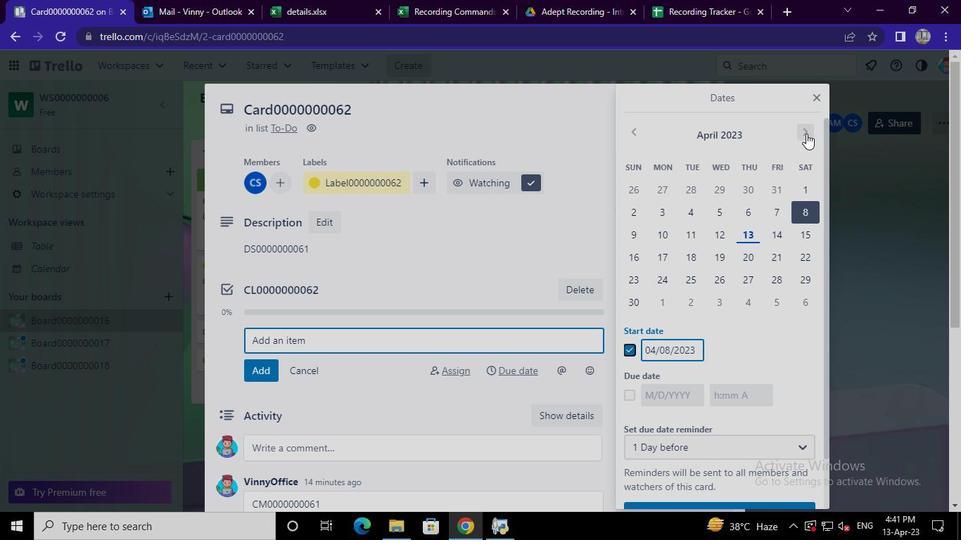
Action: Mouse moved to (671, 214)
Screenshot: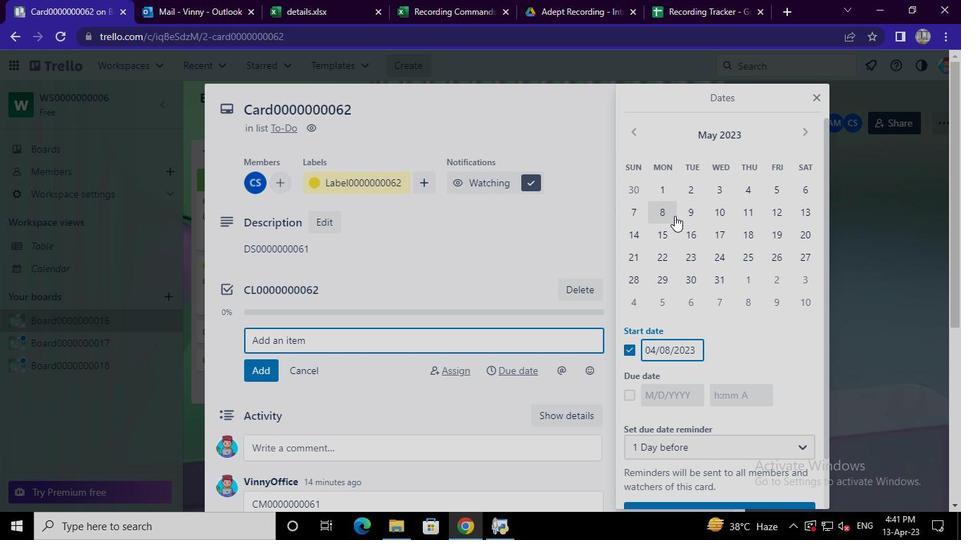 
Action: Mouse pressed left at (671, 214)
Screenshot: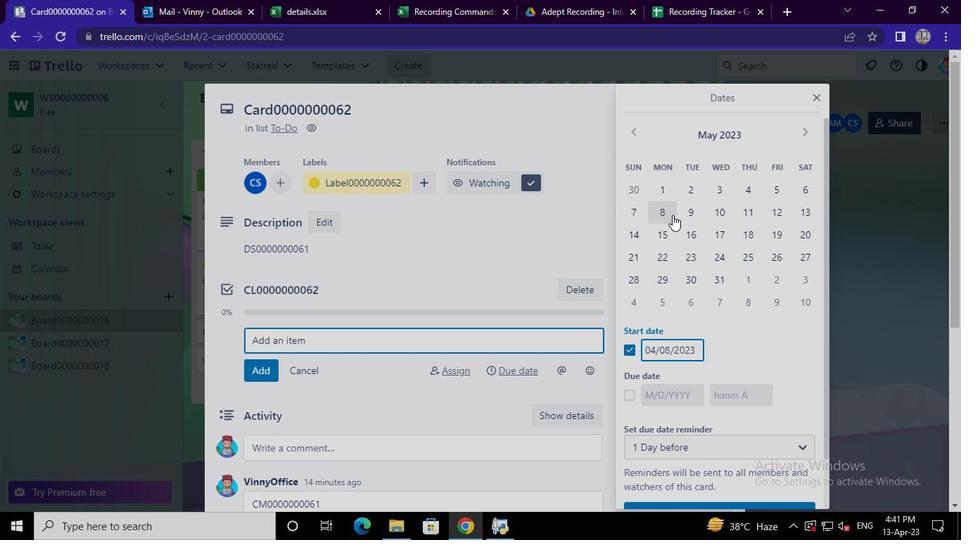 
Action: Mouse moved to (628, 394)
Screenshot: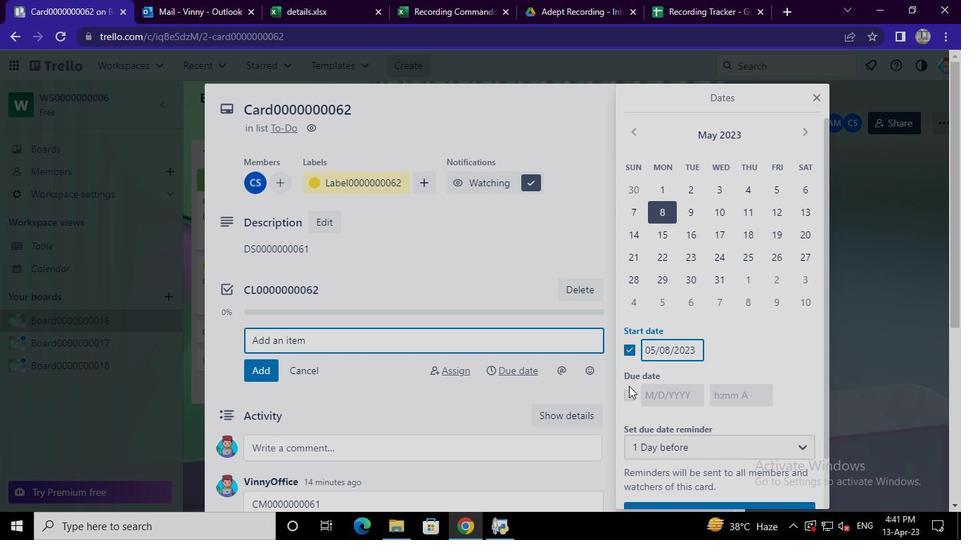 
Action: Mouse pressed left at (628, 394)
Screenshot: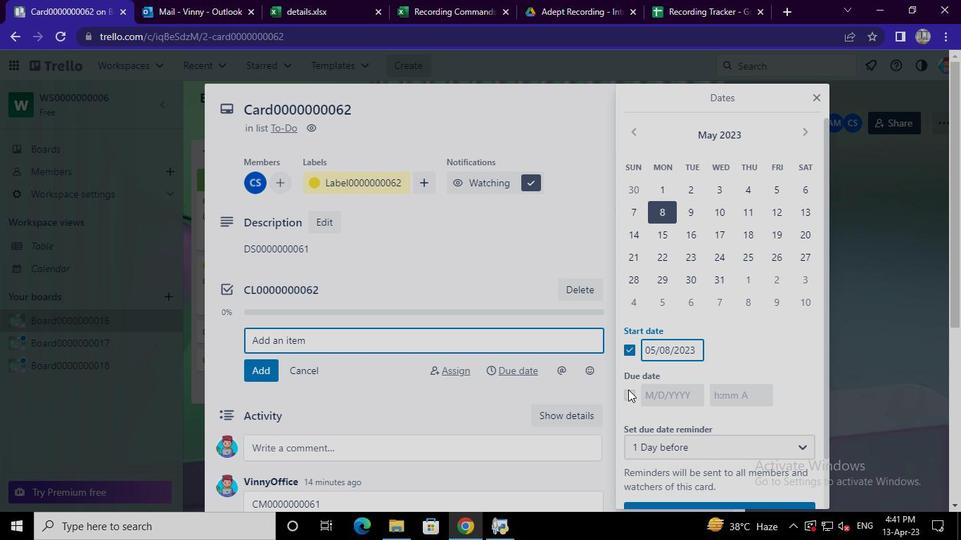 
Action: Mouse moved to (718, 277)
Screenshot: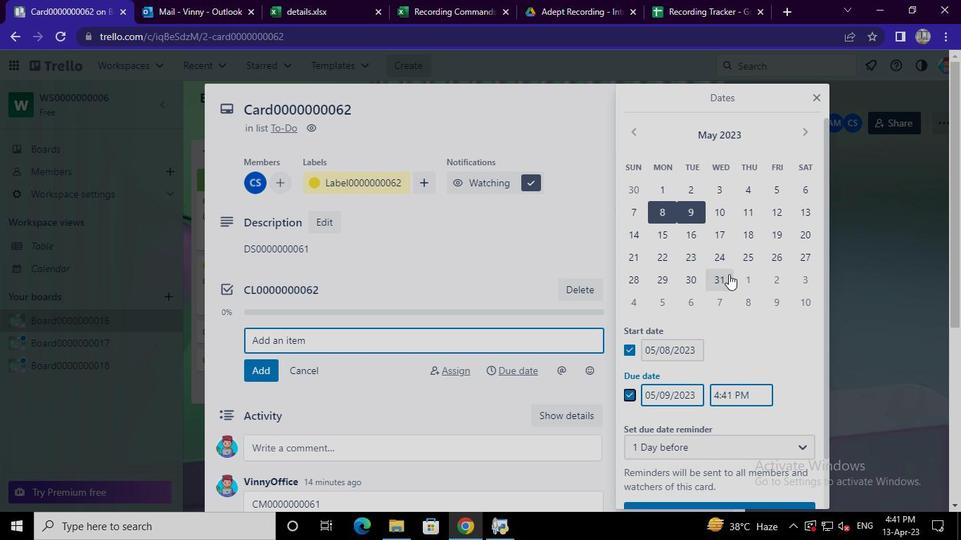 
Action: Mouse pressed left at (718, 277)
Screenshot: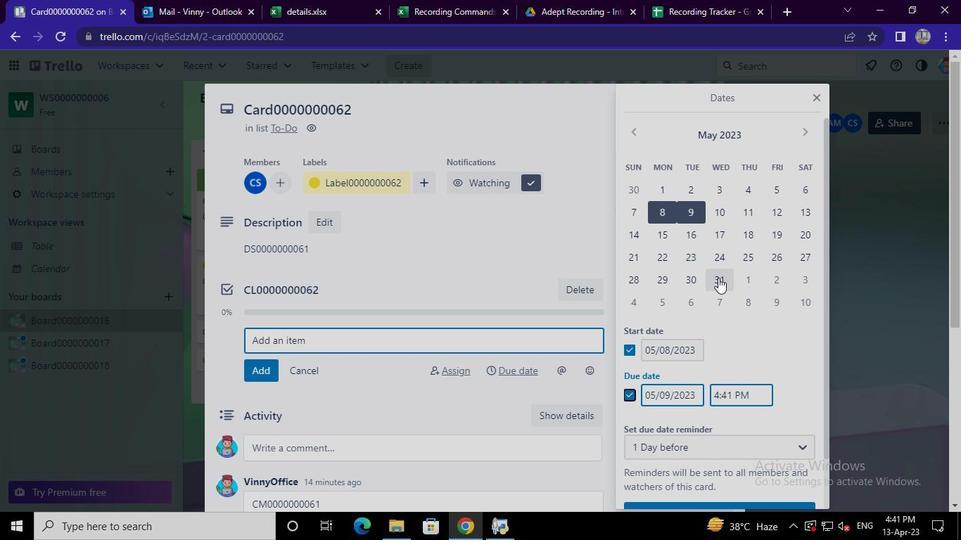 
Action: Mouse moved to (708, 503)
Screenshot: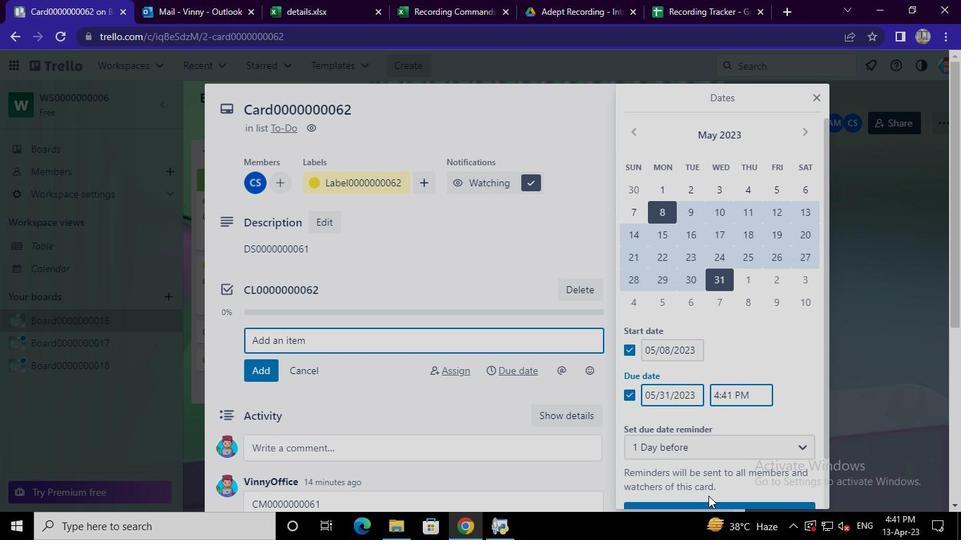 
Action: Mouse pressed left at (708, 503)
Screenshot: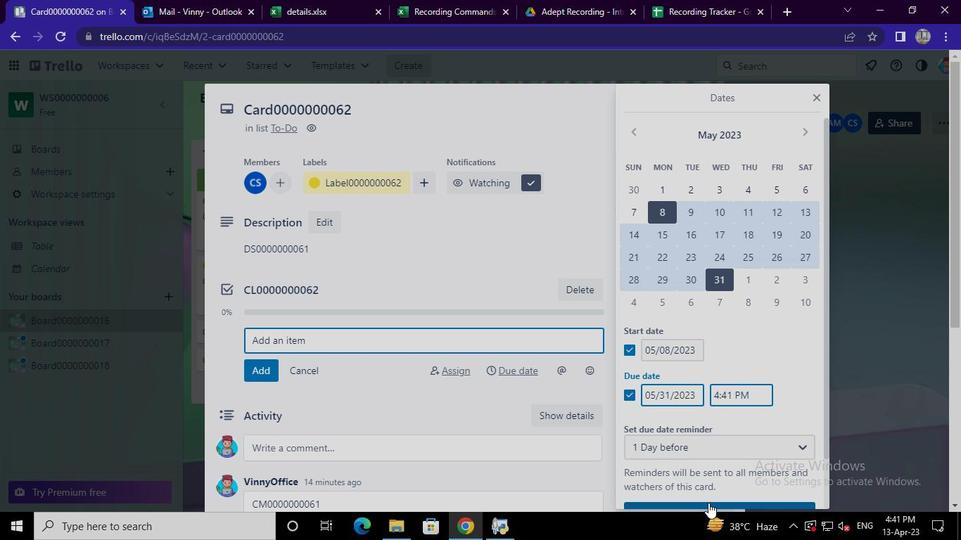 
Action: Mouse moved to (496, 527)
Screenshot: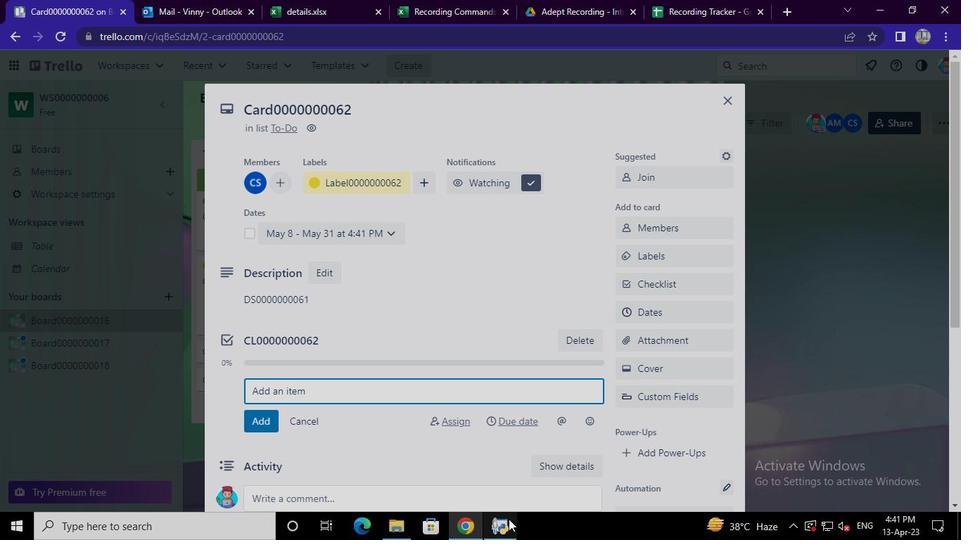 
Action: Mouse pressed left at (496, 527)
Screenshot: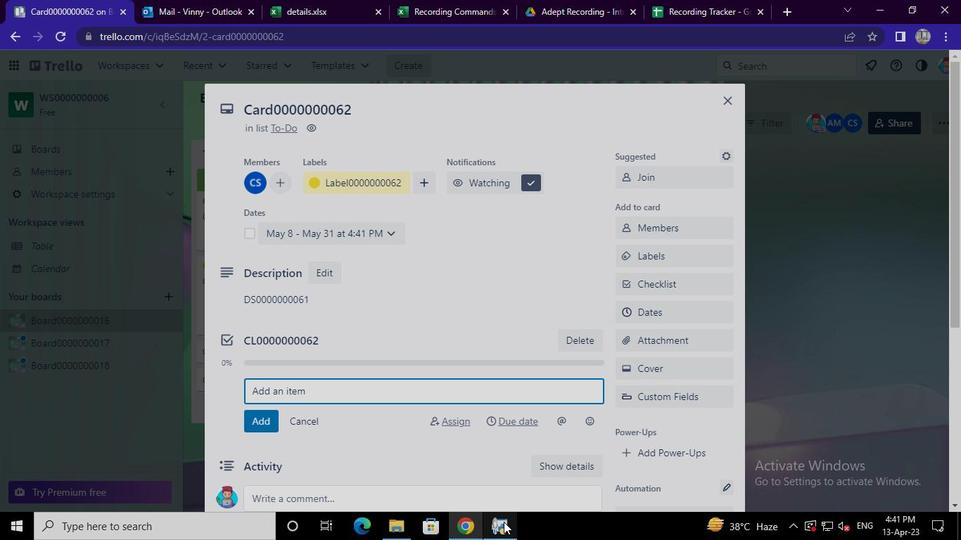 
Action: Mouse moved to (783, 118)
Screenshot: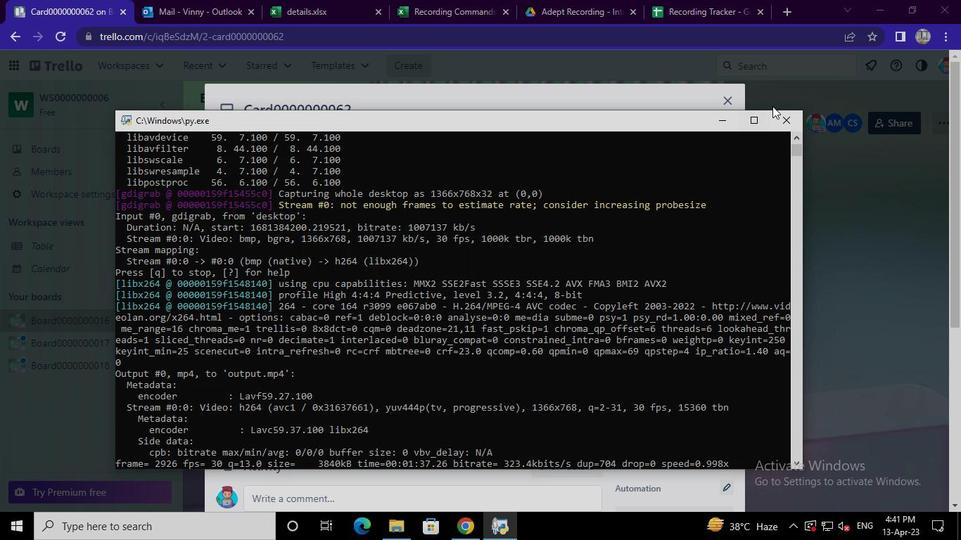 
Action: Mouse pressed left at (783, 118)
Screenshot: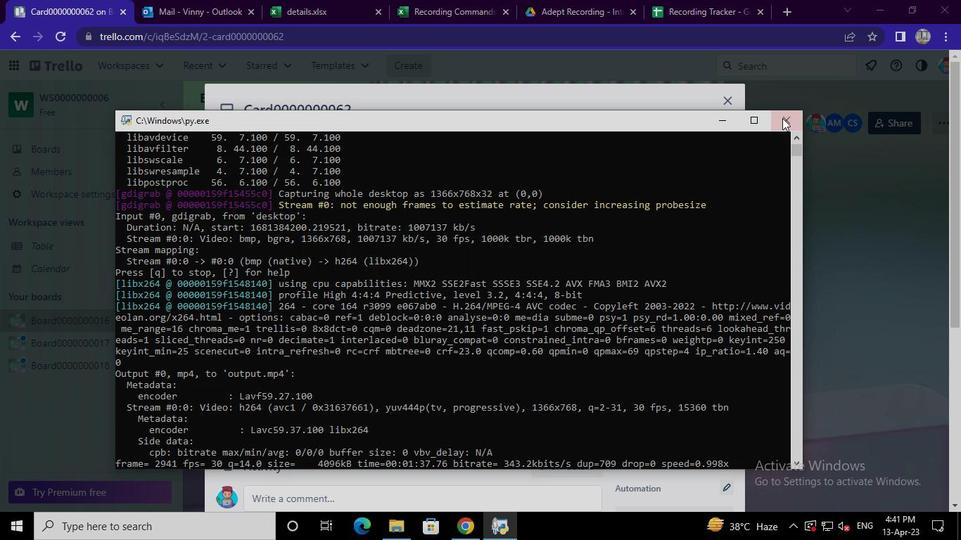 
